 Task: Search one way flight ticket for 1 adult, 5 children, 2 infants in seat and 1 infant on lap in first from Grand Rapids: Gerald R. Ford International Airport to Springfield: Abraham Lincoln Capital Airport on 5-2-2023. Choice of flights is Alaska. Number of bags: 7 checked bags. Price is upto 97000. Outbound departure time preference is 4:30.
Action: Mouse moved to (337, 173)
Screenshot: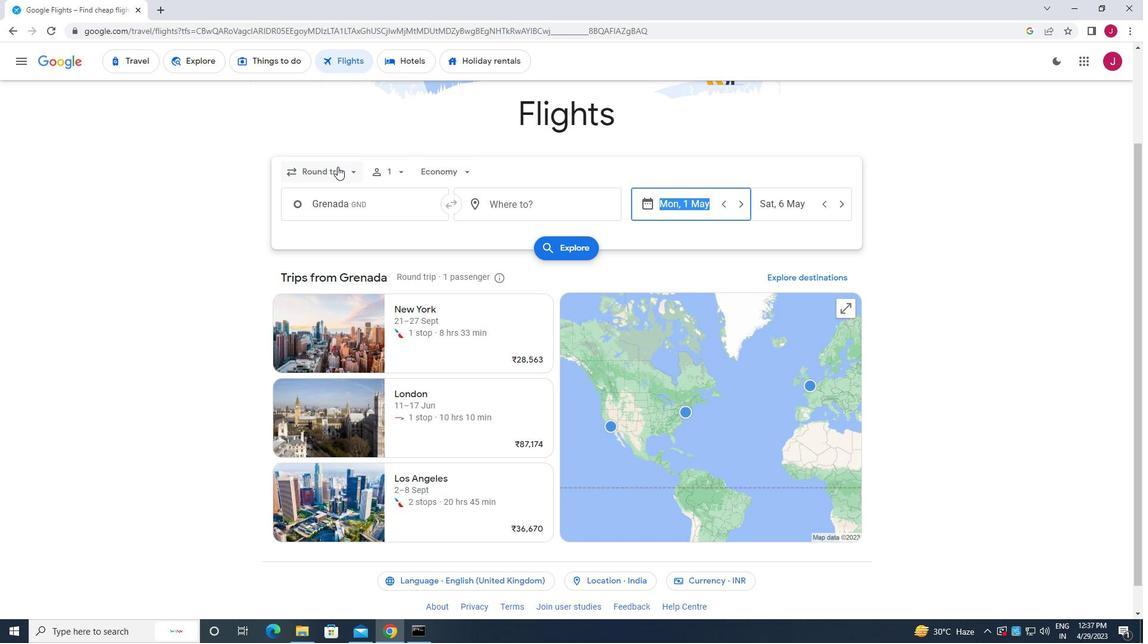 
Action: Mouse pressed left at (337, 173)
Screenshot: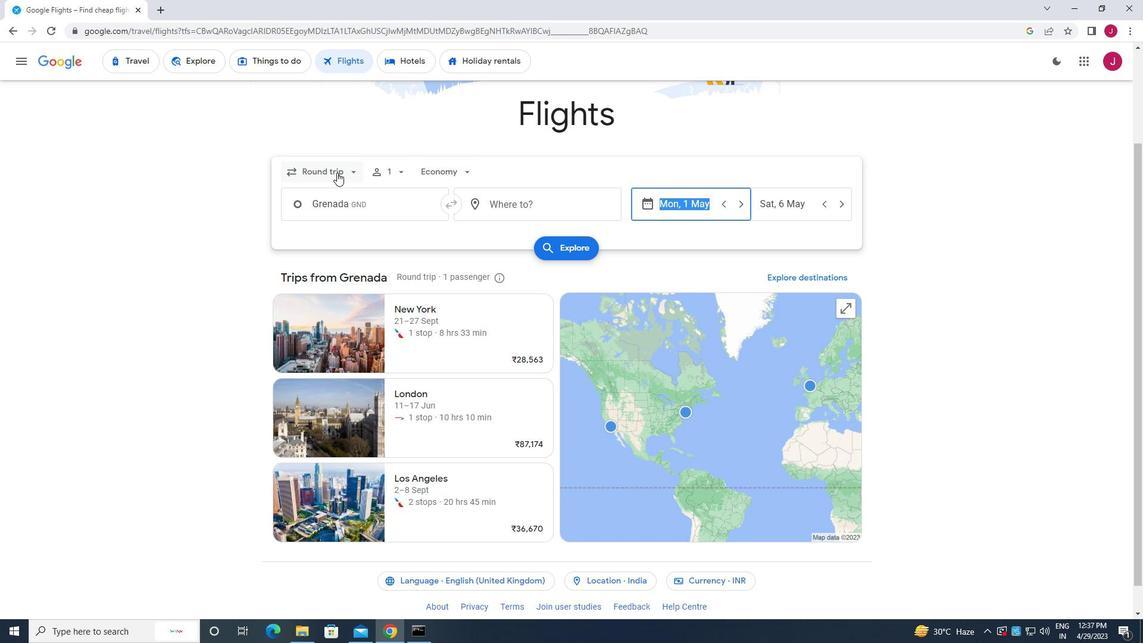 
Action: Mouse moved to (334, 226)
Screenshot: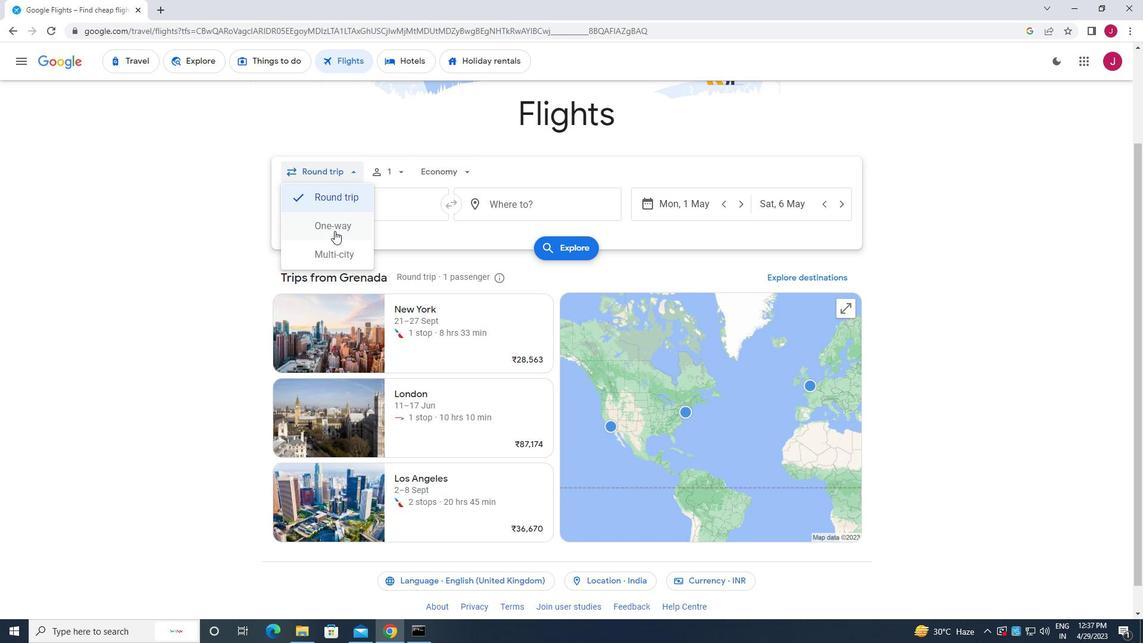
Action: Mouse pressed left at (334, 226)
Screenshot: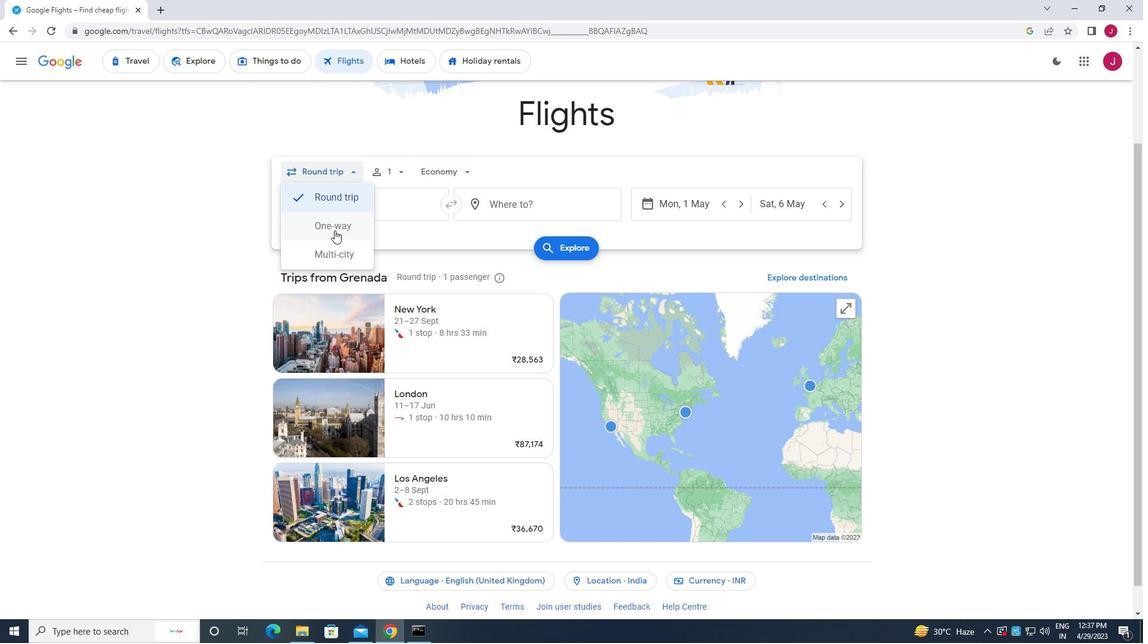 
Action: Mouse moved to (387, 173)
Screenshot: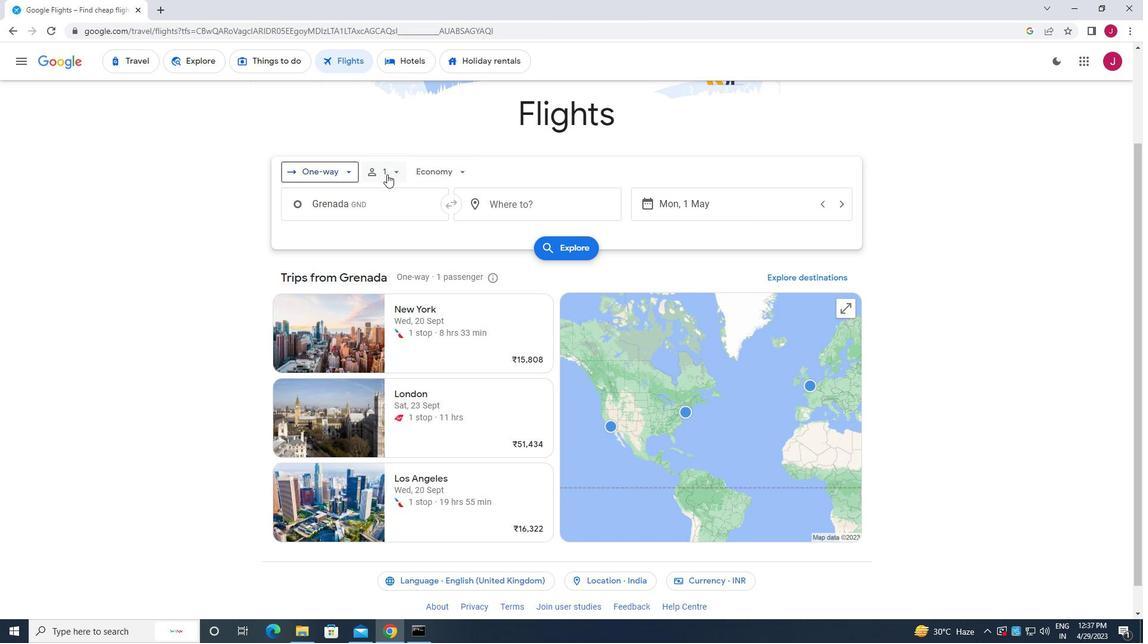 
Action: Mouse pressed left at (387, 173)
Screenshot: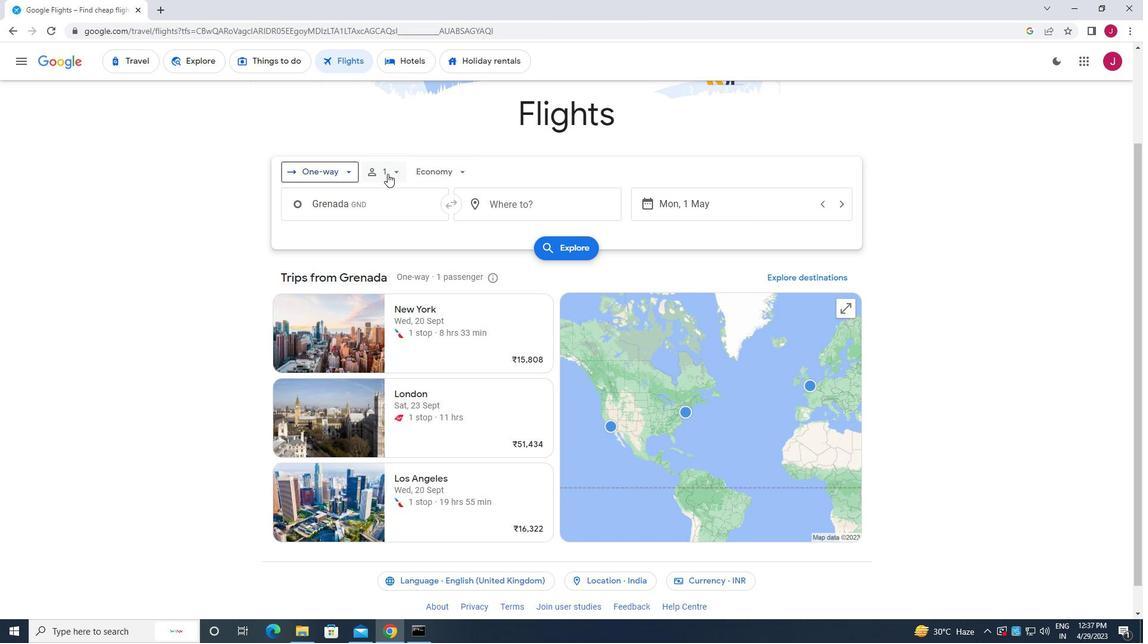
Action: Mouse moved to (491, 201)
Screenshot: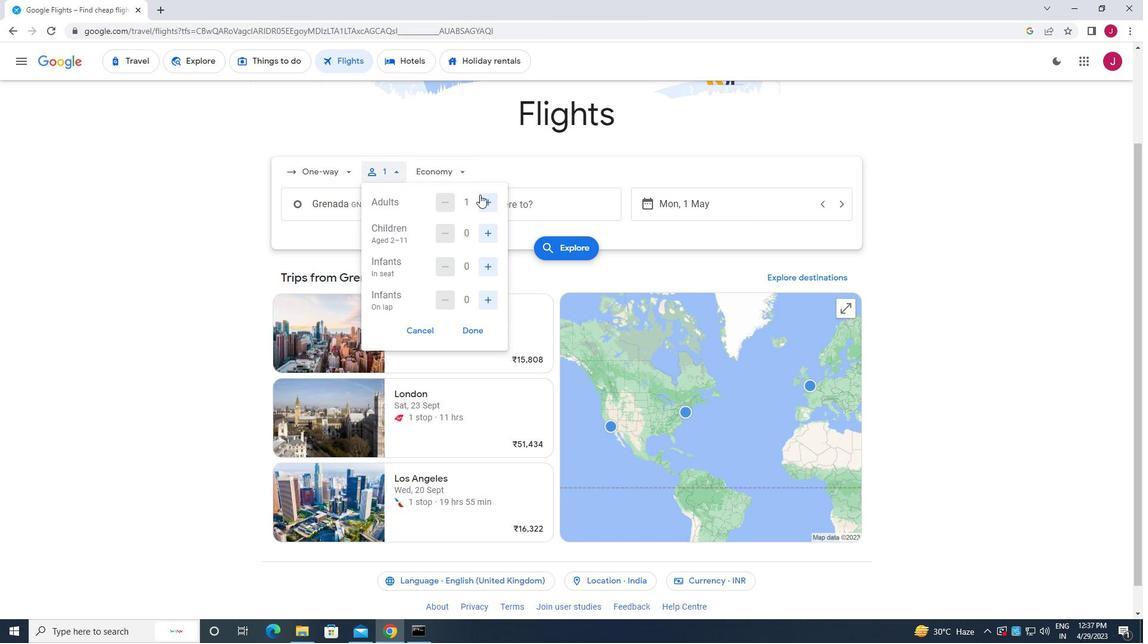 
Action: Mouse pressed left at (491, 201)
Screenshot: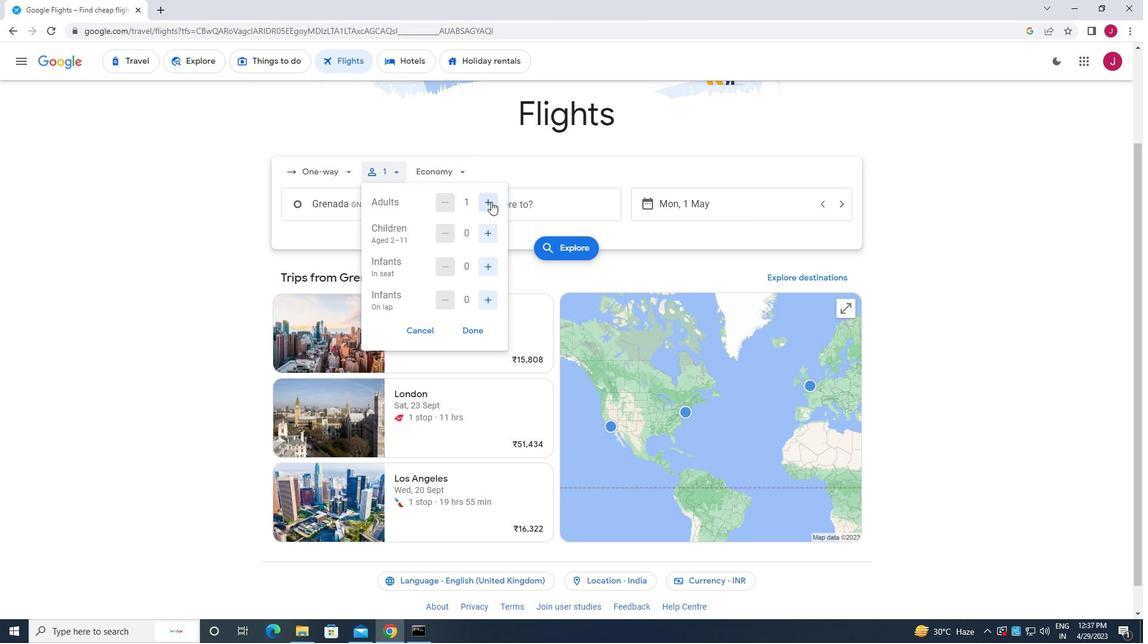 
Action: Mouse moved to (440, 202)
Screenshot: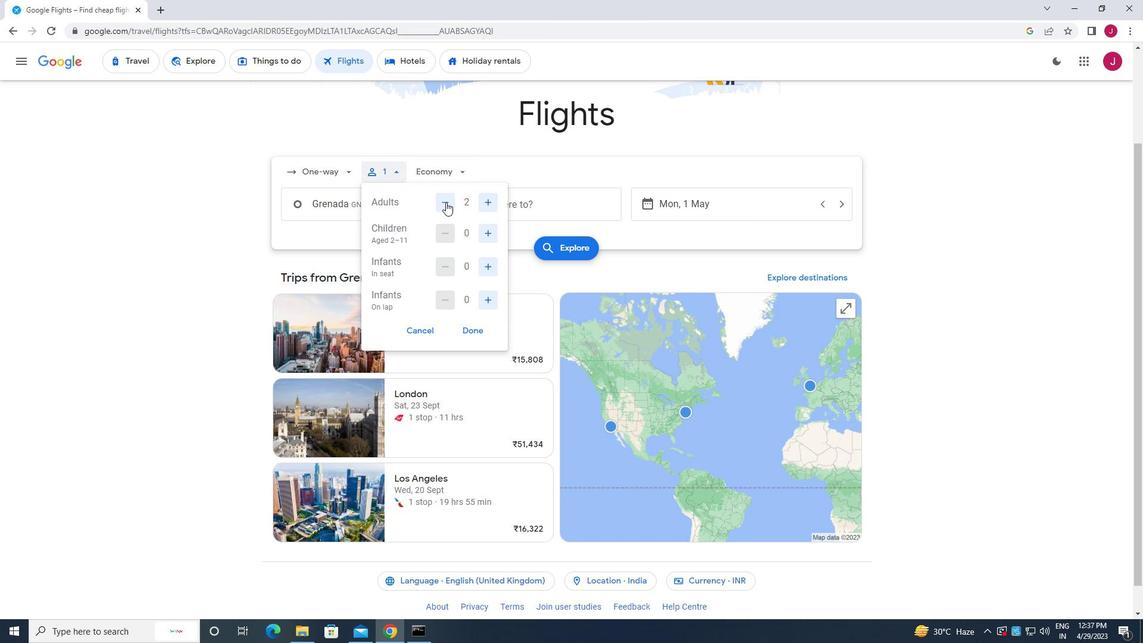 
Action: Mouse pressed left at (440, 202)
Screenshot: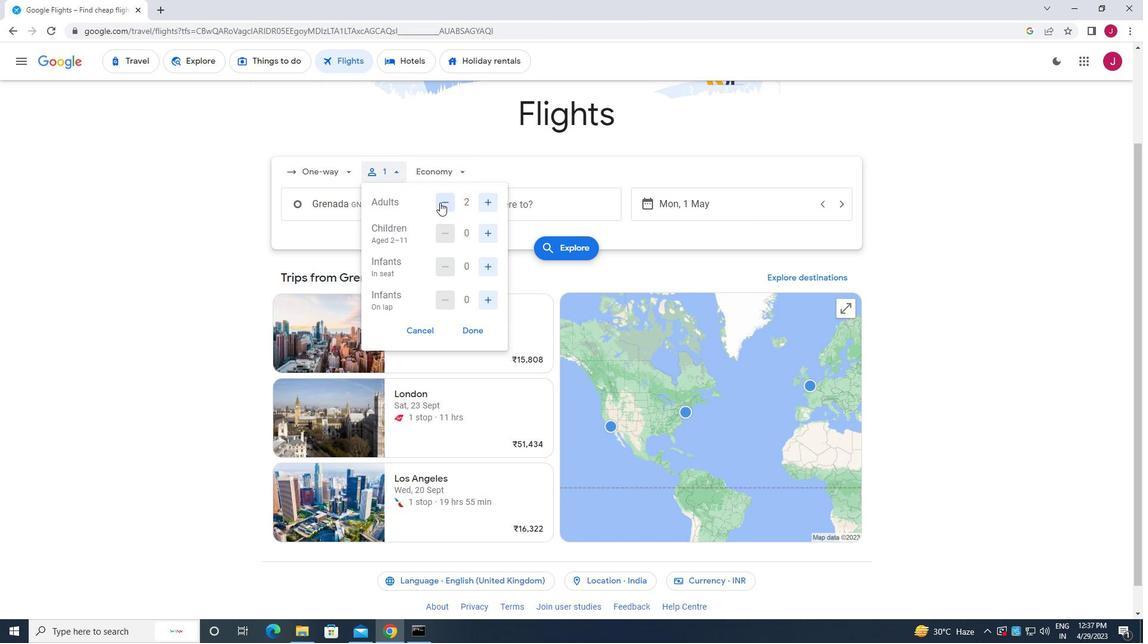 
Action: Mouse moved to (483, 234)
Screenshot: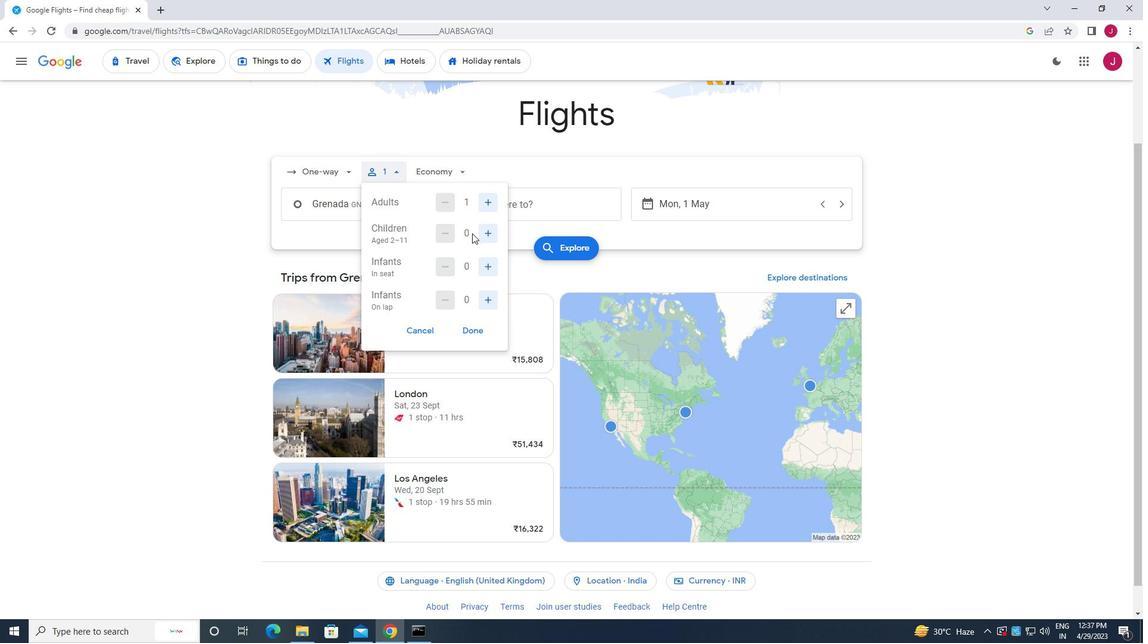 
Action: Mouse pressed left at (483, 234)
Screenshot: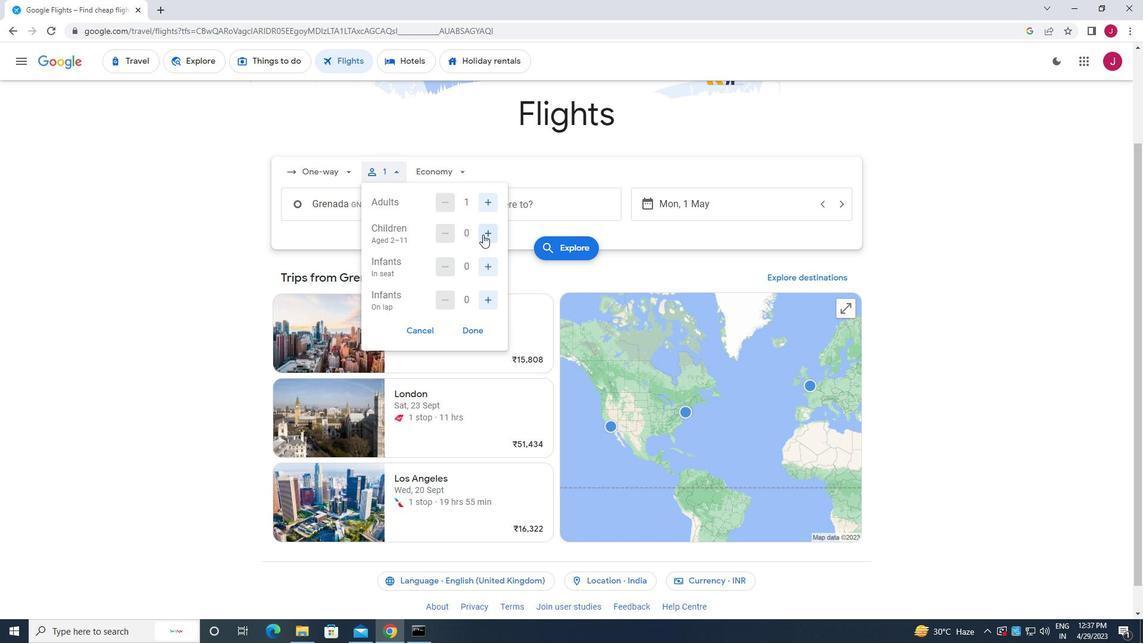 
Action: Mouse pressed left at (483, 234)
Screenshot: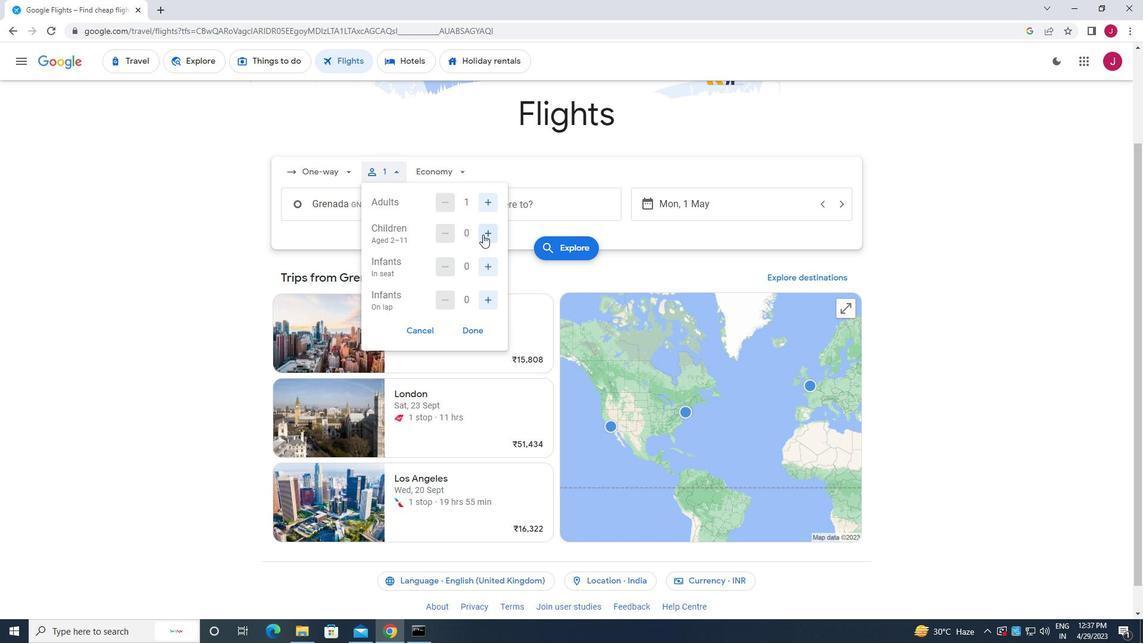 
Action: Mouse pressed left at (483, 234)
Screenshot: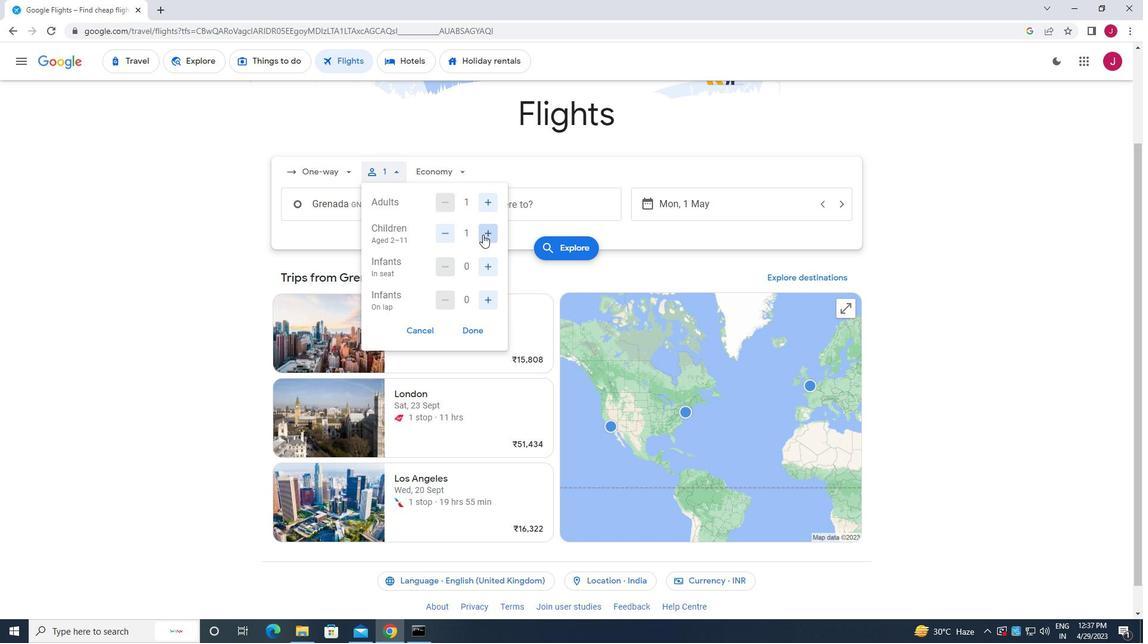
Action: Mouse pressed left at (483, 234)
Screenshot: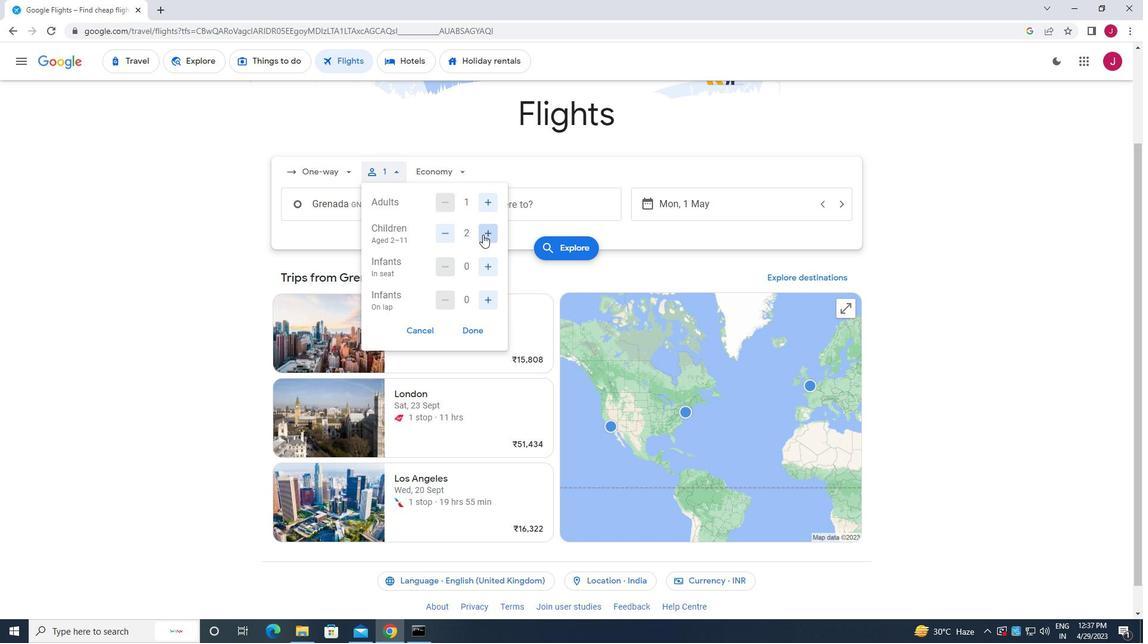 
Action: Mouse pressed left at (483, 234)
Screenshot: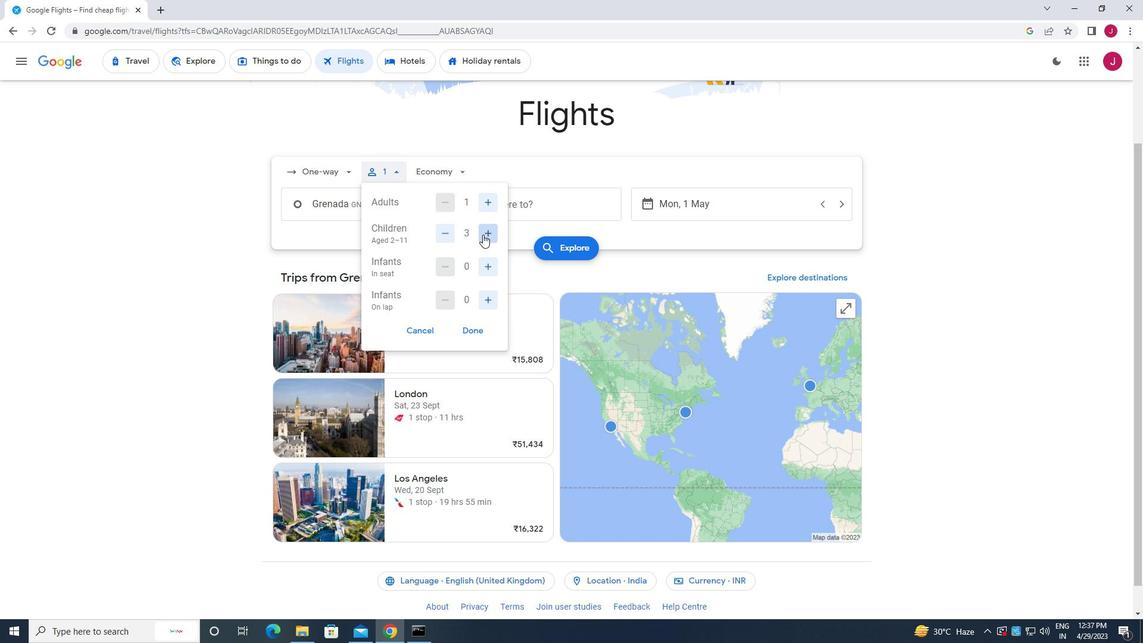 
Action: Mouse moved to (487, 265)
Screenshot: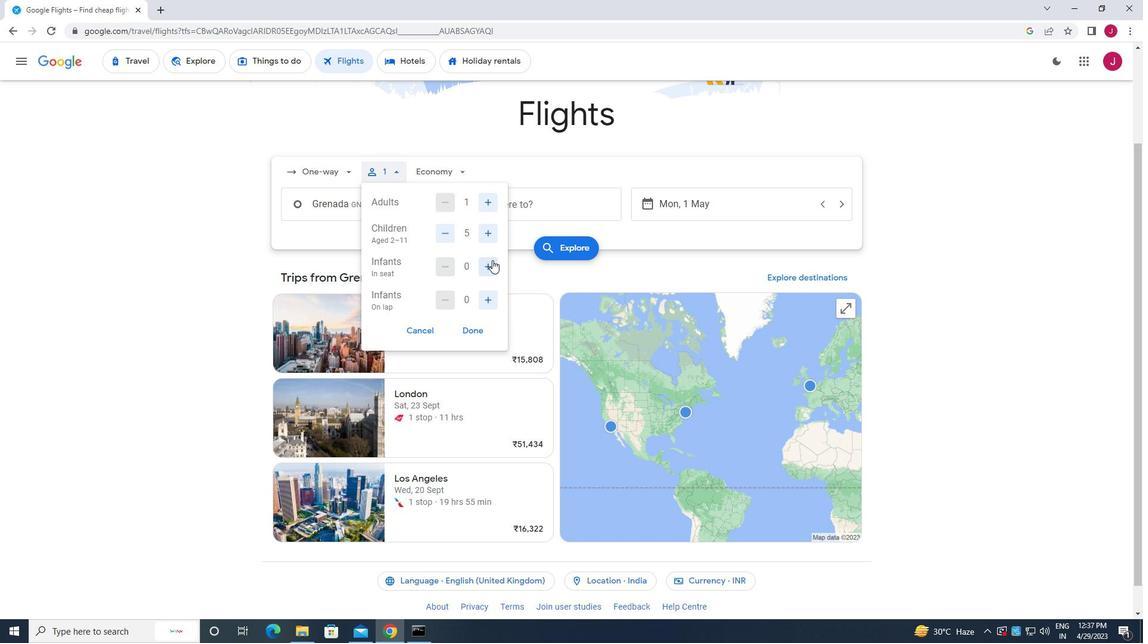 
Action: Mouse pressed left at (487, 265)
Screenshot: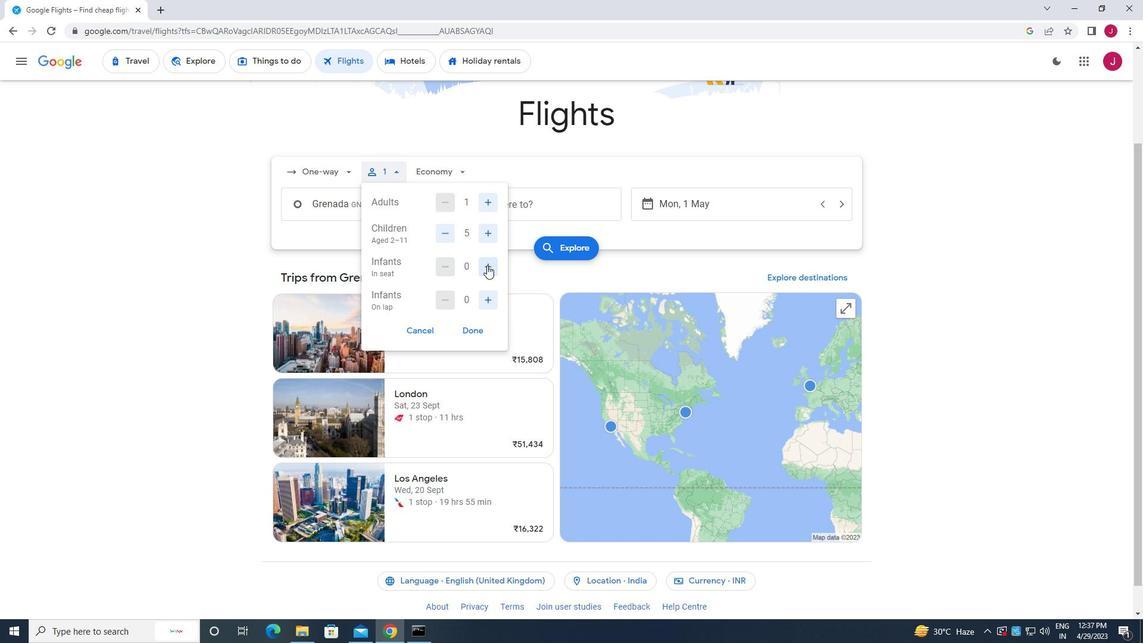 
Action: Mouse pressed left at (487, 265)
Screenshot: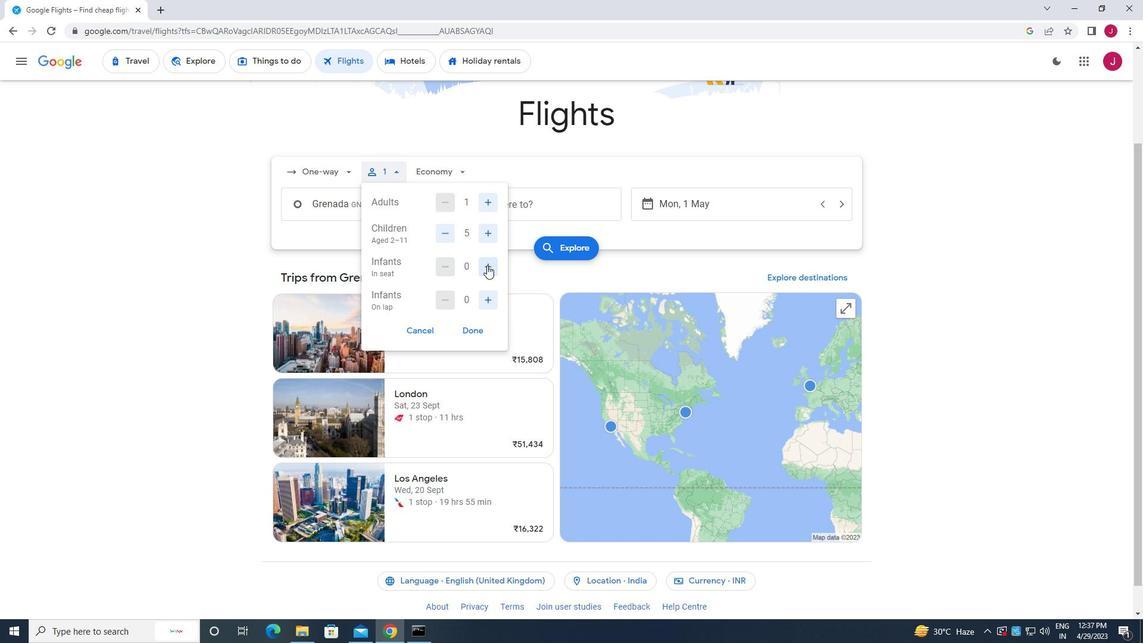 
Action: Mouse moved to (485, 303)
Screenshot: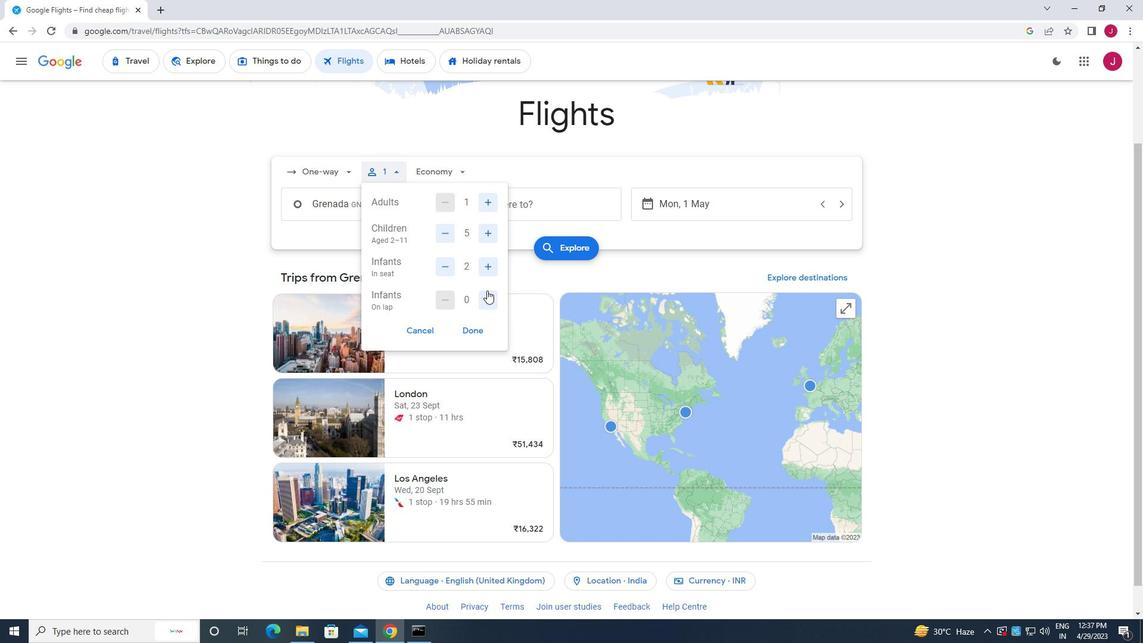
Action: Mouse pressed left at (485, 303)
Screenshot: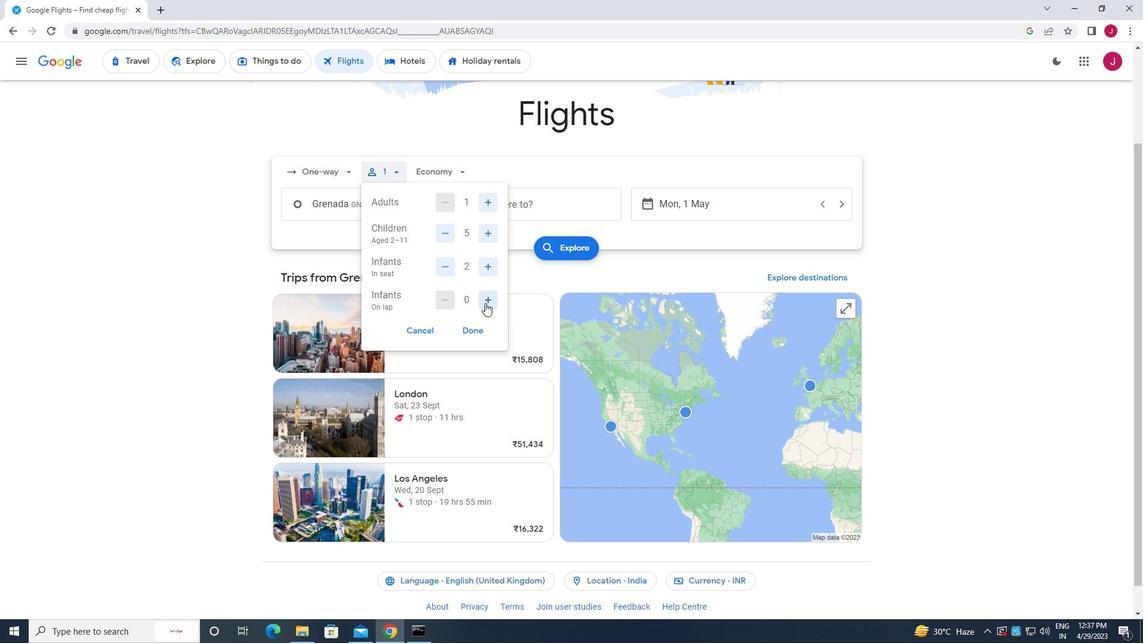 
Action: Mouse moved to (448, 263)
Screenshot: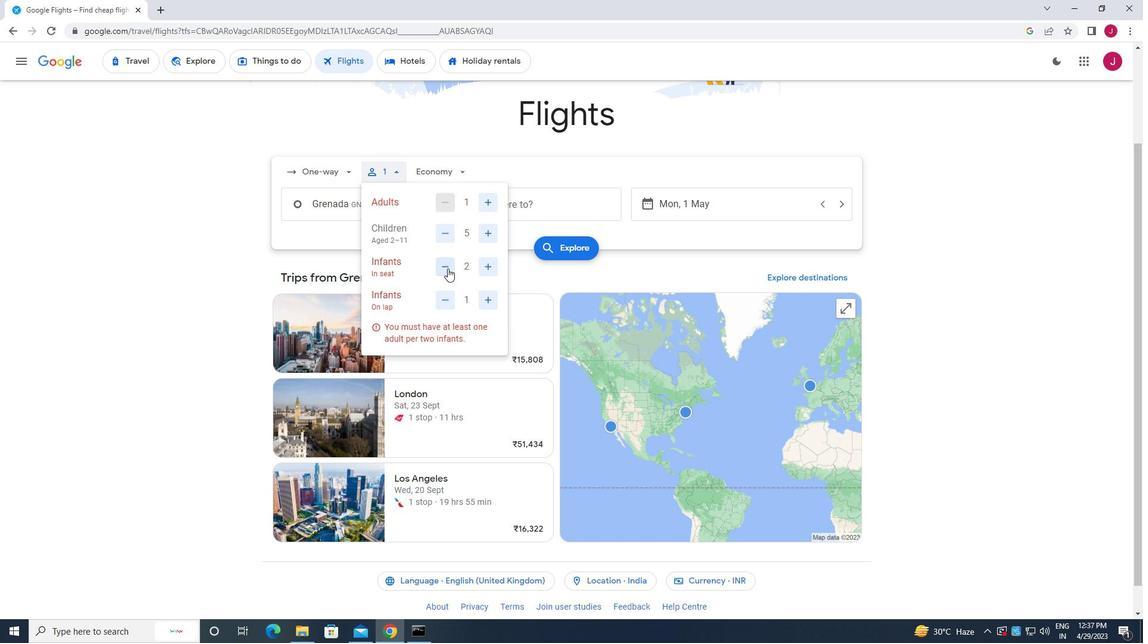 
Action: Mouse pressed left at (448, 263)
Screenshot: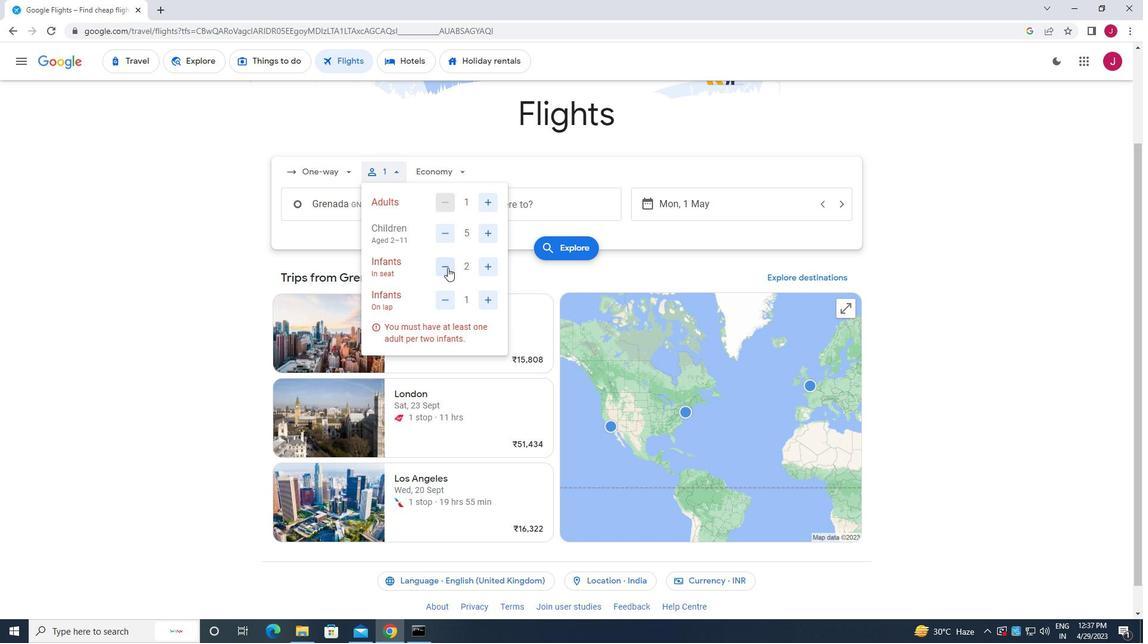 
Action: Mouse moved to (471, 327)
Screenshot: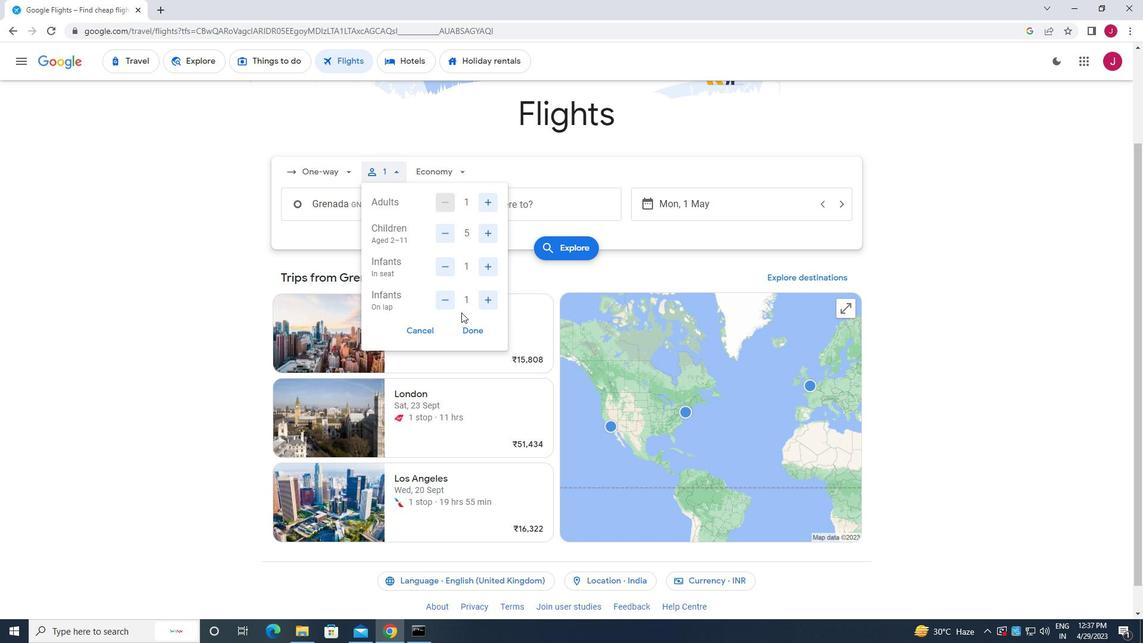 
Action: Mouse pressed left at (471, 327)
Screenshot: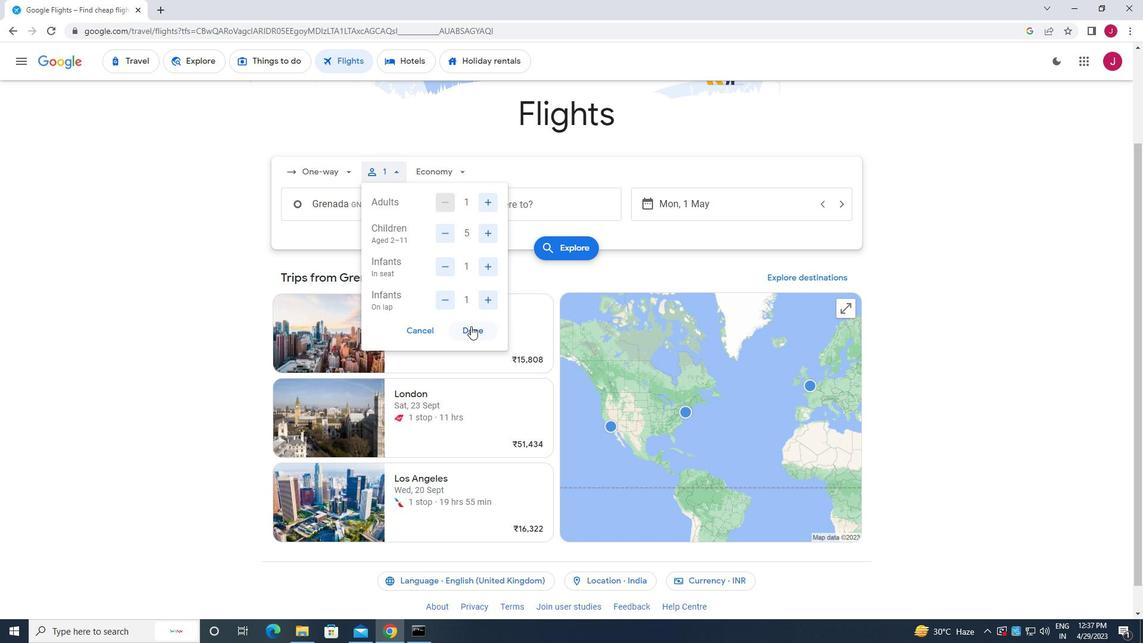 
Action: Mouse moved to (456, 175)
Screenshot: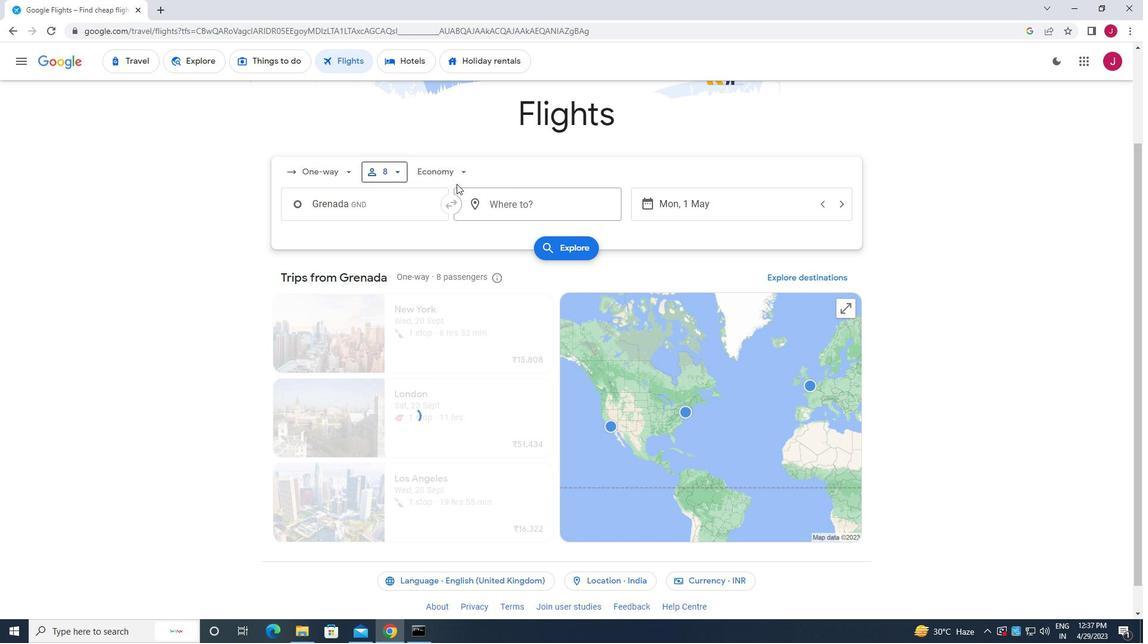 
Action: Mouse pressed left at (456, 175)
Screenshot: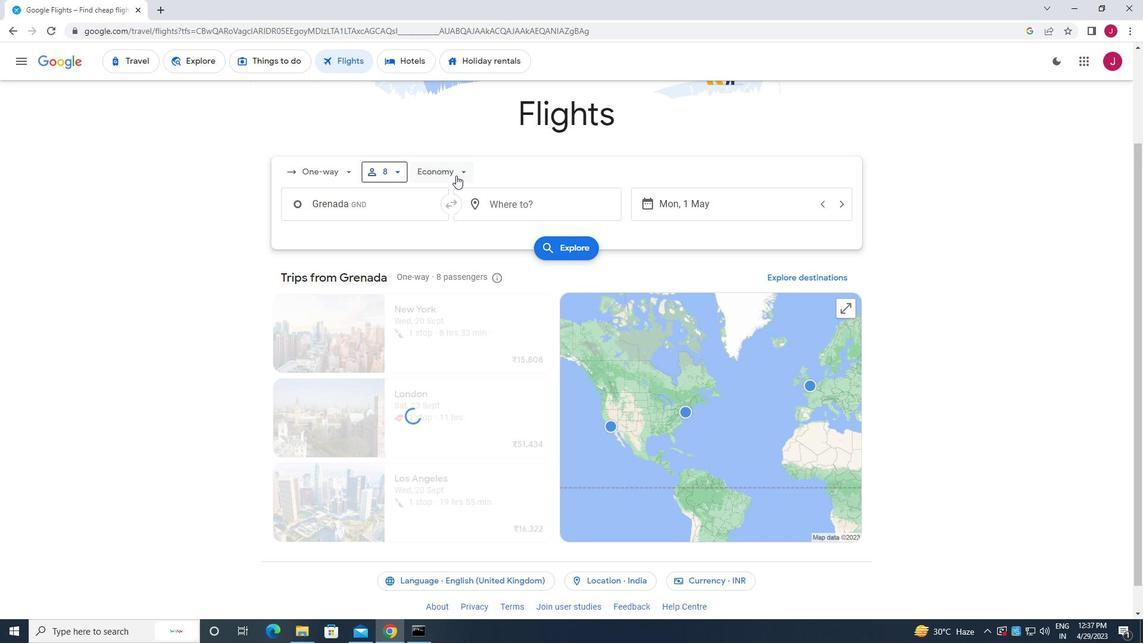 
Action: Mouse moved to (470, 280)
Screenshot: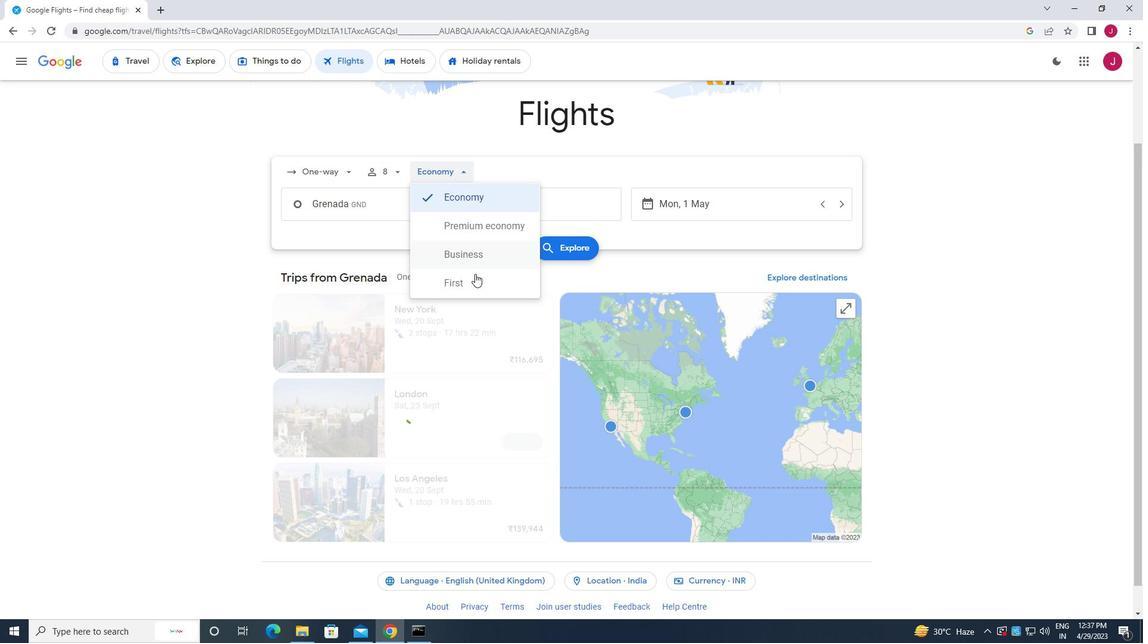 
Action: Mouse pressed left at (470, 280)
Screenshot: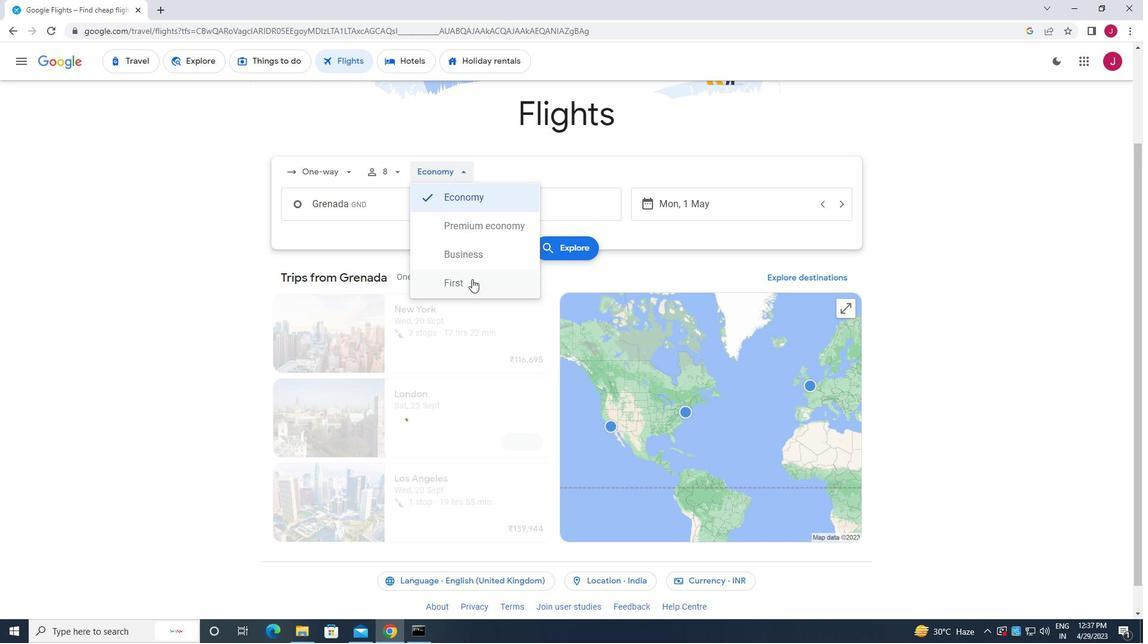 
Action: Mouse moved to (392, 204)
Screenshot: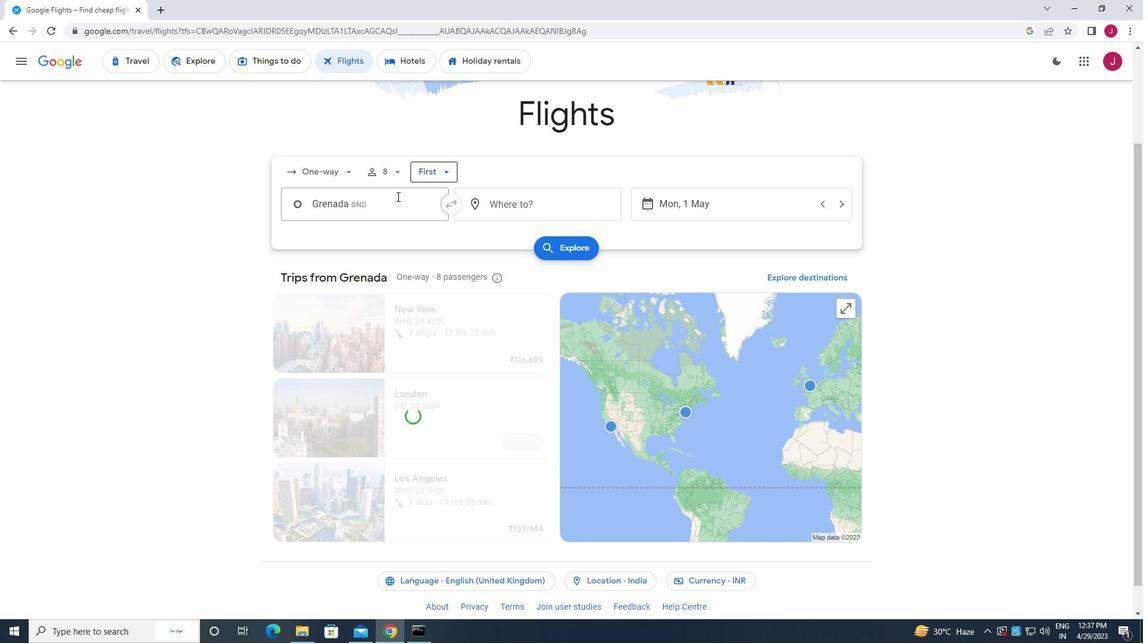 
Action: Mouse pressed left at (392, 204)
Screenshot: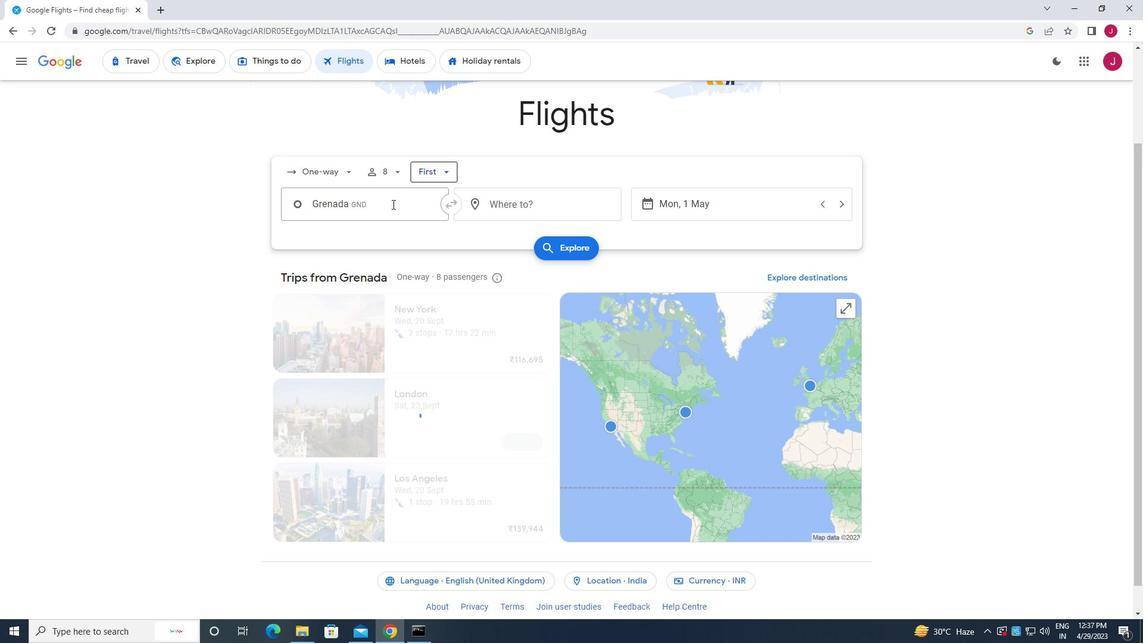 
Action: Key pressed grand<Key.space>r
Screenshot: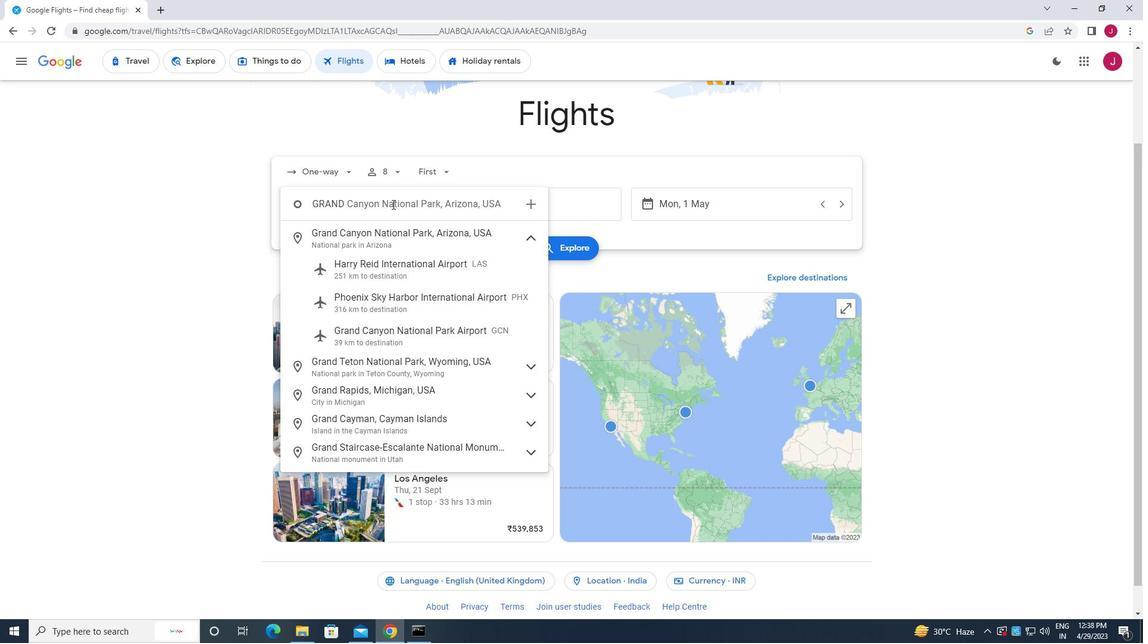 
Action: Mouse moved to (406, 203)
Screenshot: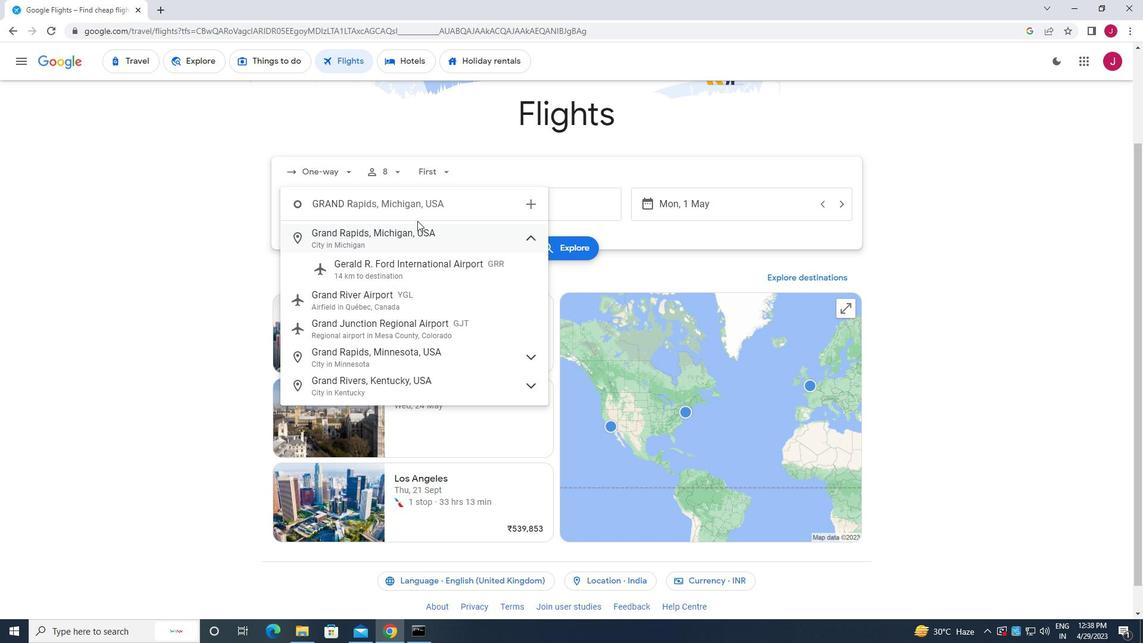 
Action: Key pressed apids
Screenshot: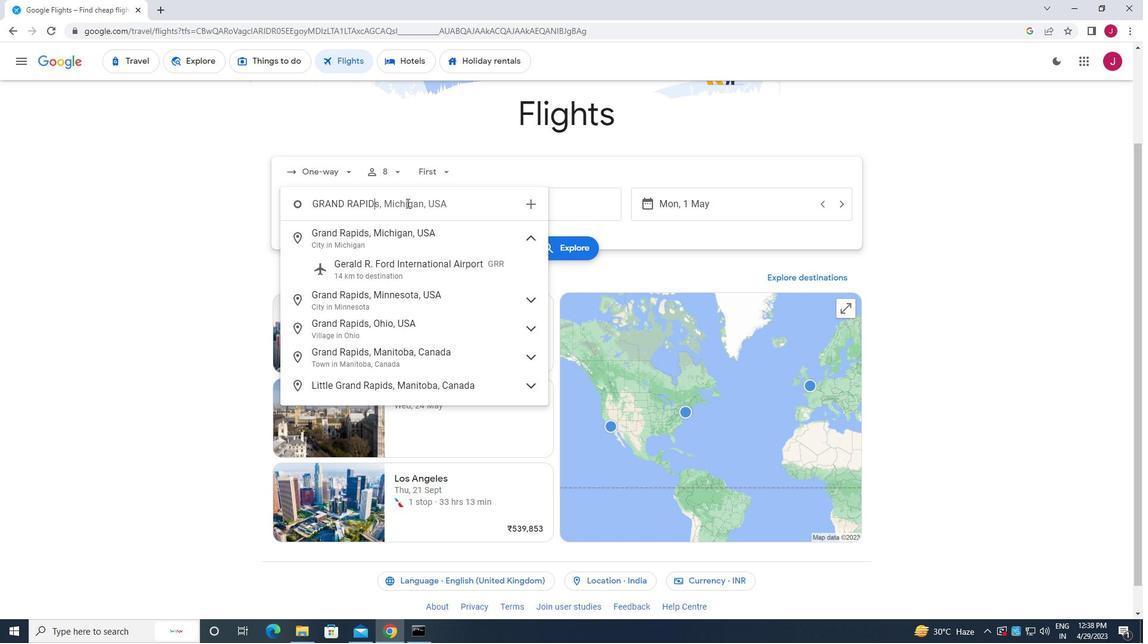 
Action: Mouse moved to (448, 264)
Screenshot: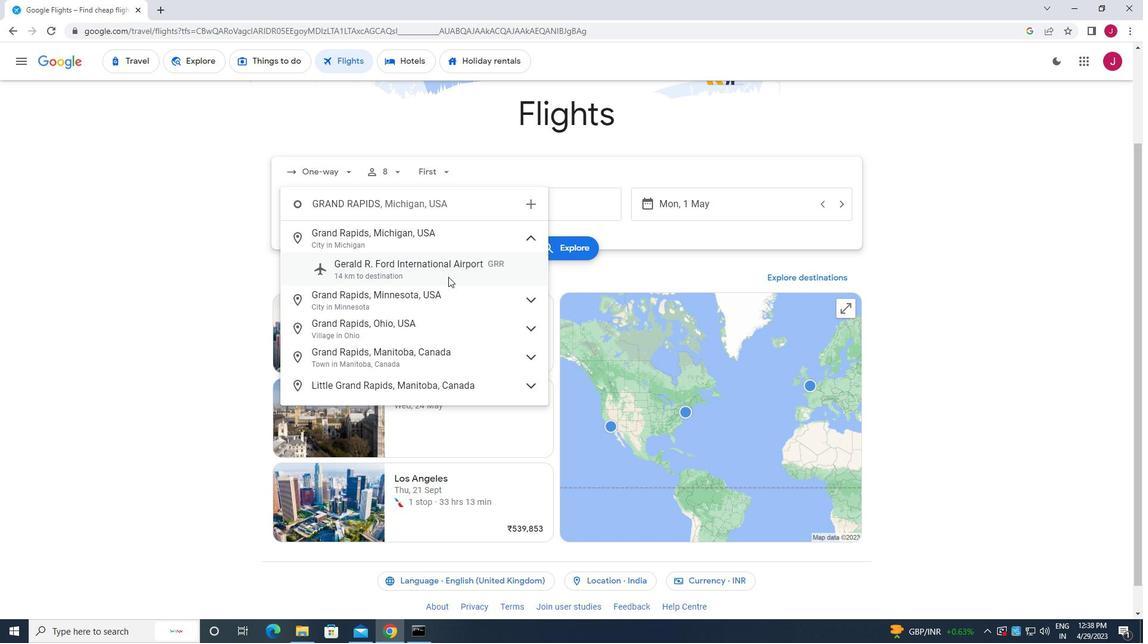 
Action: Mouse pressed left at (448, 264)
Screenshot: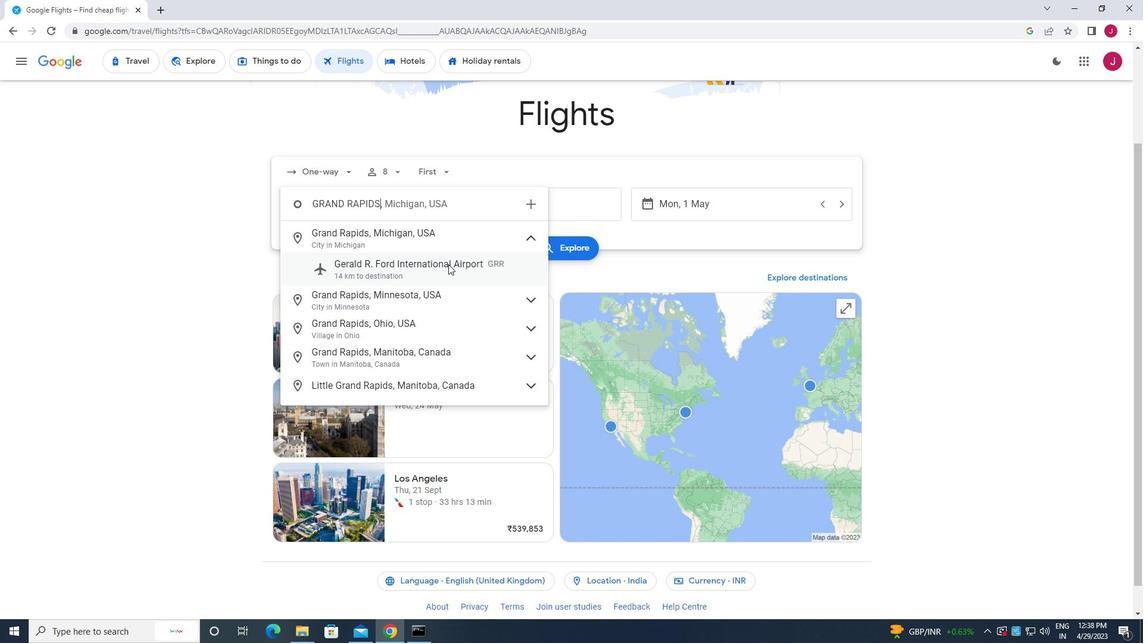 
Action: Mouse moved to (530, 209)
Screenshot: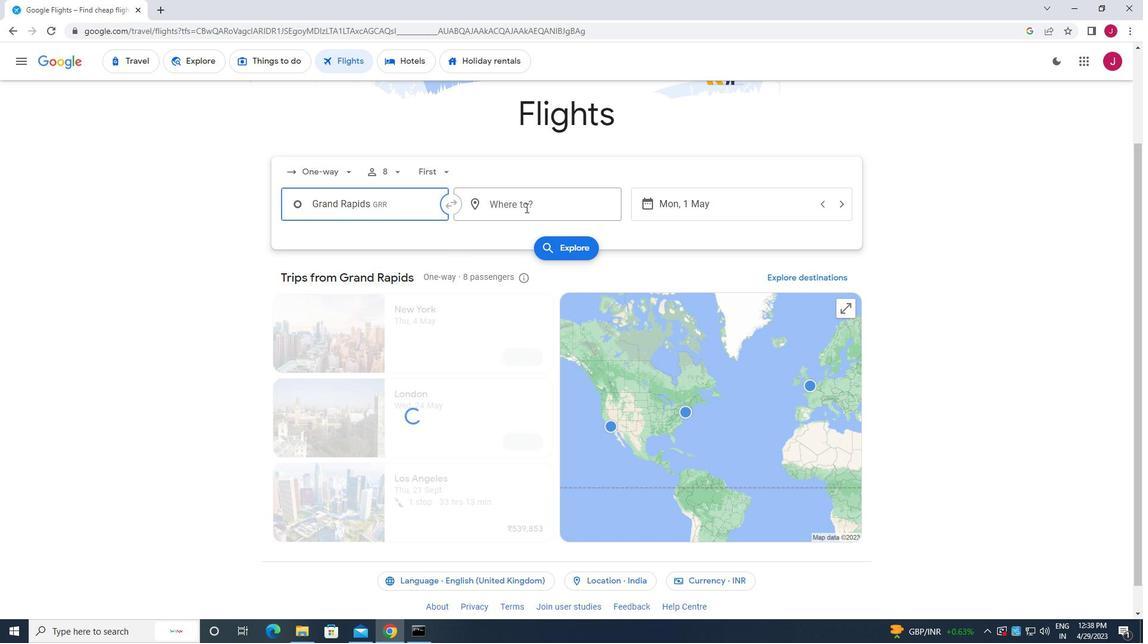 
Action: Mouse pressed left at (530, 209)
Screenshot: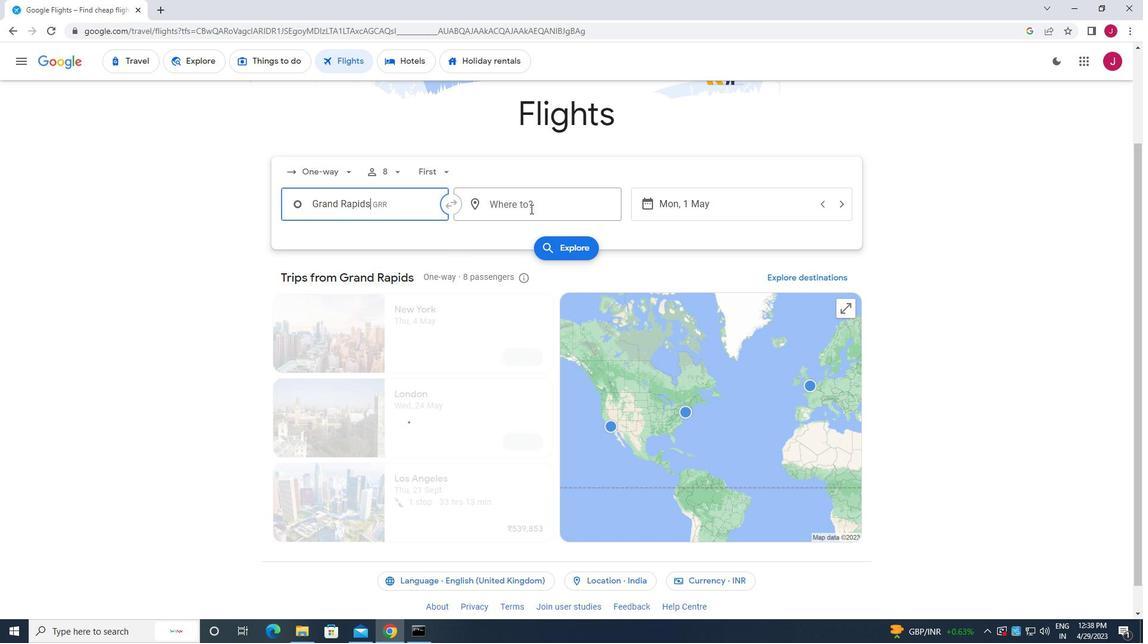 
Action: Mouse moved to (529, 207)
Screenshot: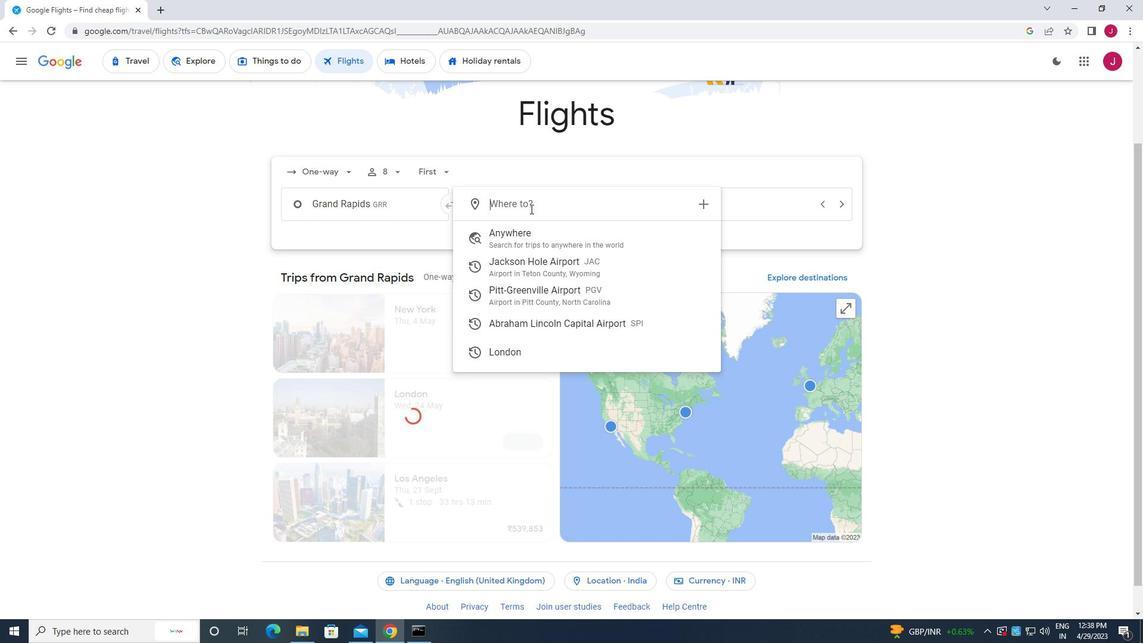 
Action: Key pressed springfield
Screenshot: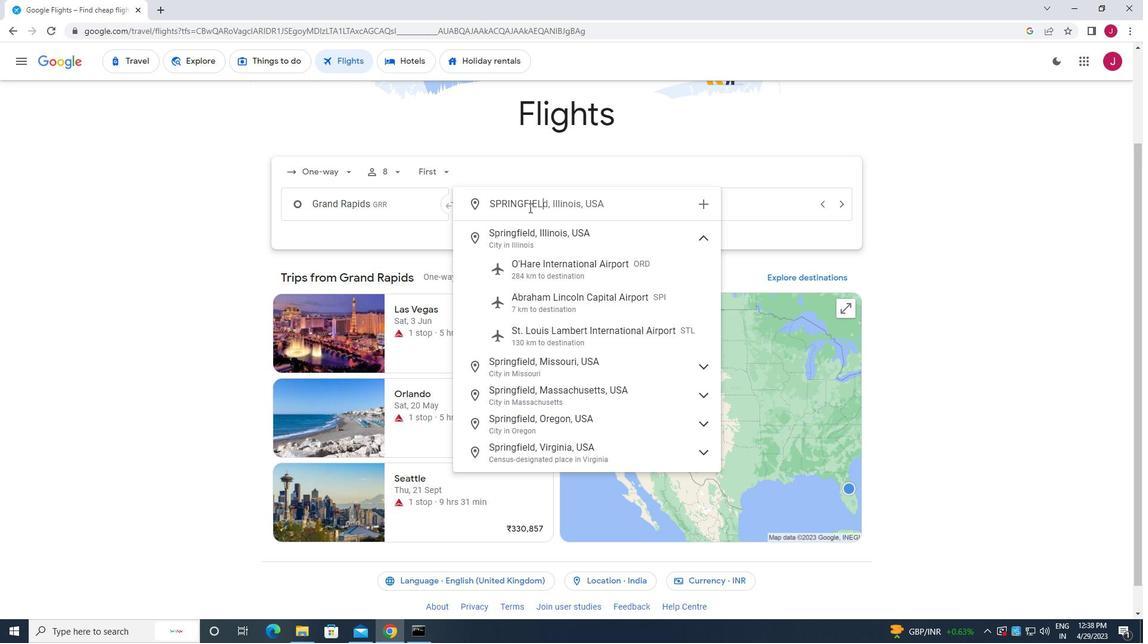 
Action: Mouse moved to (545, 297)
Screenshot: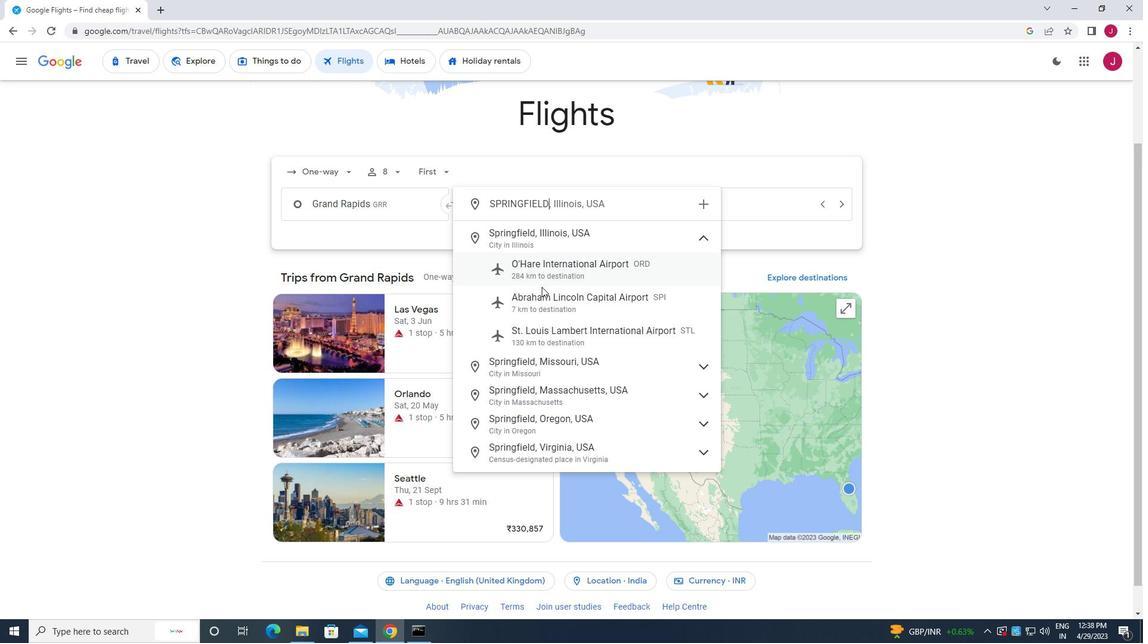 
Action: Mouse pressed left at (545, 297)
Screenshot: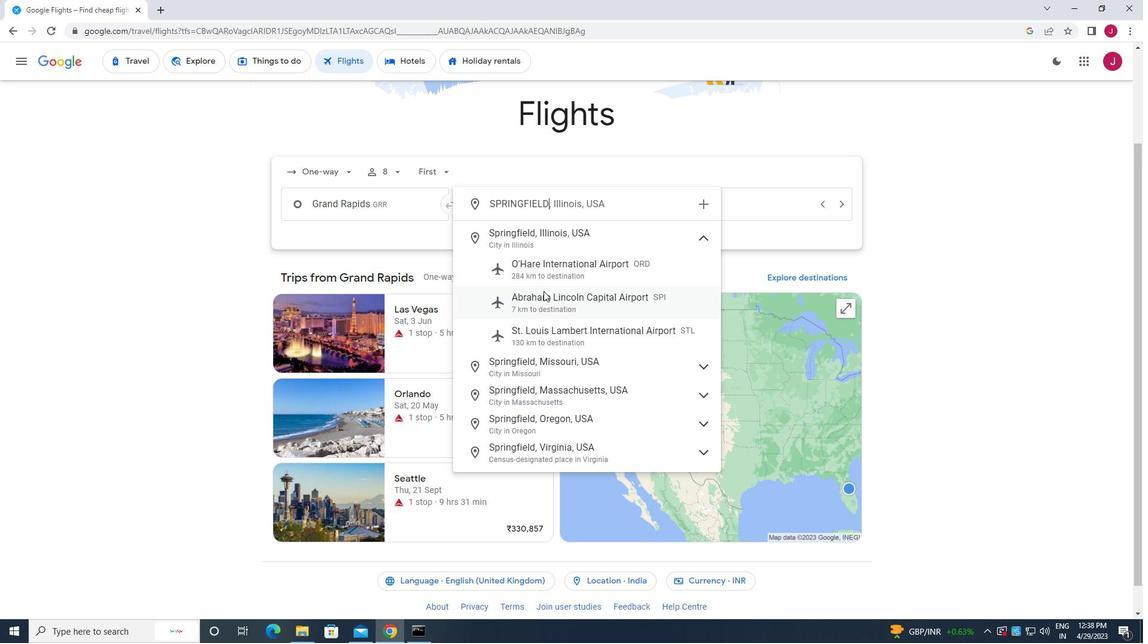 
Action: Mouse moved to (713, 210)
Screenshot: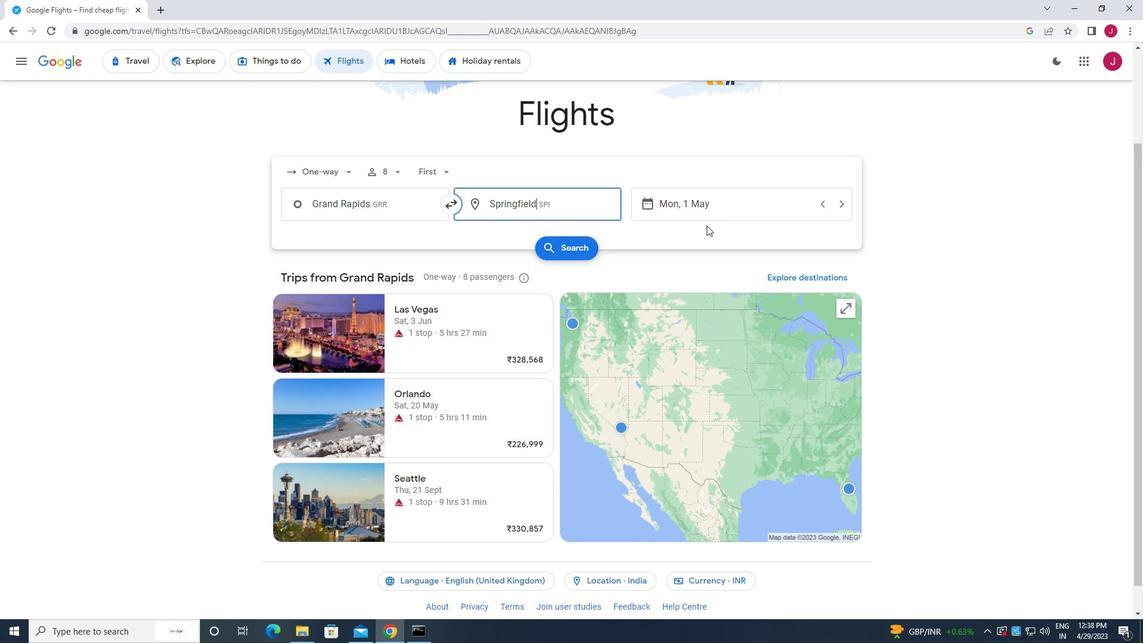 
Action: Mouse pressed left at (713, 210)
Screenshot: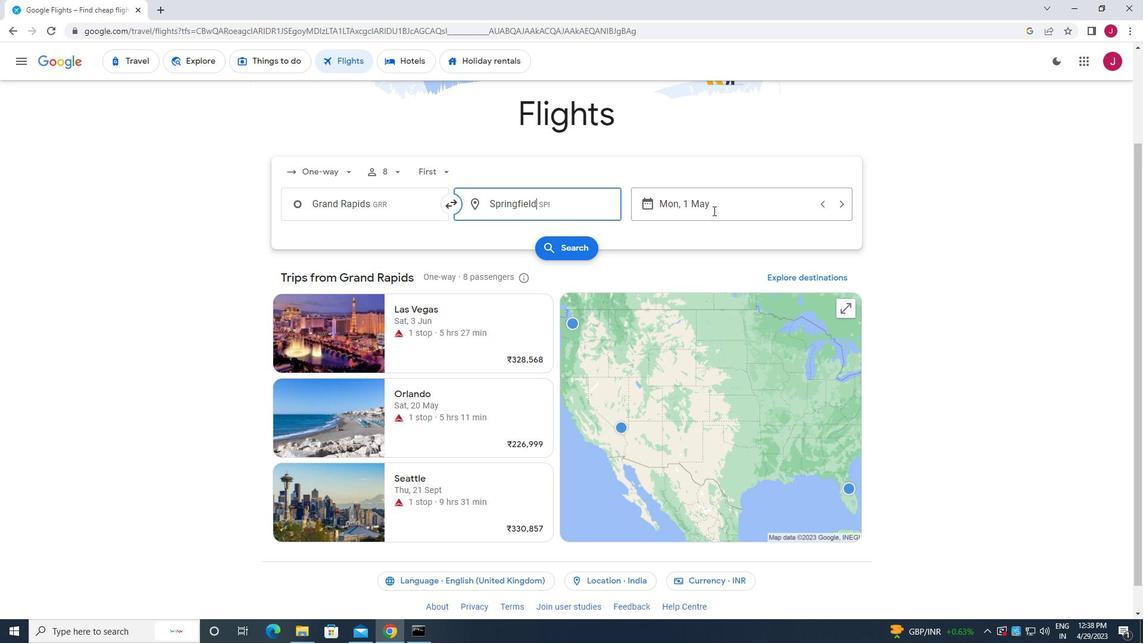 
Action: Mouse moved to (714, 205)
Screenshot: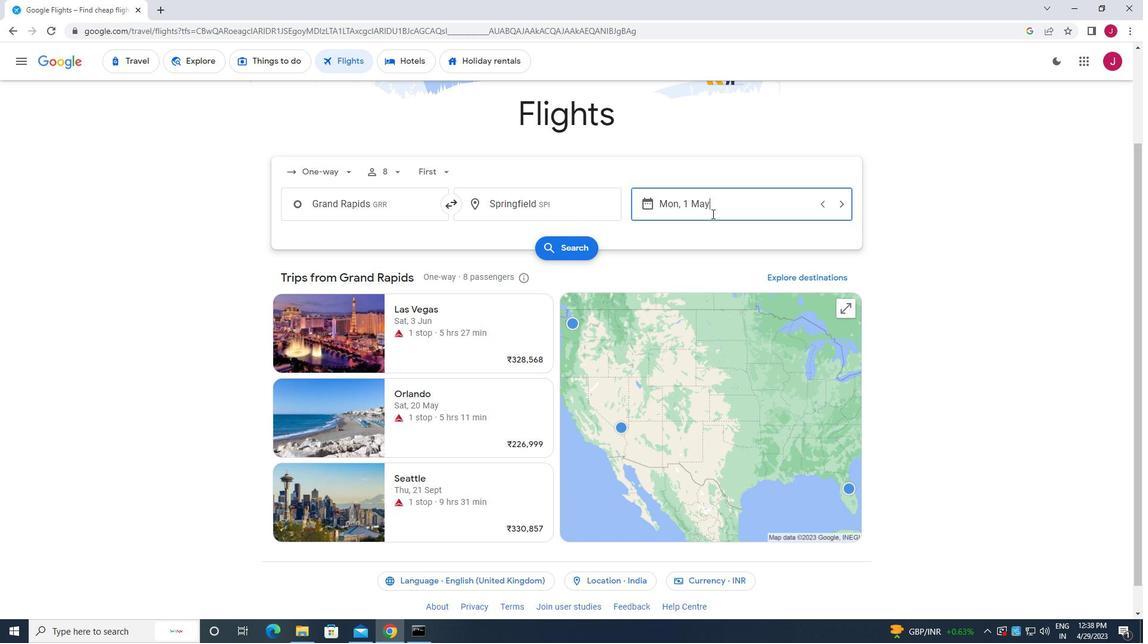 
Action: Mouse pressed left at (714, 205)
Screenshot: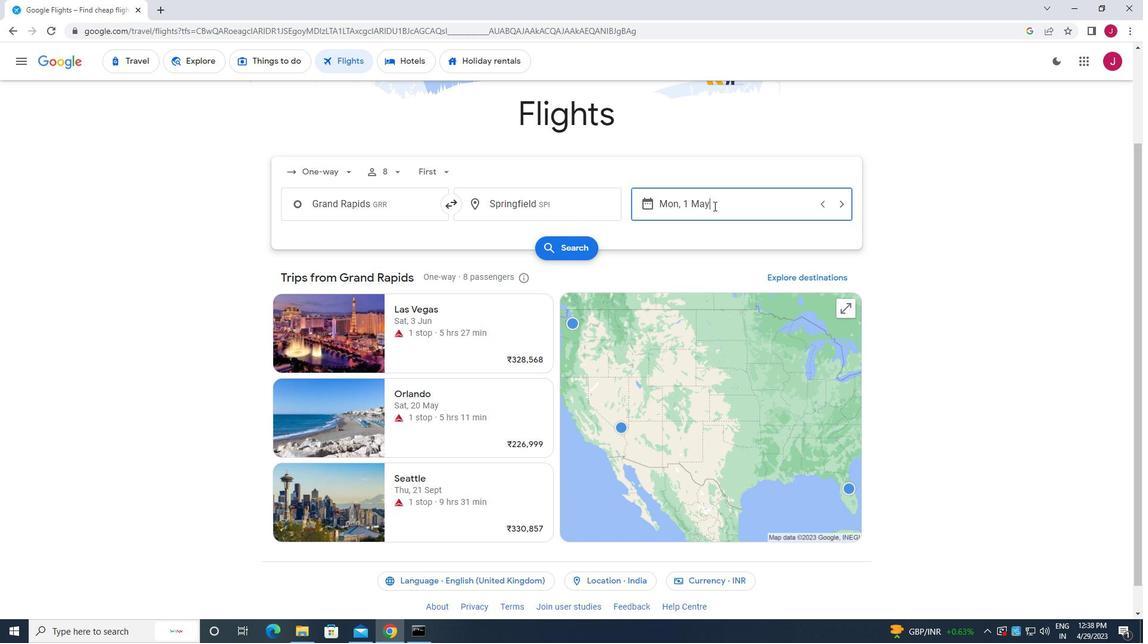 
Action: Mouse moved to (720, 300)
Screenshot: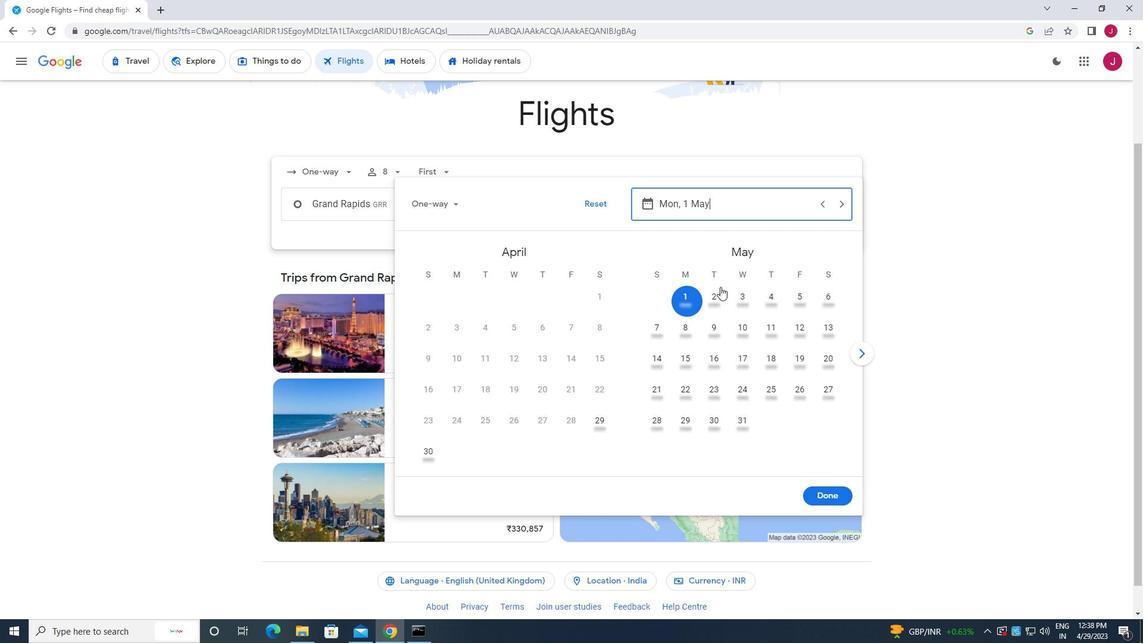 
Action: Mouse pressed left at (720, 300)
Screenshot: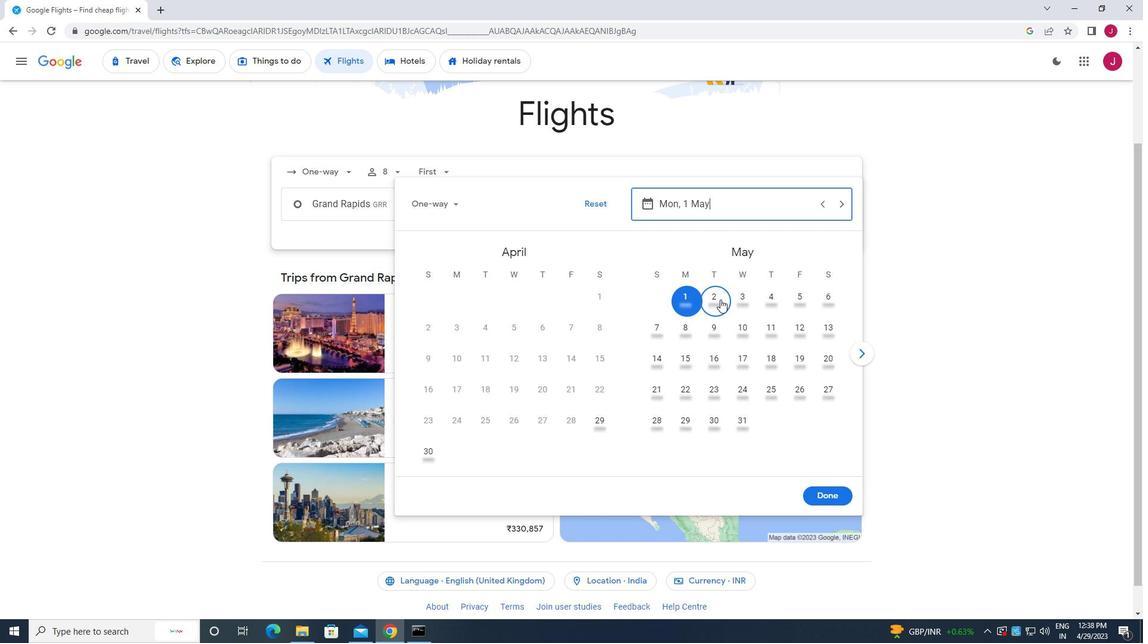
Action: Mouse moved to (822, 494)
Screenshot: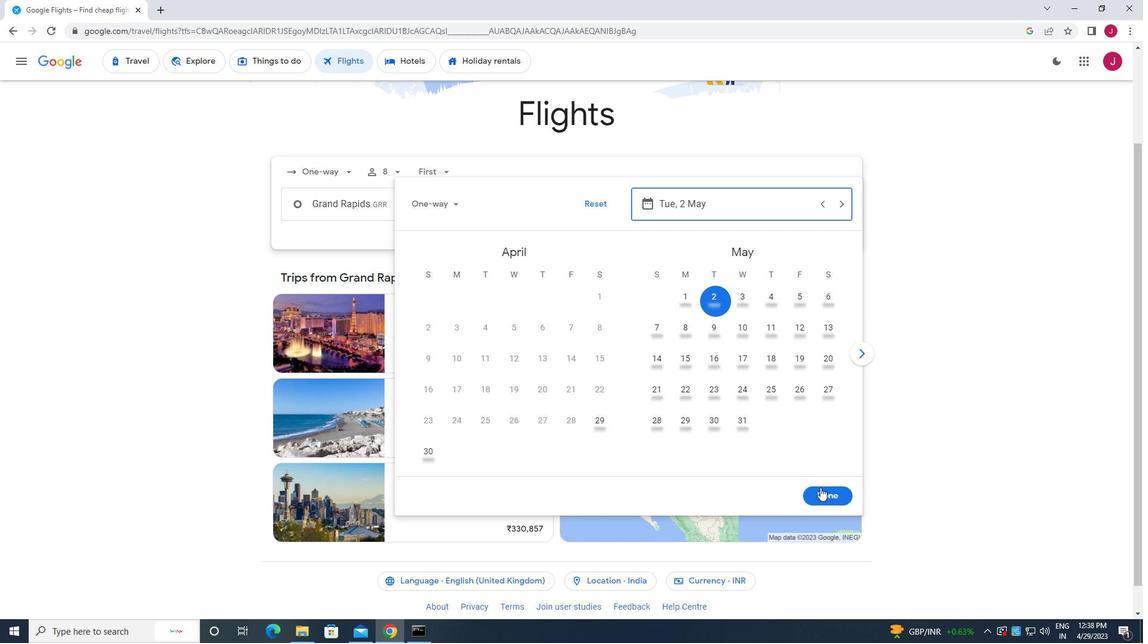 
Action: Mouse pressed left at (822, 494)
Screenshot: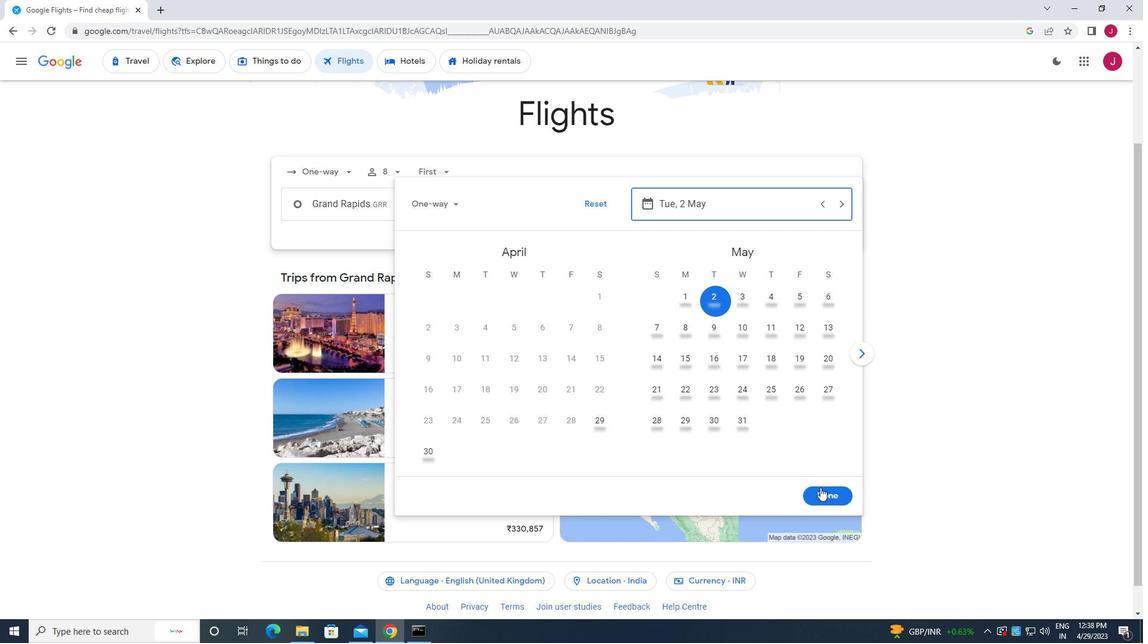 
Action: Mouse moved to (567, 247)
Screenshot: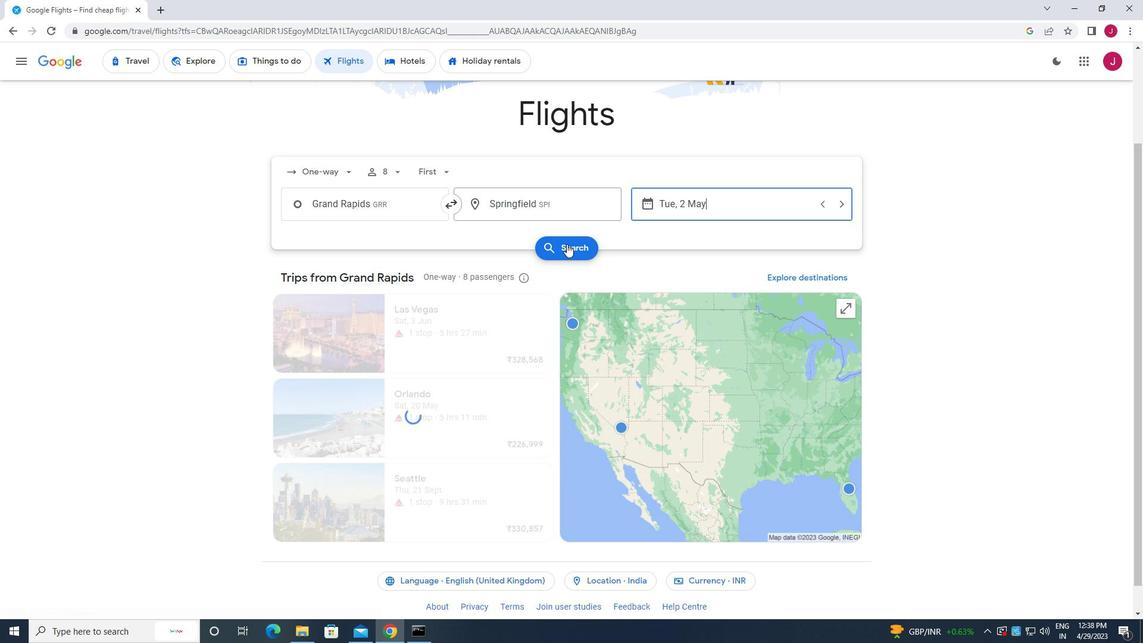 
Action: Mouse pressed left at (567, 247)
Screenshot: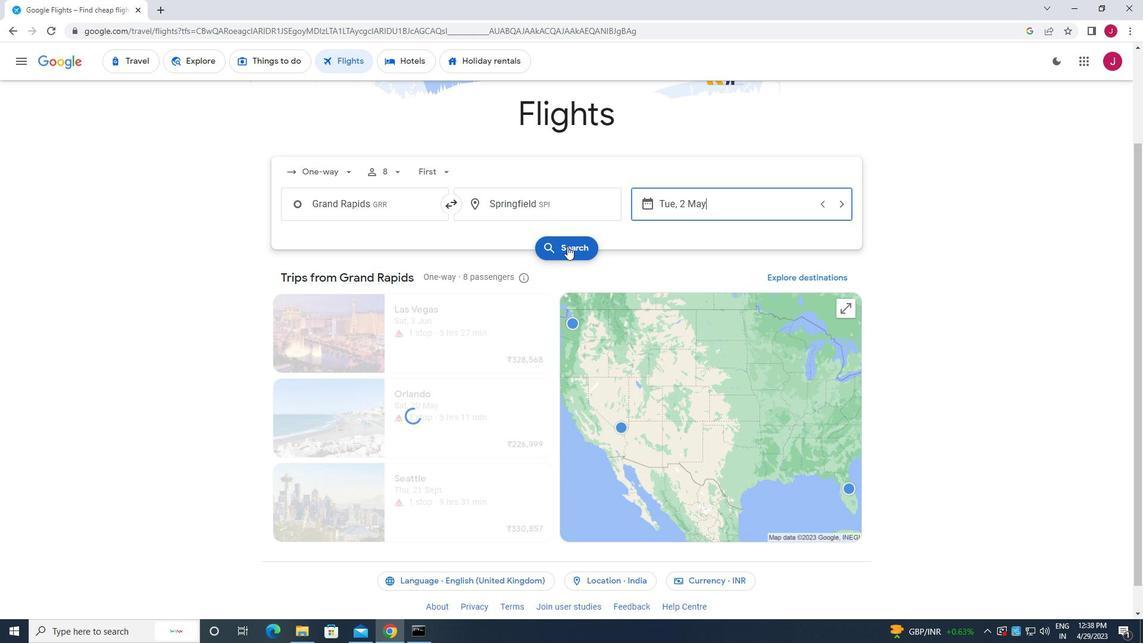 
Action: Mouse moved to (305, 172)
Screenshot: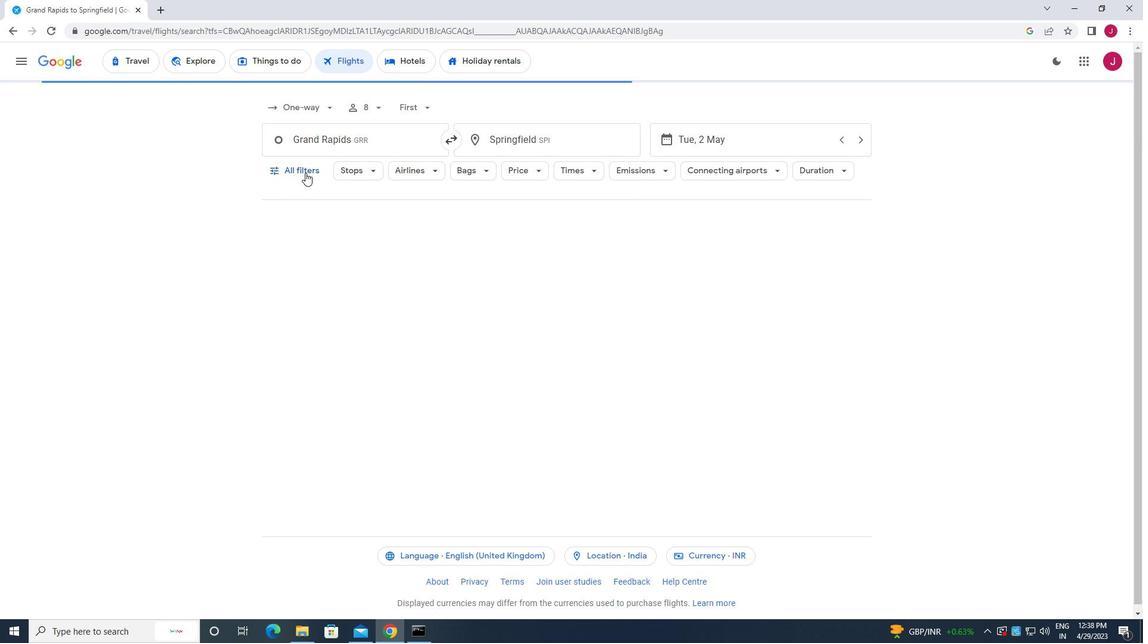
Action: Mouse pressed left at (305, 172)
Screenshot: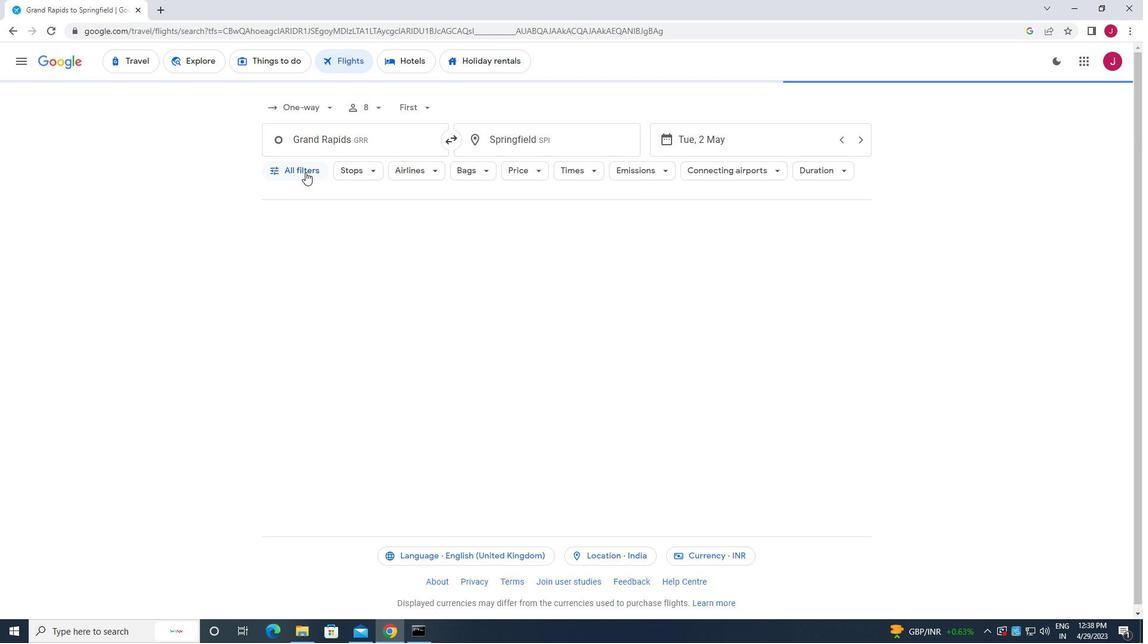 
Action: Mouse moved to (343, 266)
Screenshot: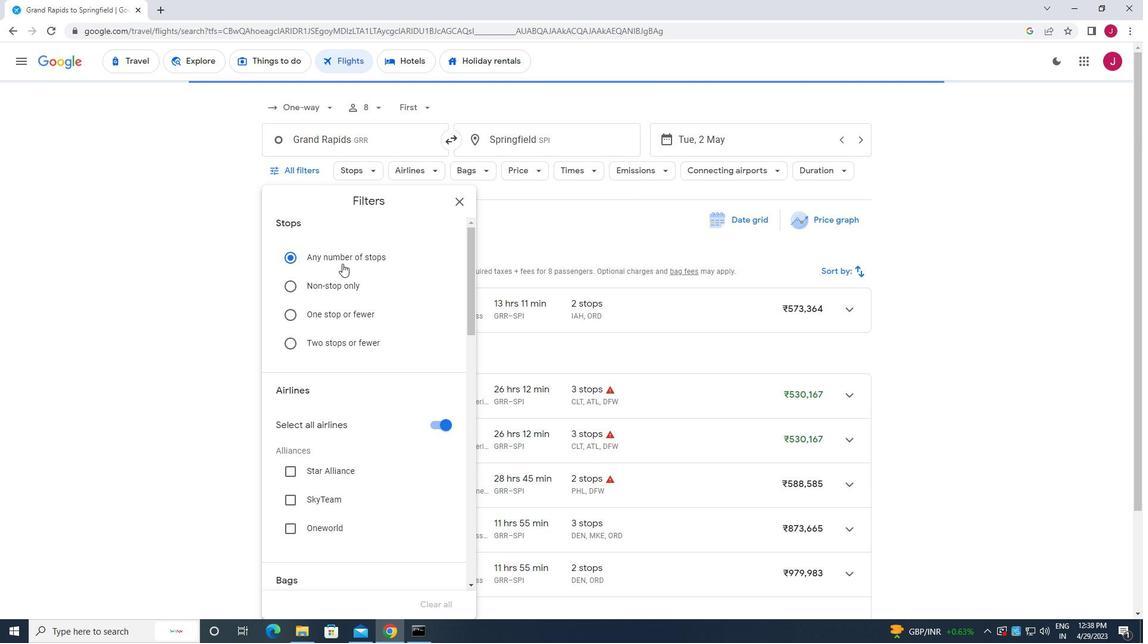 
Action: Mouse scrolled (343, 265) with delta (0, 0)
Screenshot: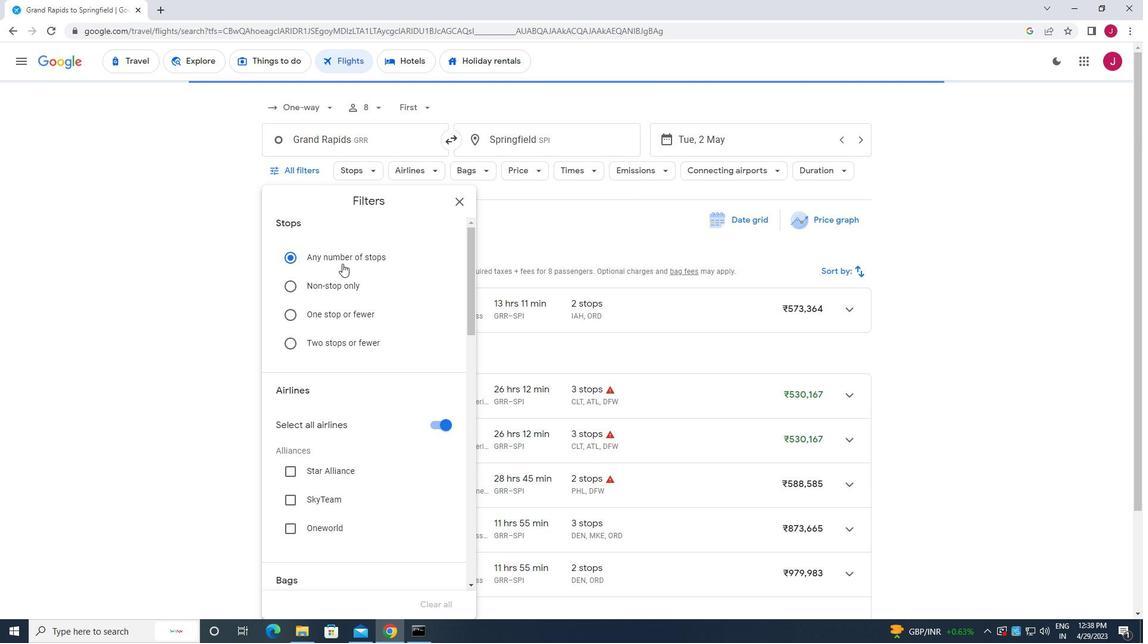 
Action: Mouse scrolled (343, 265) with delta (0, 0)
Screenshot: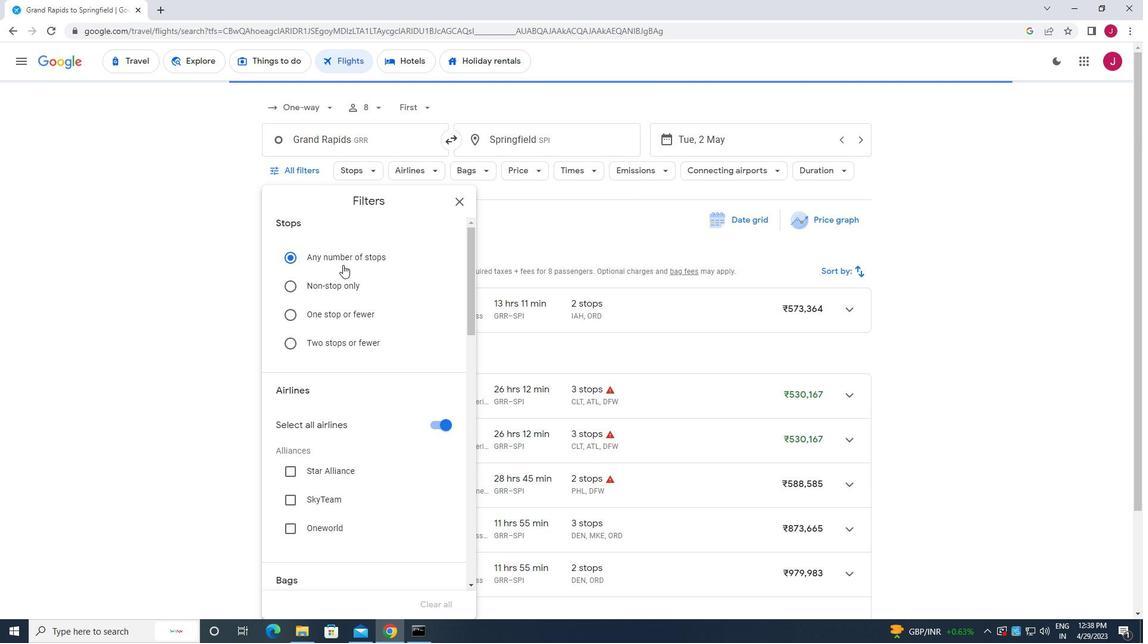 
Action: Mouse moved to (343, 266)
Screenshot: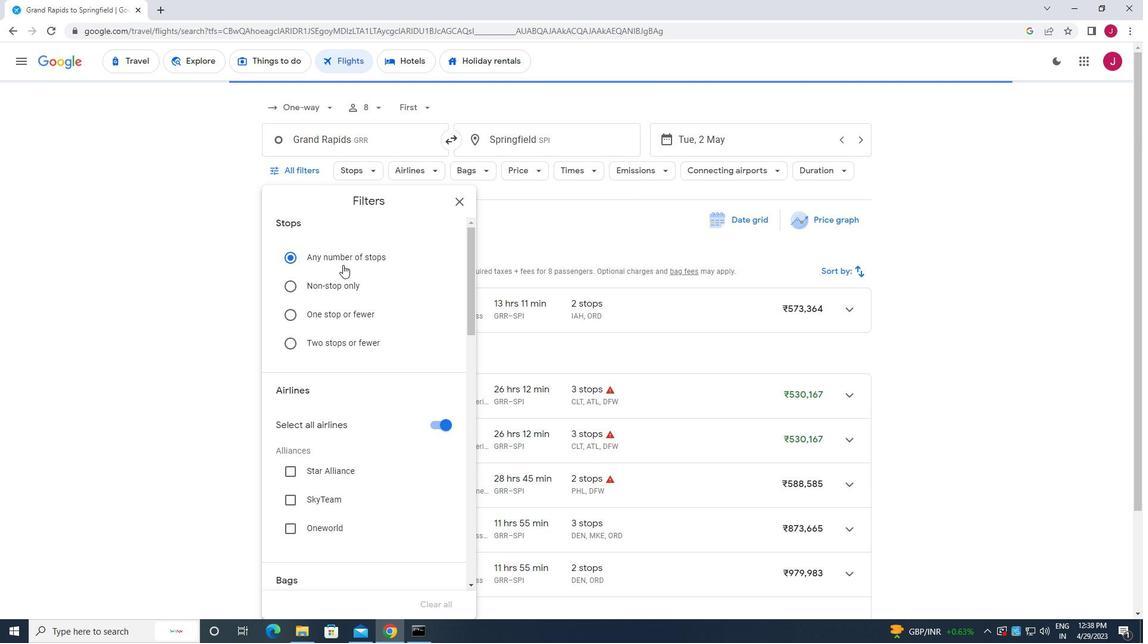 
Action: Mouse scrolled (343, 266) with delta (0, 0)
Screenshot: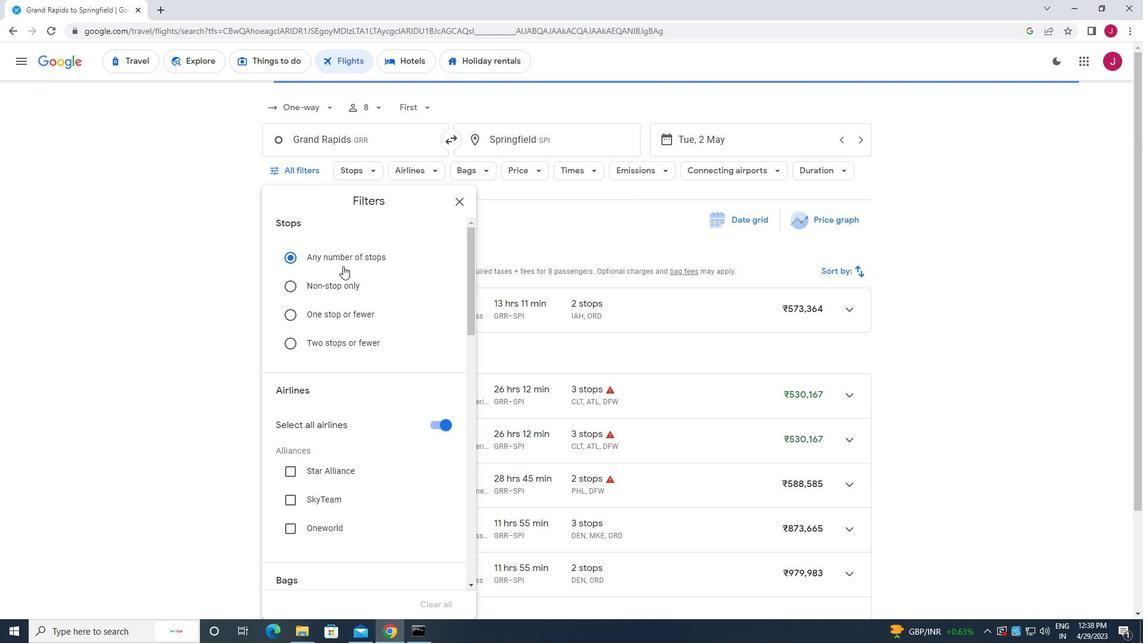 
Action: Mouse moved to (442, 248)
Screenshot: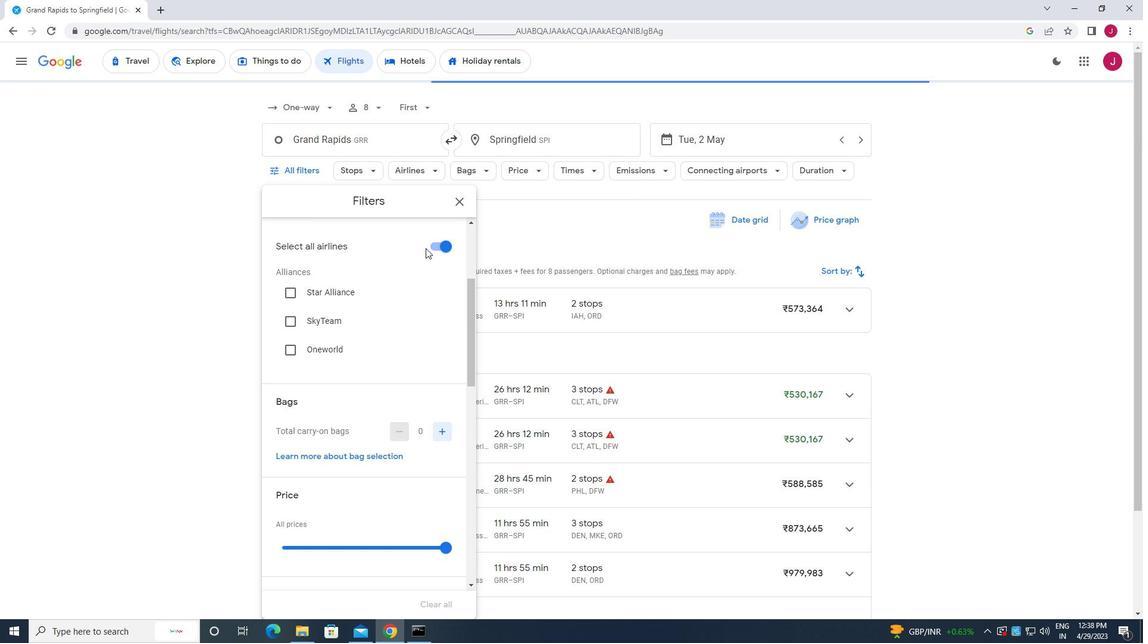 
Action: Mouse pressed left at (442, 248)
Screenshot: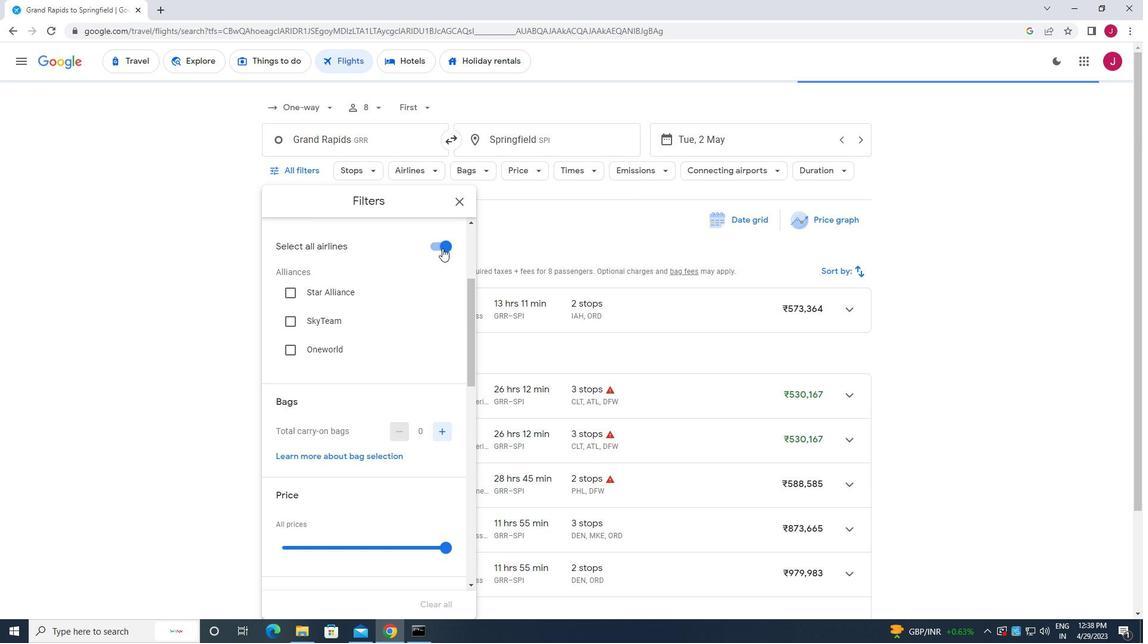 
Action: Mouse moved to (378, 278)
Screenshot: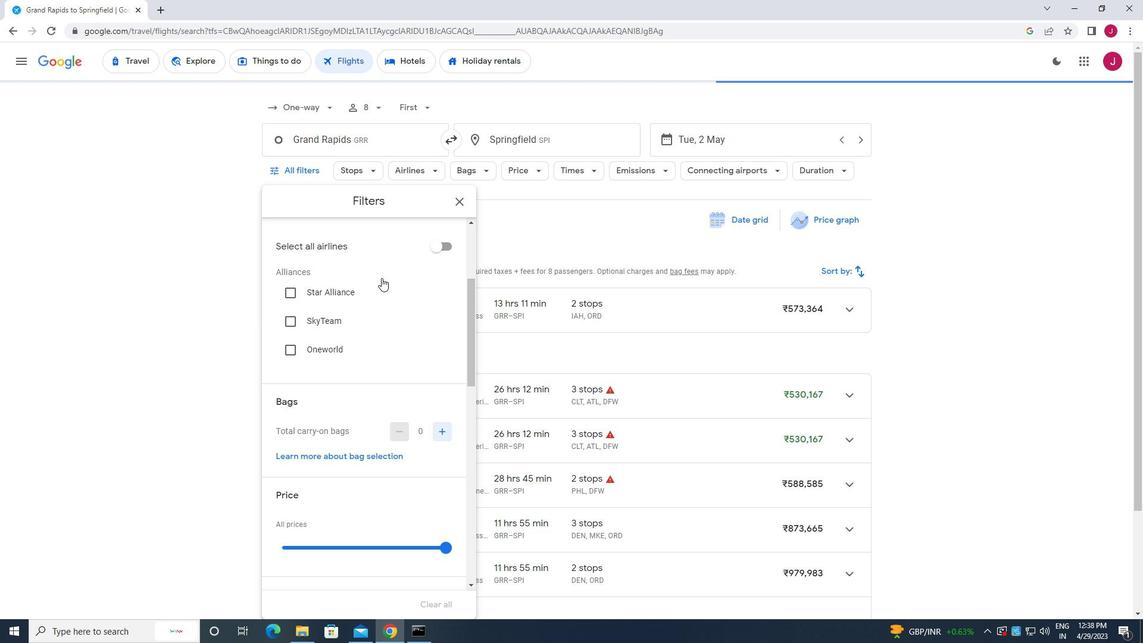 
Action: Mouse scrolled (378, 278) with delta (0, 0)
Screenshot: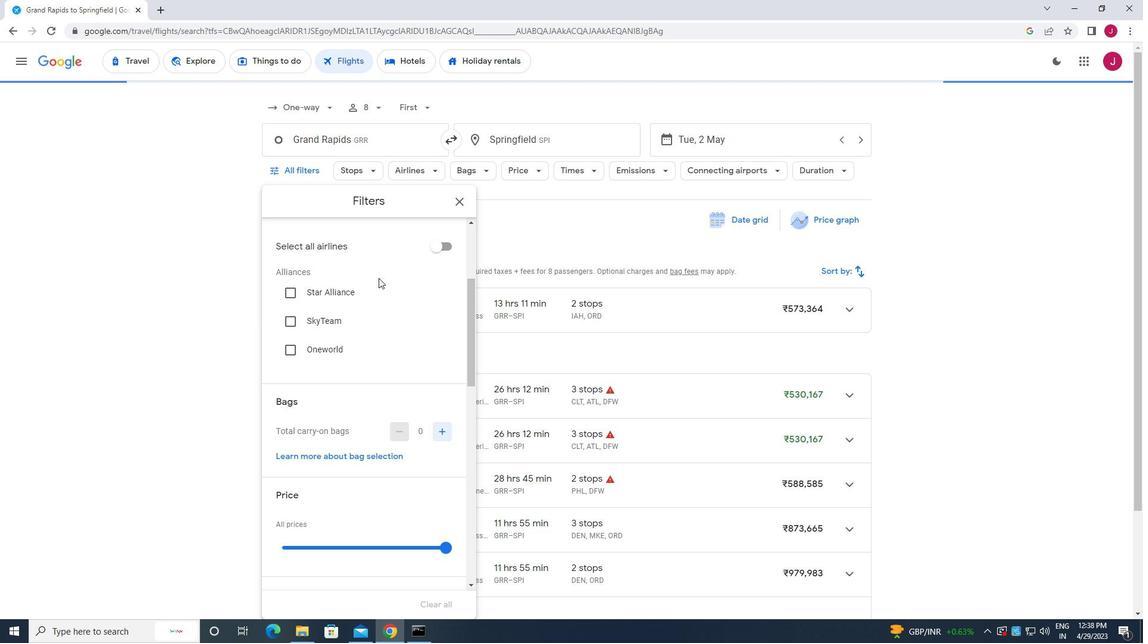 
Action: Mouse scrolled (378, 277) with delta (0, 0)
Screenshot: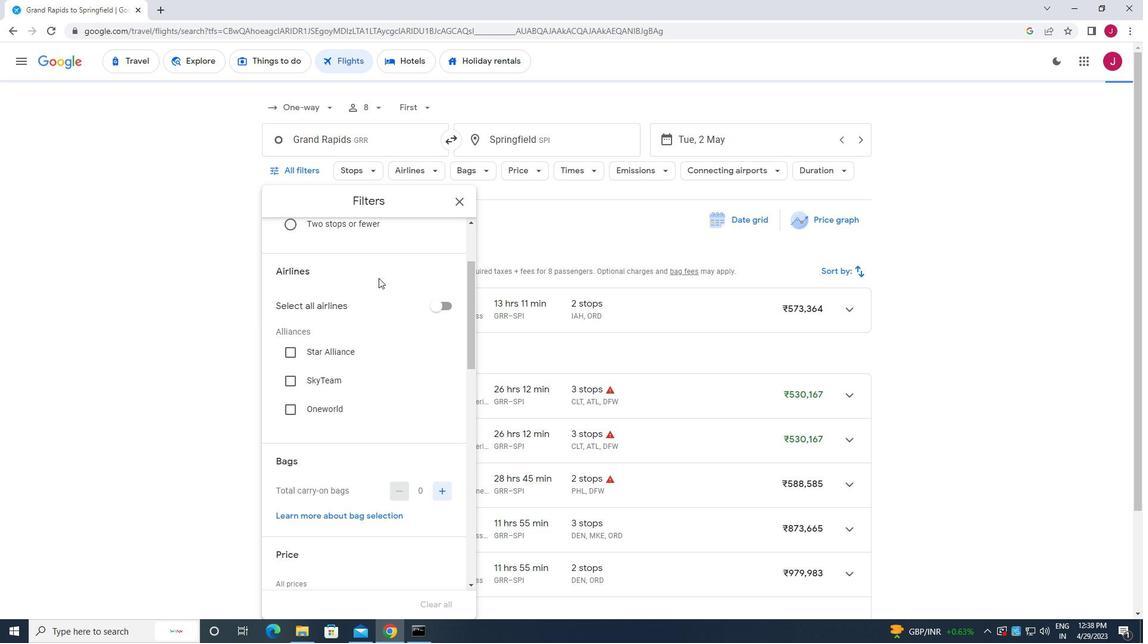 
Action: Mouse moved to (327, 341)
Screenshot: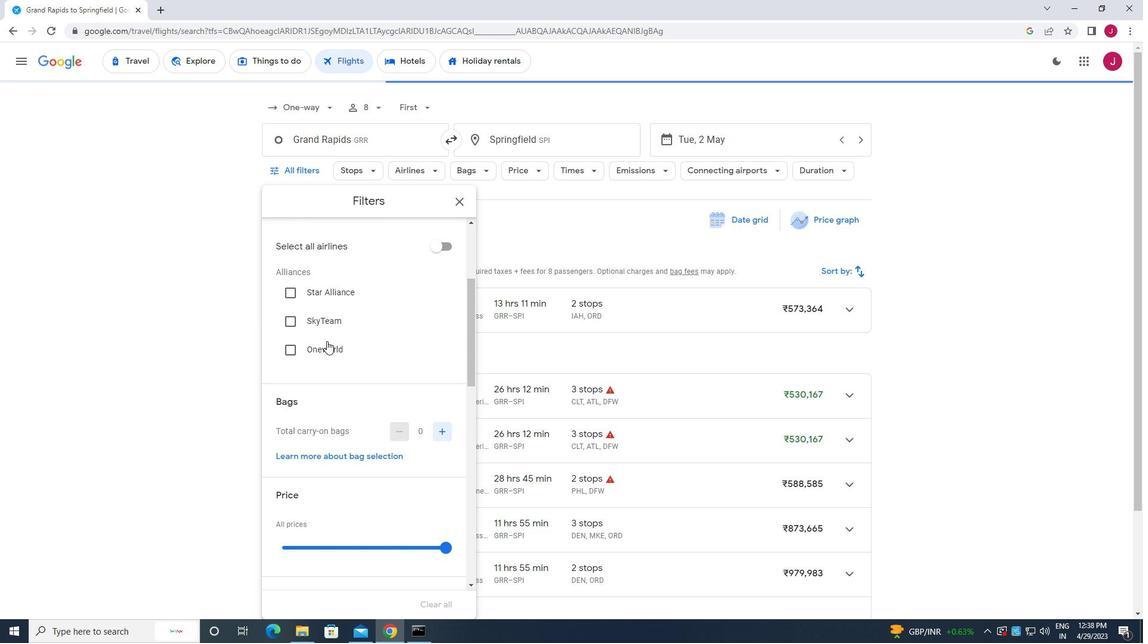 
Action: Mouse scrolled (327, 341) with delta (0, 0)
Screenshot: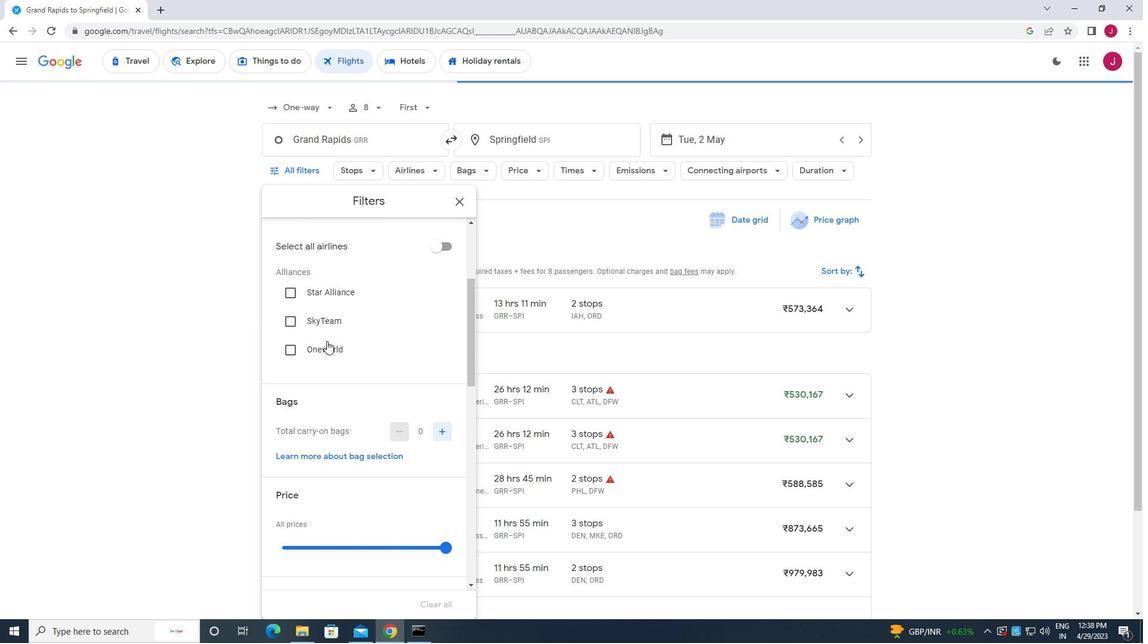 
Action: Mouse moved to (366, 324)
Screenshot: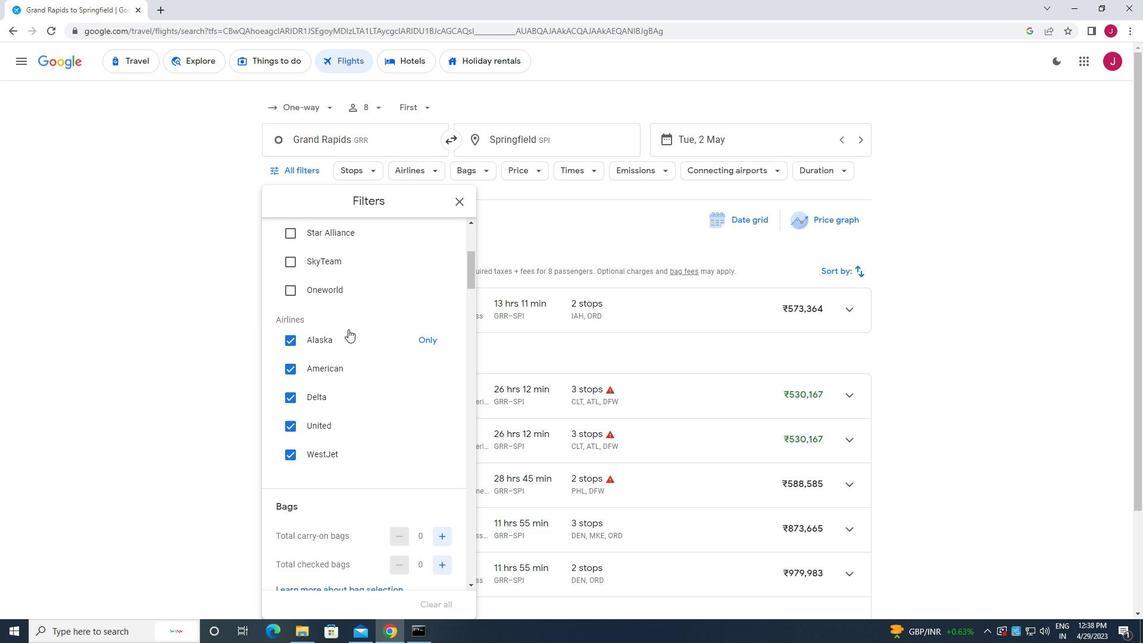 
Action: Mouse scrolled (366, 325) with delta (0, 0)
Screenshot: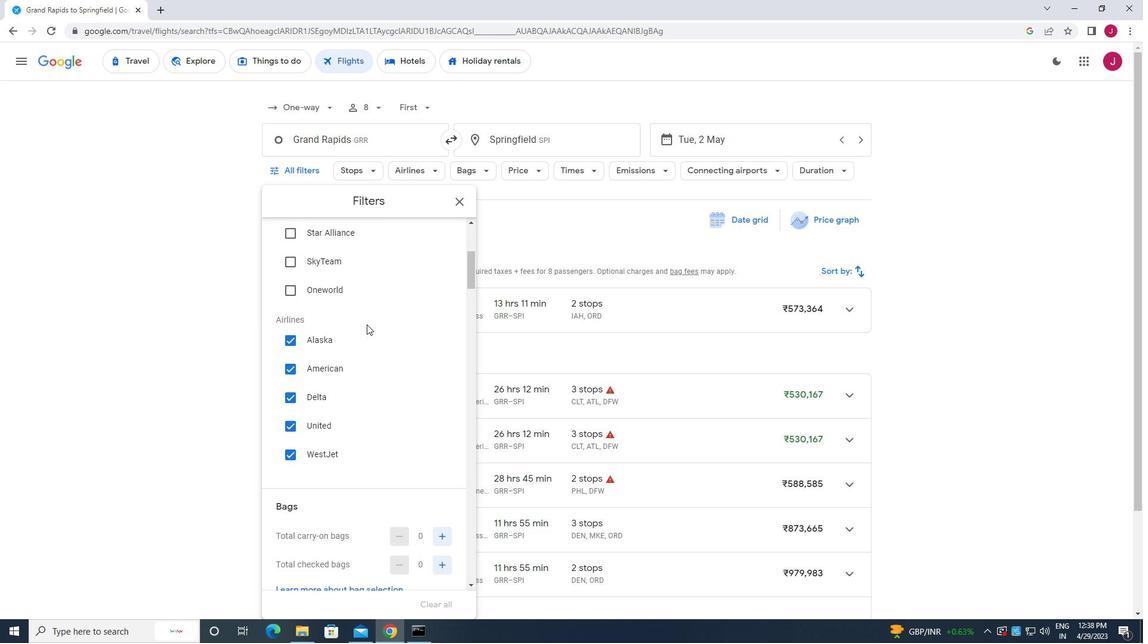 
Action: Mouse scrolled (366, 325) with delta (0, 0)
Screenshot: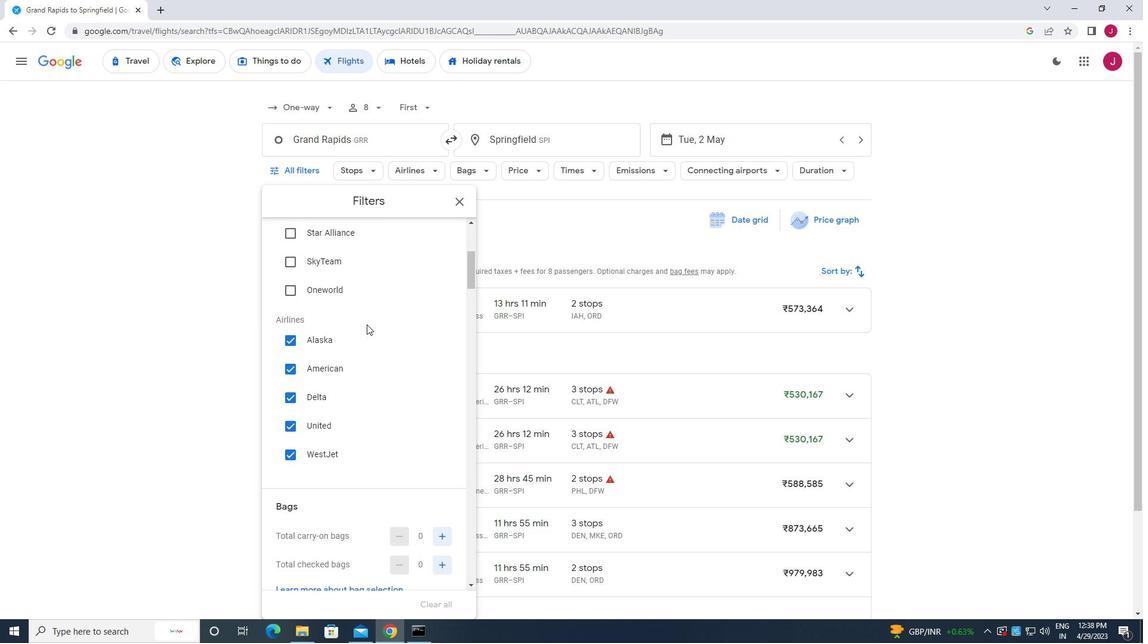 
Action: Mouse moved to (436, 310)
Screenshot: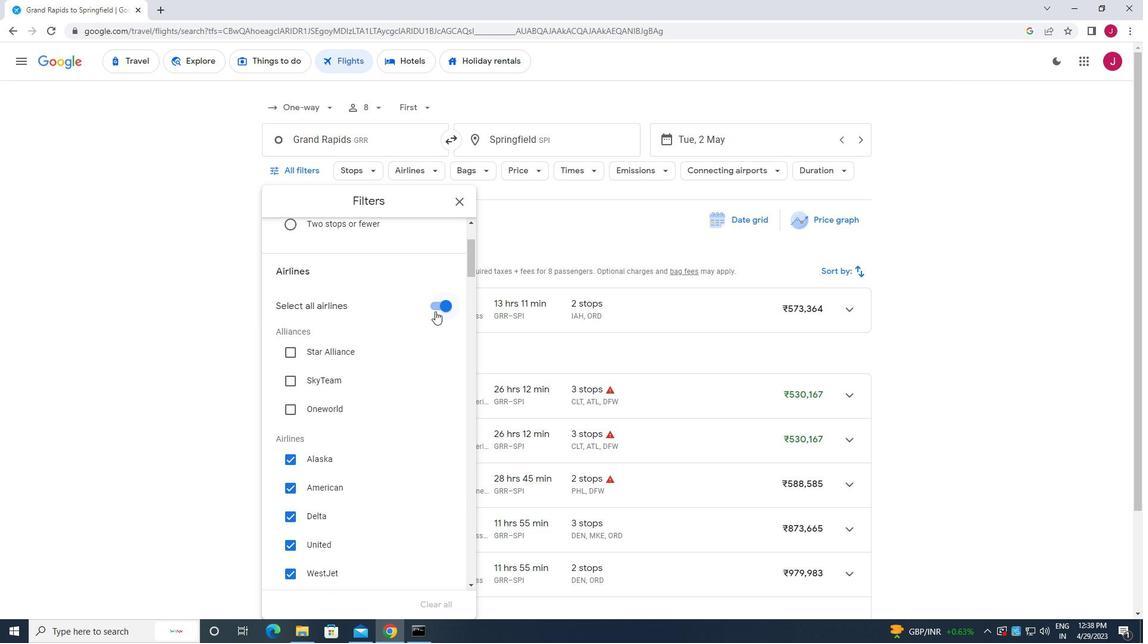
Action: Mouse pressed left at (436, 310)
Screenshot: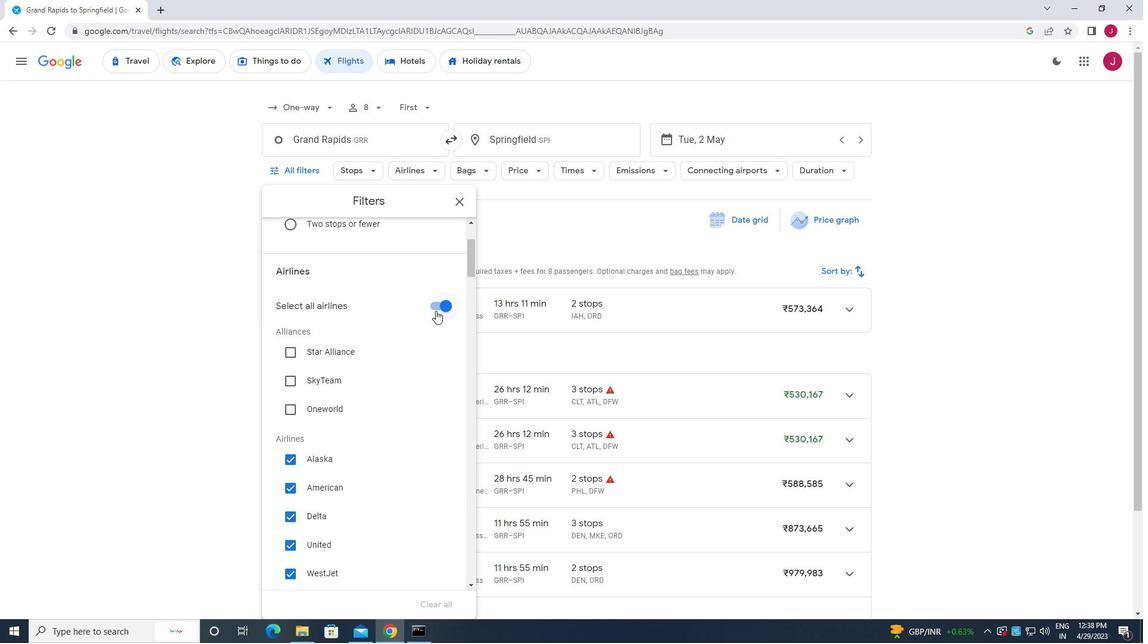 
Action: Mouse moved to (337, 366)
Screenshot: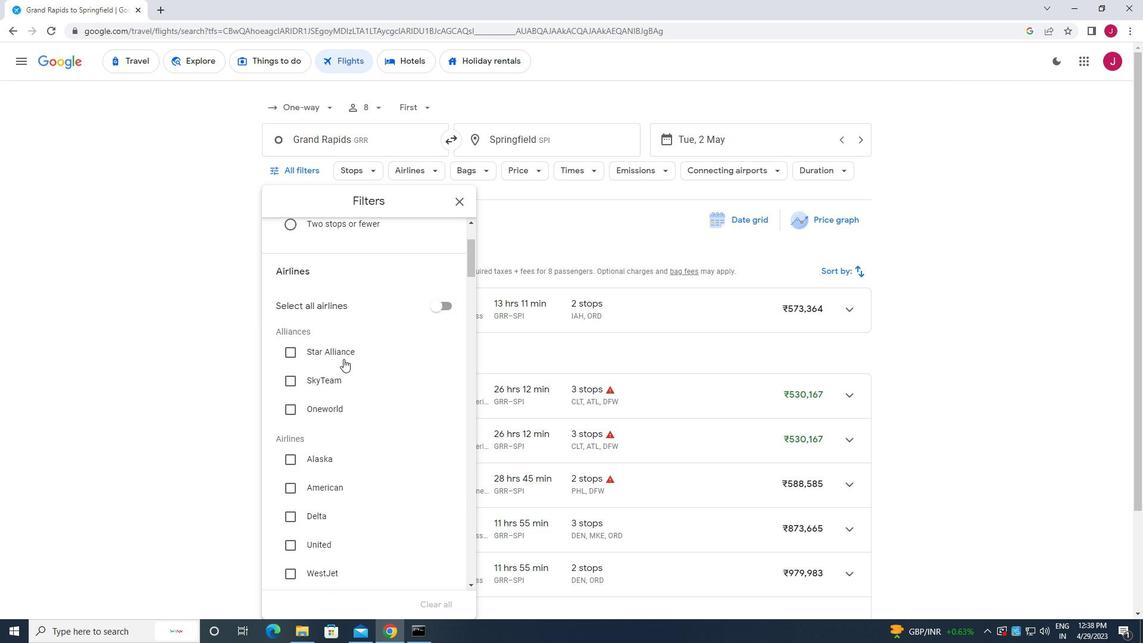 
Action: Mouse scrolled (337, 365) with delta (0, 0)
Screenshot: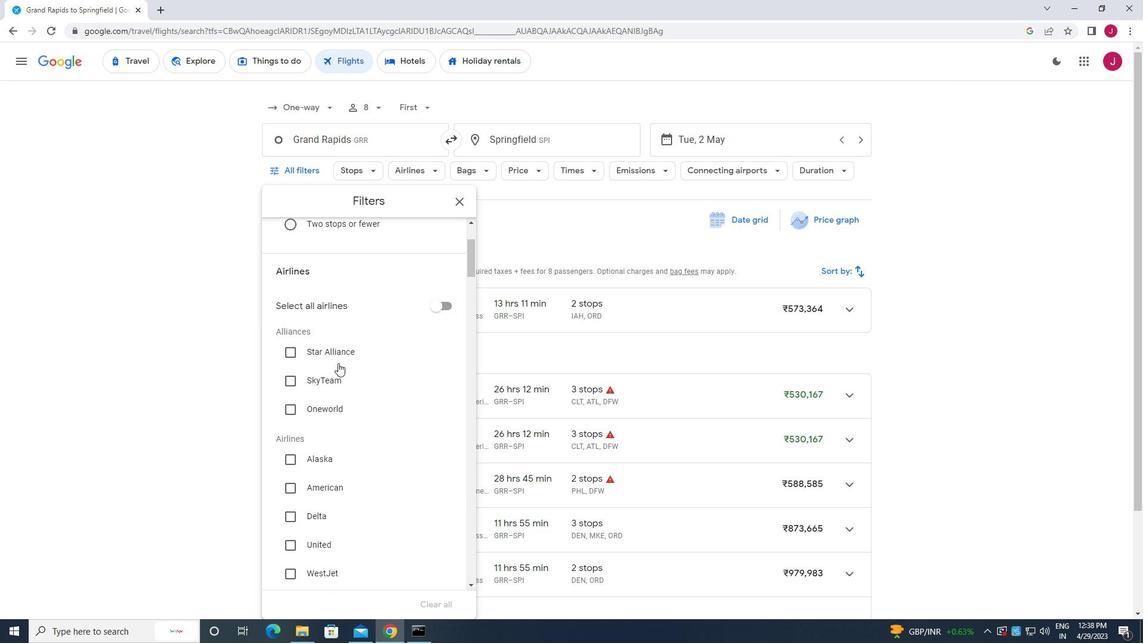 
Action: Mouse scrolled (337, 365) with delta (0, 0)
Screenshot: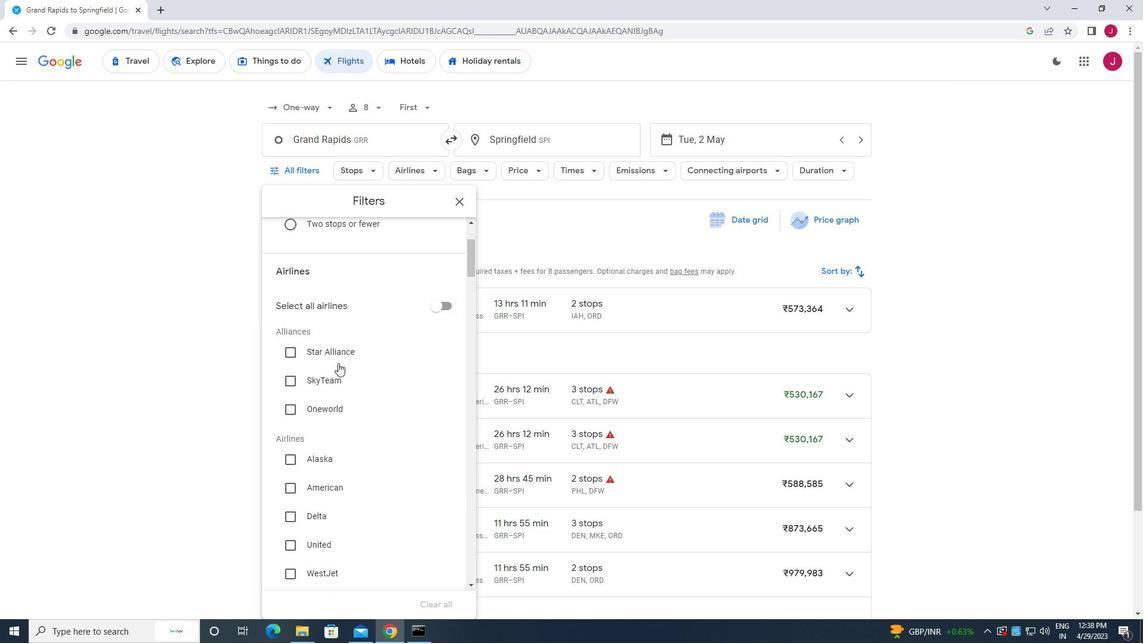 
Action: Mouse moved to (294, 340)
Screenshot: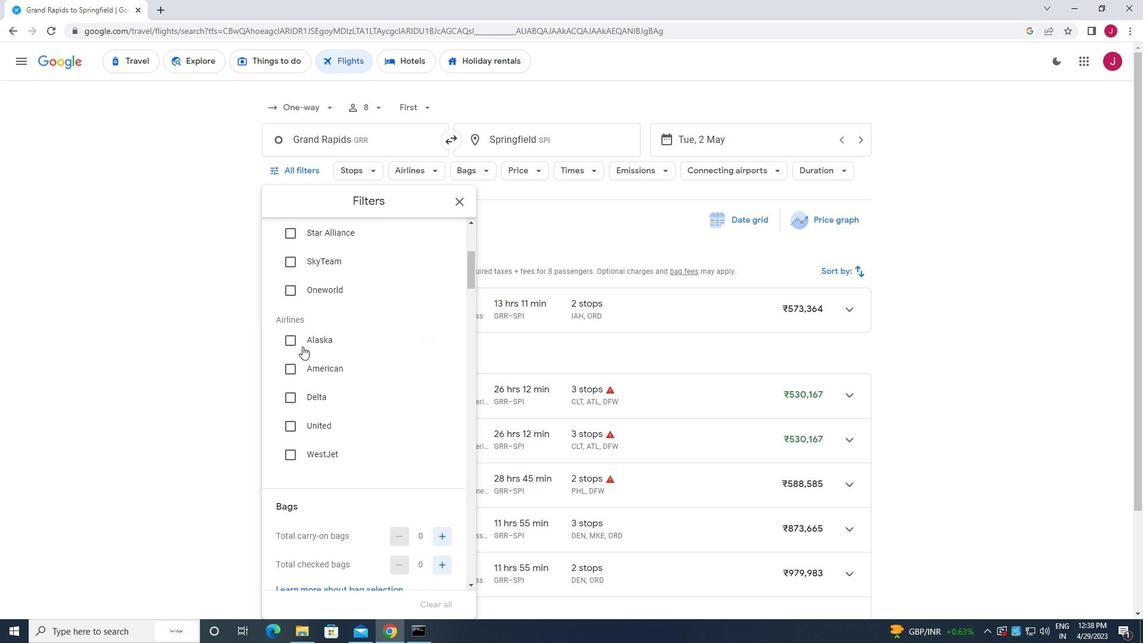 
Action: Mouse pressed left at (294, 340)
Screenshot: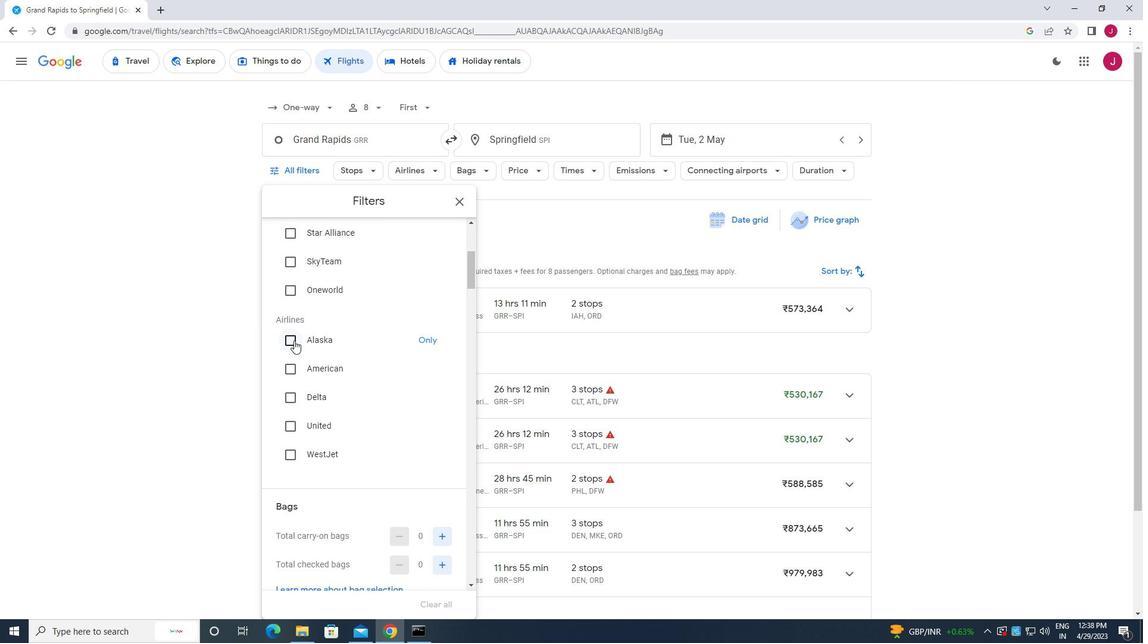 
Action: Mouse moved to (389, 351)
Screenshot: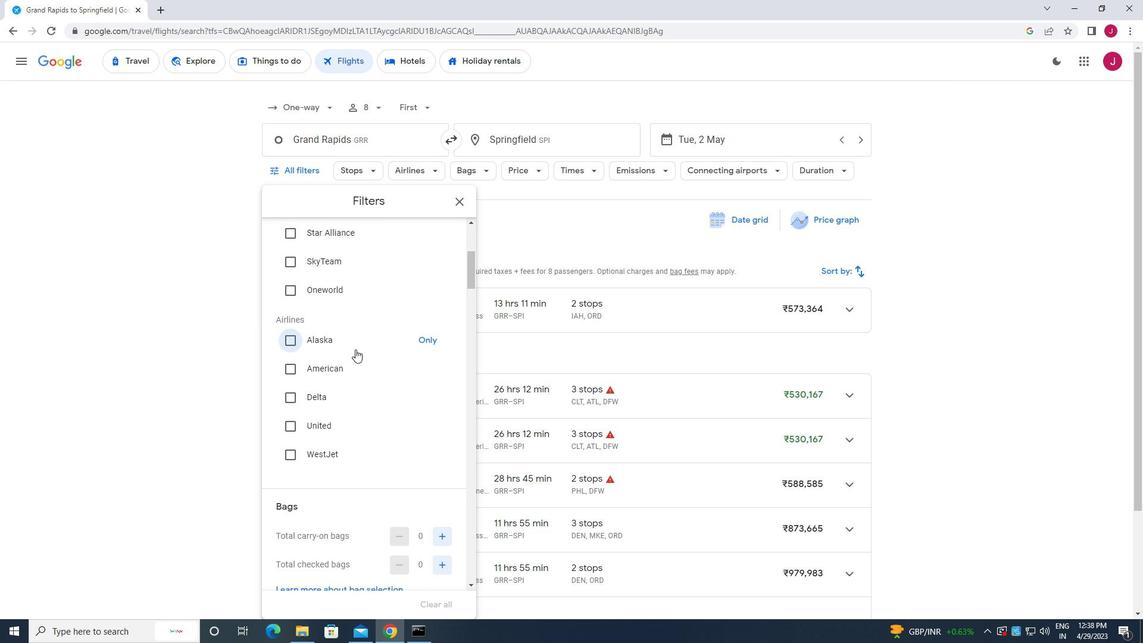 
Action: Mouse scrolled (389, 350) with delta (0, 0)
Screenshot: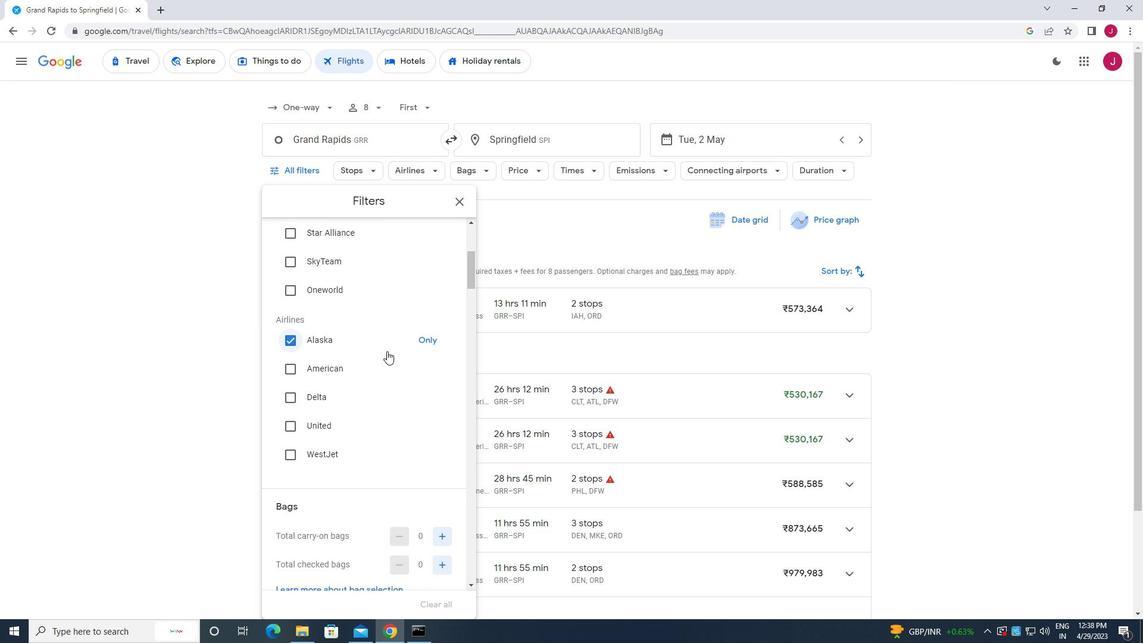 
Action: Mouse scrolled (389, 350) with delta (0, 0)
Screenshot: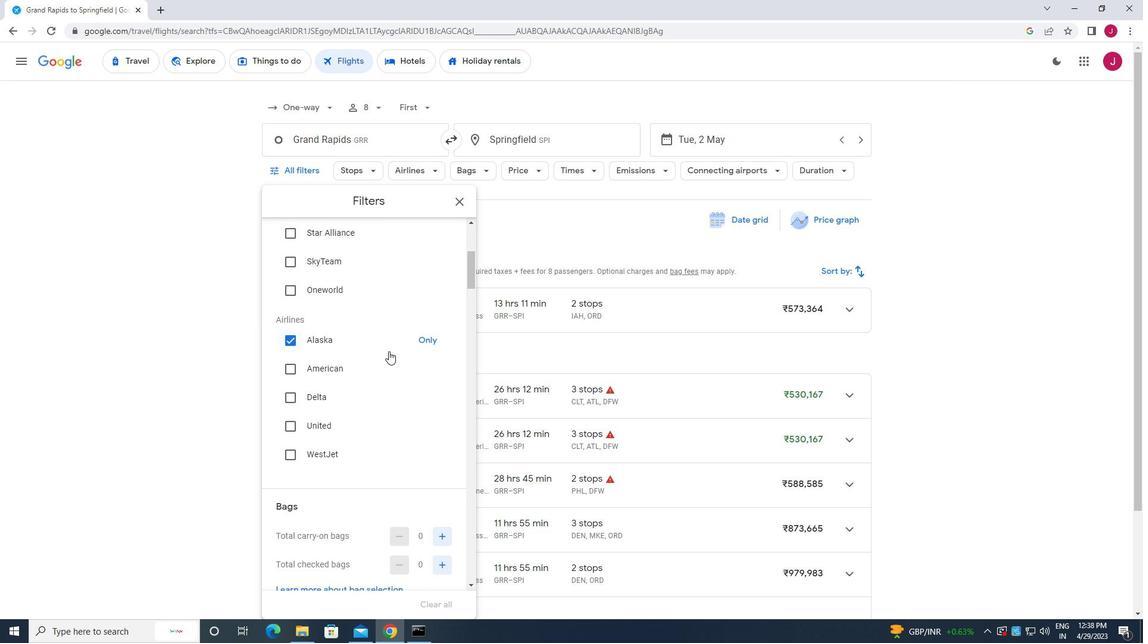 
Action: Mouse scrolled (389, 350) with delta (0, 0)
Screenshot: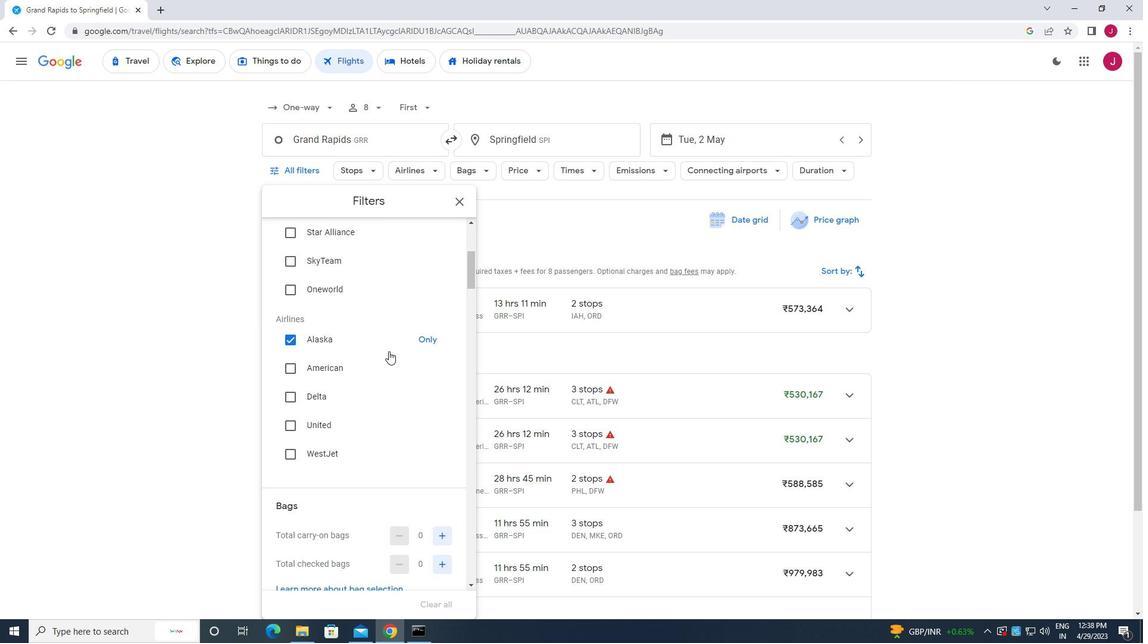 
Action: Mouse scrolled (389, 350) with delta (0, 0)
Screenshot: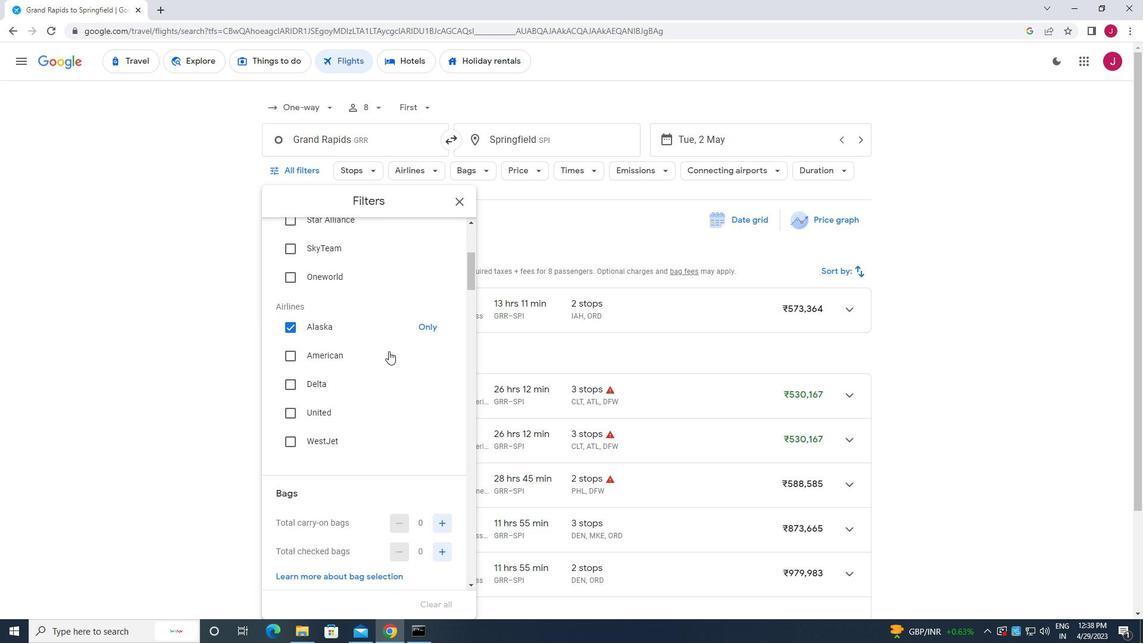 
Action: Mouse scrolled (389, 350) with delta (0, 0)
Screenshot: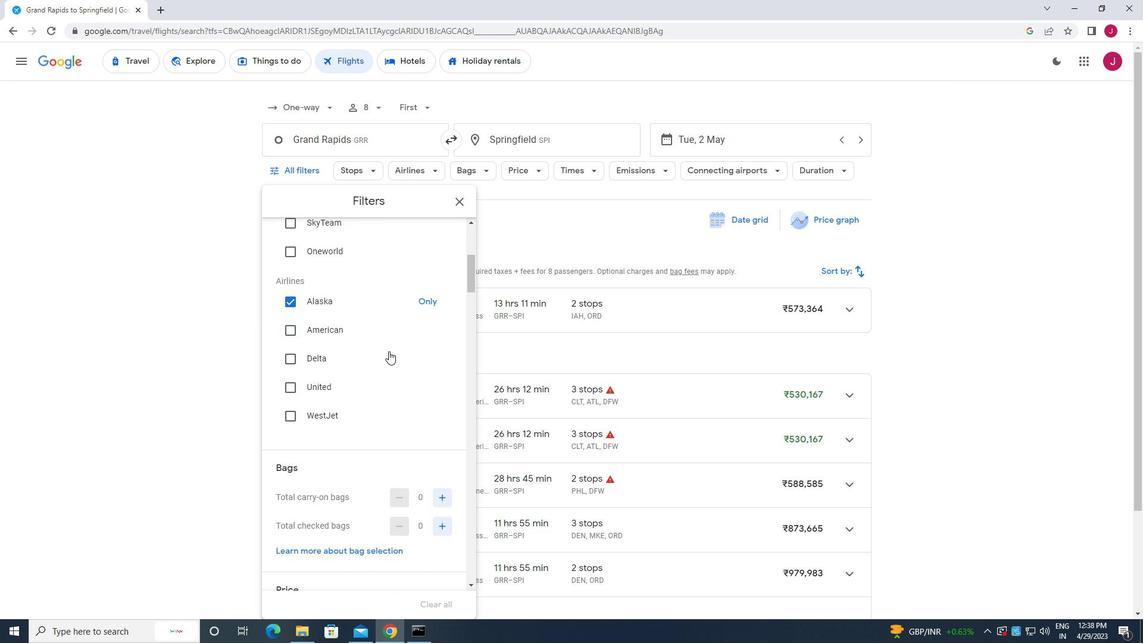 
Action: Mouse moved to (389, 350)
Screenshot: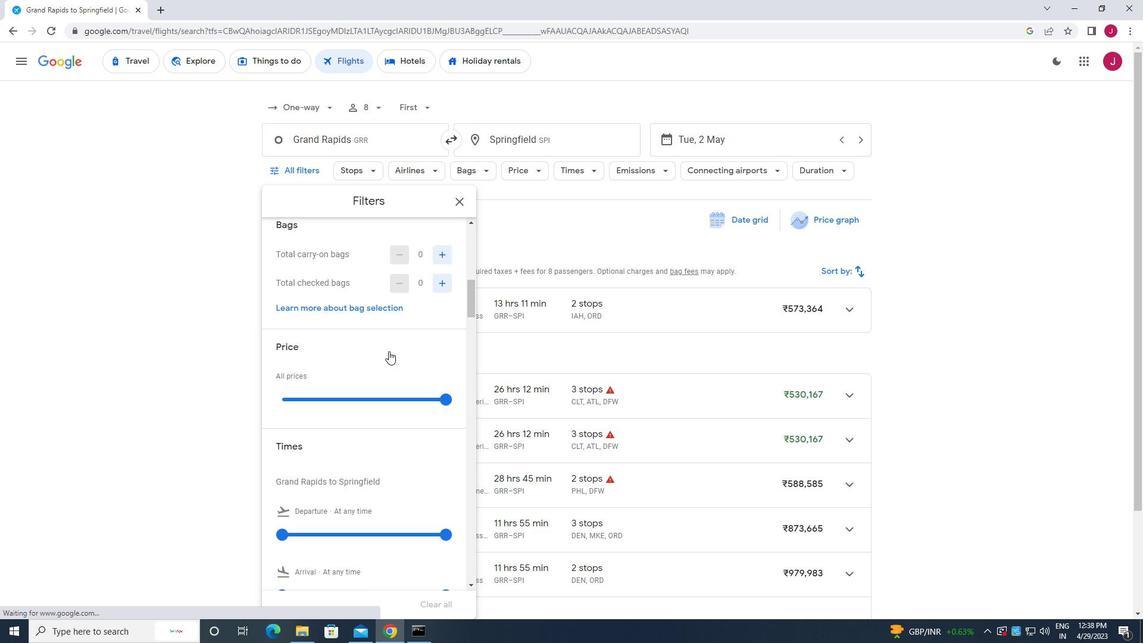 
Action: Mouse scrolled (389, 350) with delta (0, 0)
Screenshot: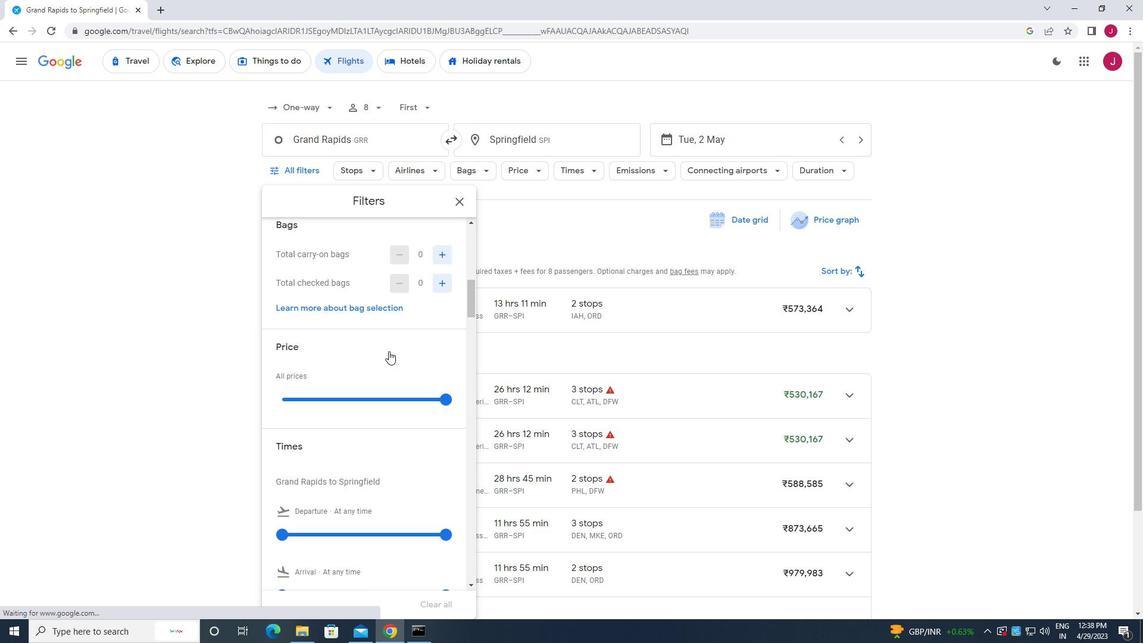 
Action: Mouse scrolled (389, 350) with delta (0, 0)
Screenshot: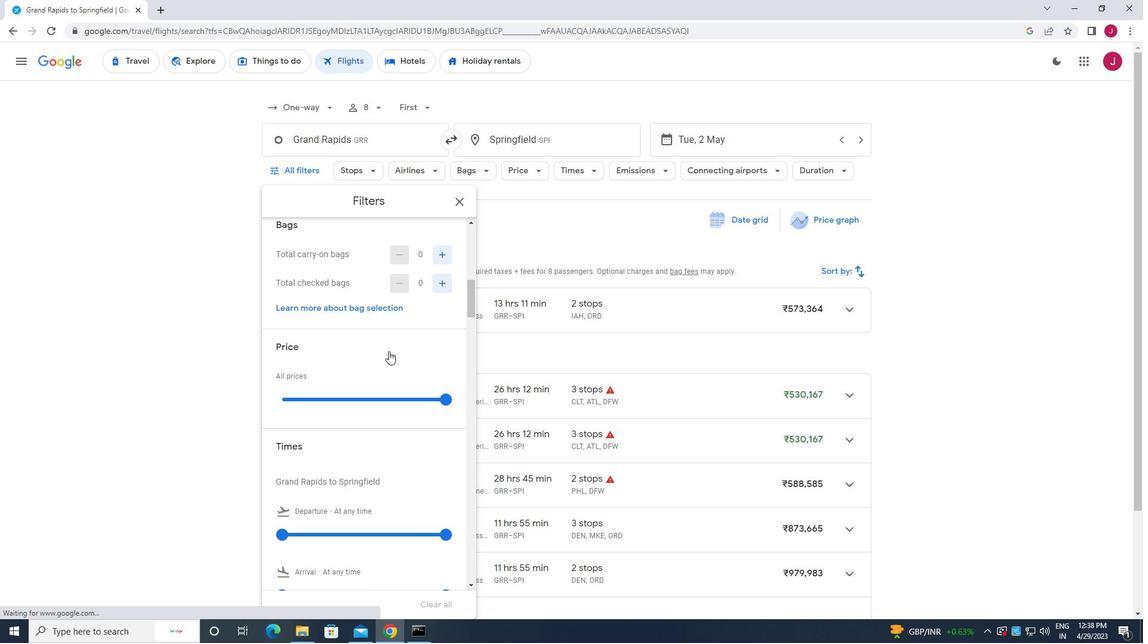 
Action: Mouse moved to (443, 384)
Screenshot: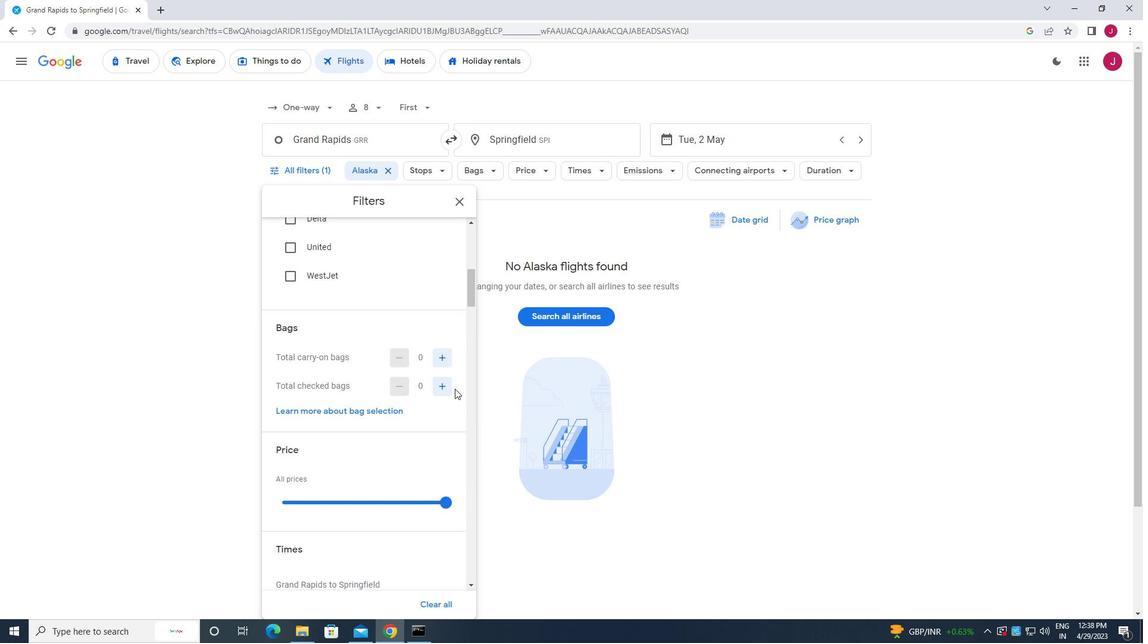 
Action: Mouse pressed left at (443, 384)
Screenshot: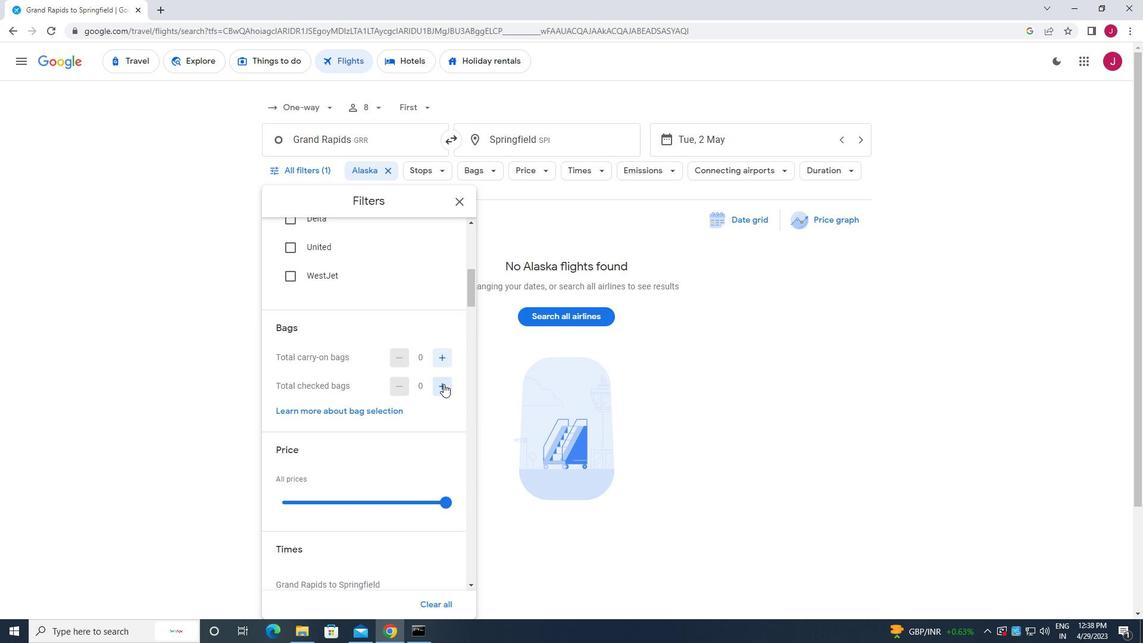 
Action: Mouse pressed left at (443, 384)
Screenshot: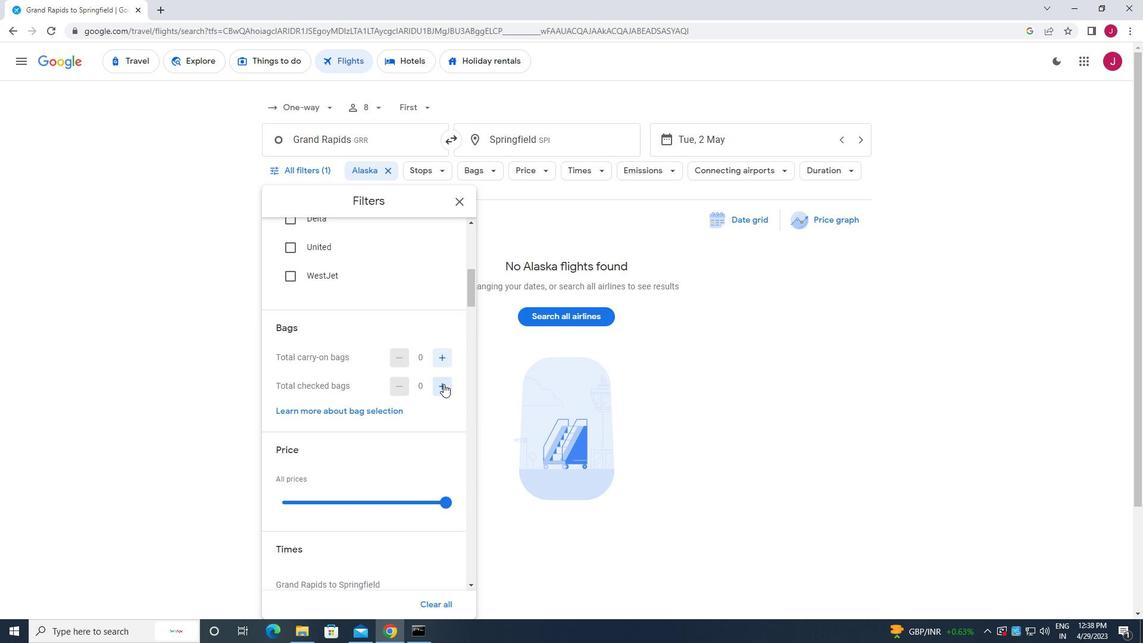 
Action: Mouse pressed left at (443, 384)
Screenshot: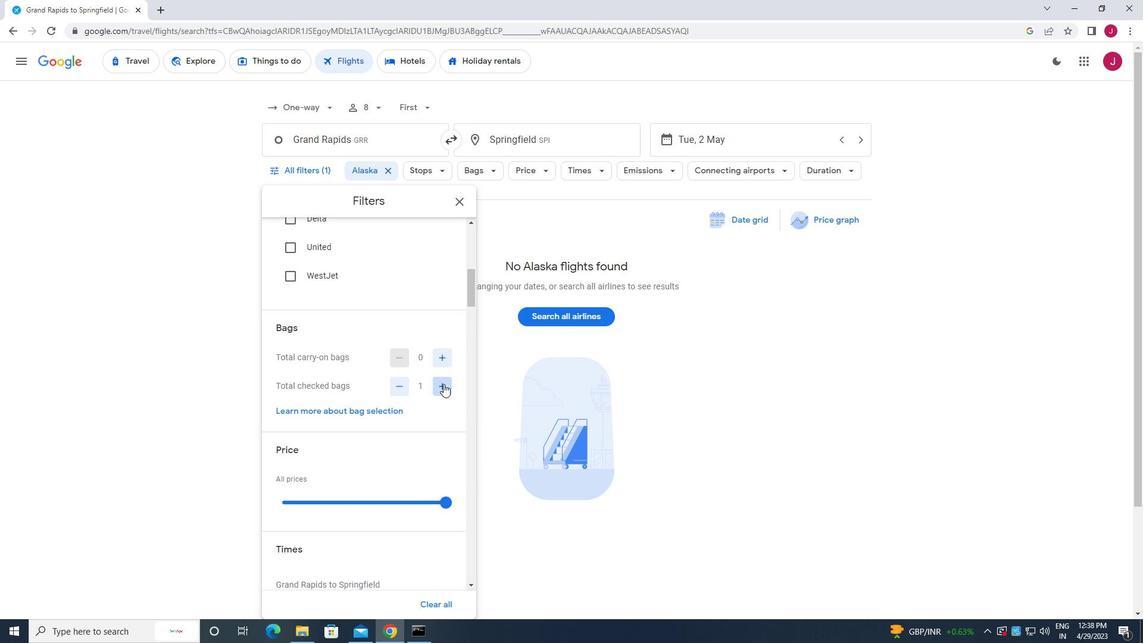 
Action: Mouse pressed left at (443, 384)
Screenshot: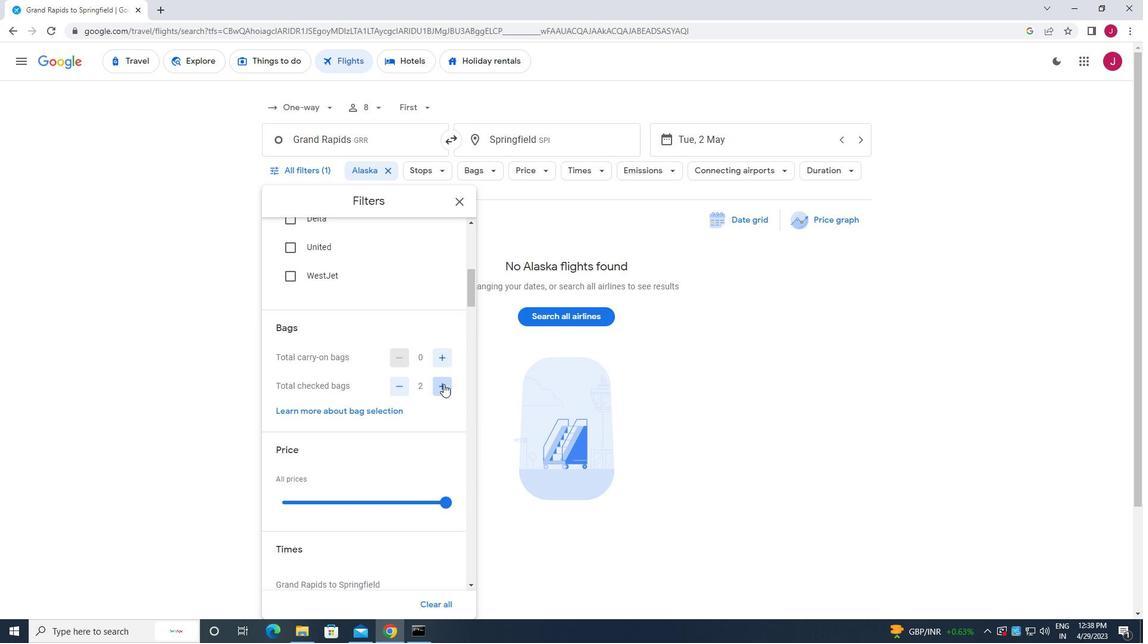 
Action: Mouse pressed left at (443, 384)
Screenshot: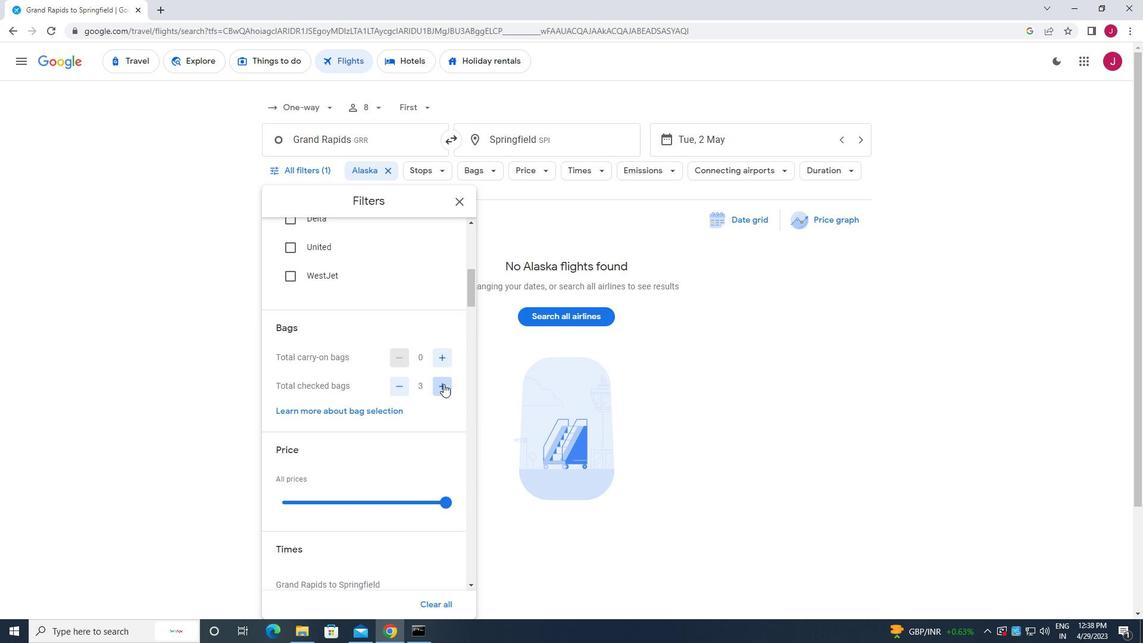 
Action: Mouse pressed left at (443, 384)
Screenshot: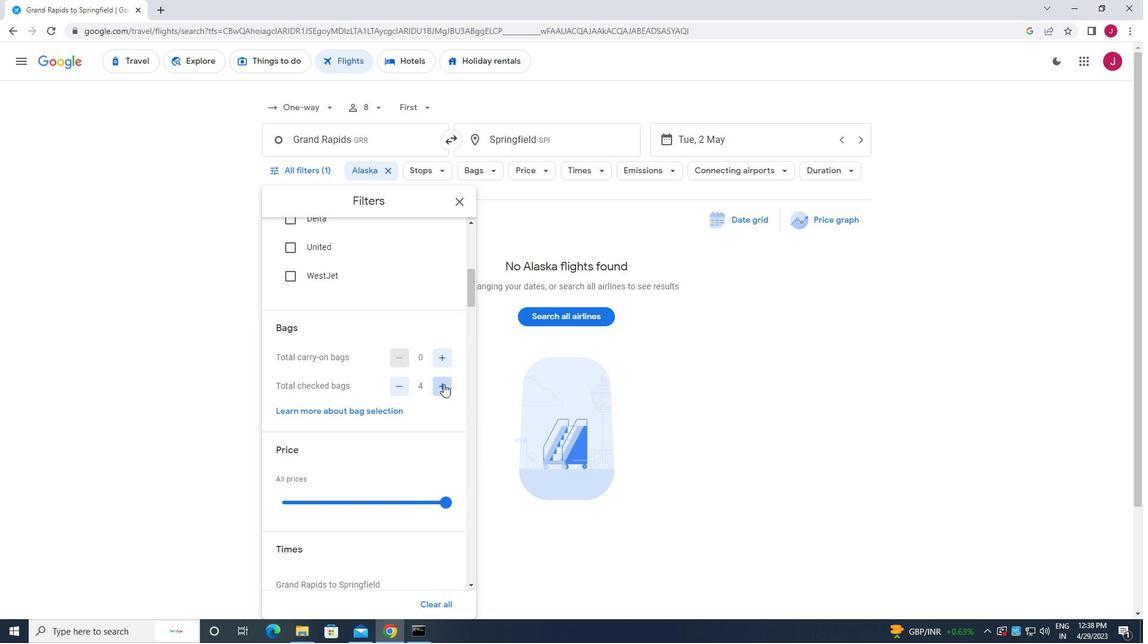 
Action: Mouse pressed left at (443, 384)
Screenshot: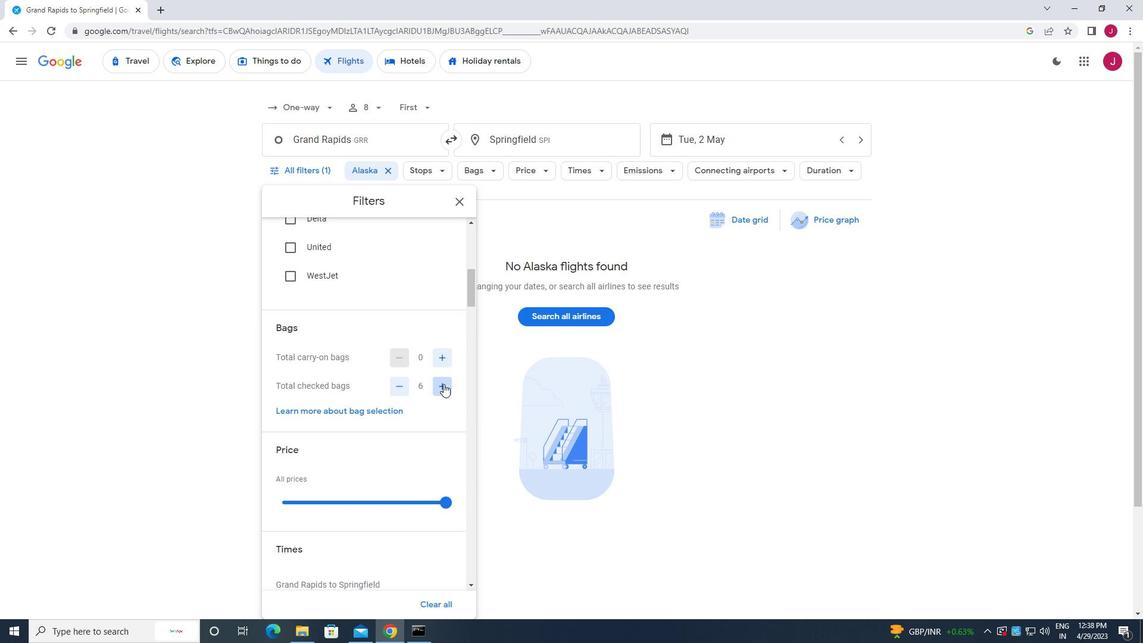 
Action: Mouse moved to (432, 374)
Screenshot: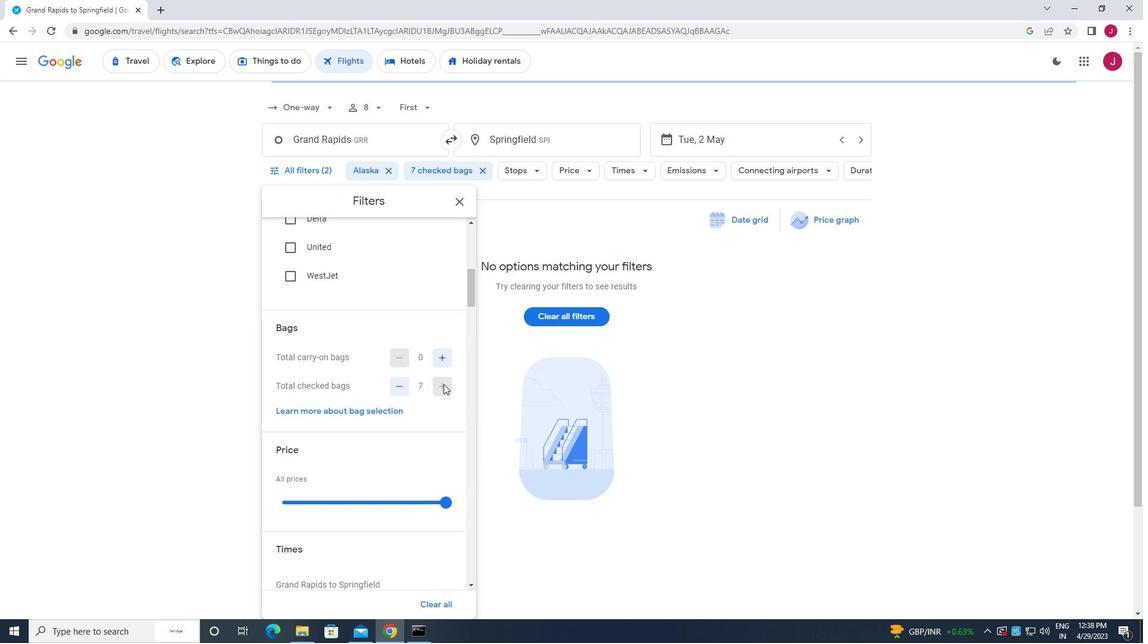
Action: Mouse scrolled (432, 373) with delta (0, 0)
Screenshot: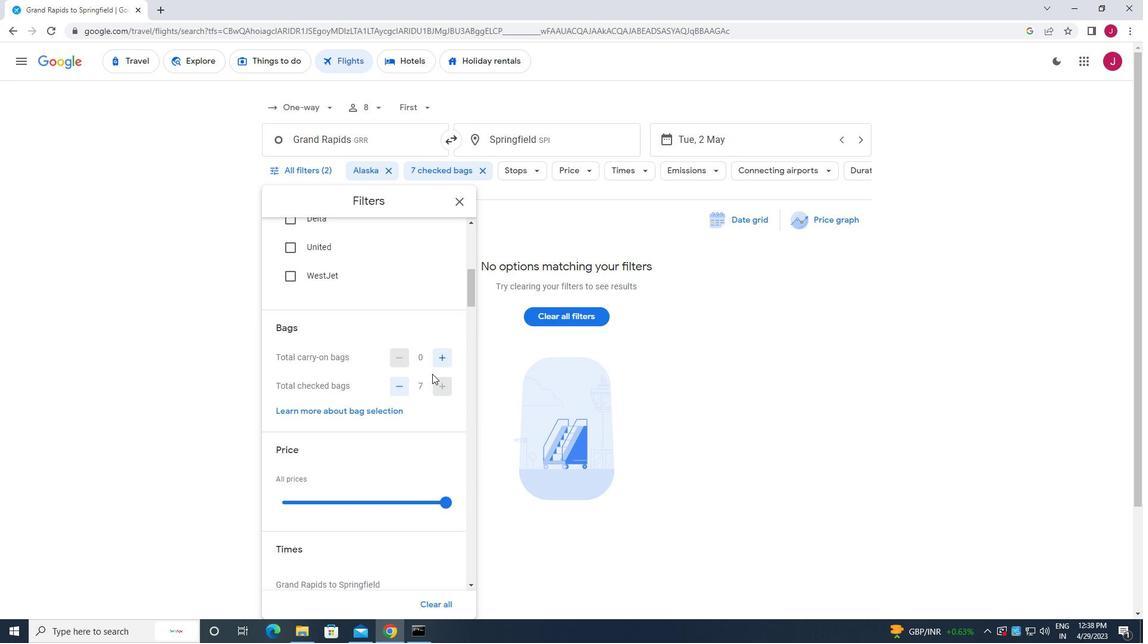 
Action: Mouse scrolled (432, 373) with delta (0, 0)
Screenshot: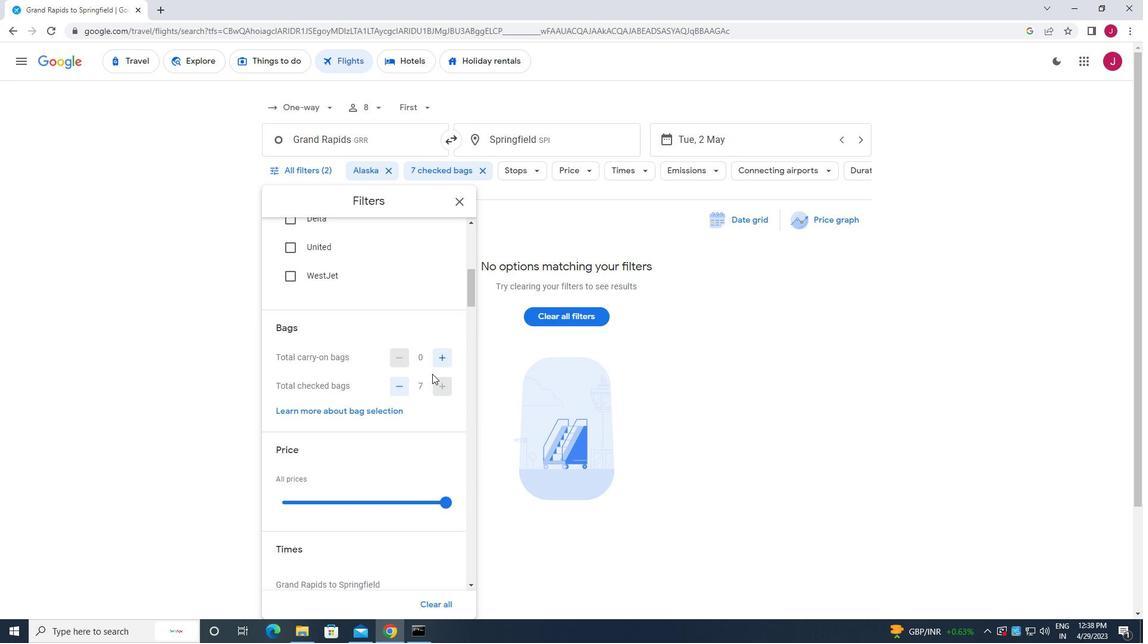 
Action: Mouse moved to (449, 384)
Screenshot: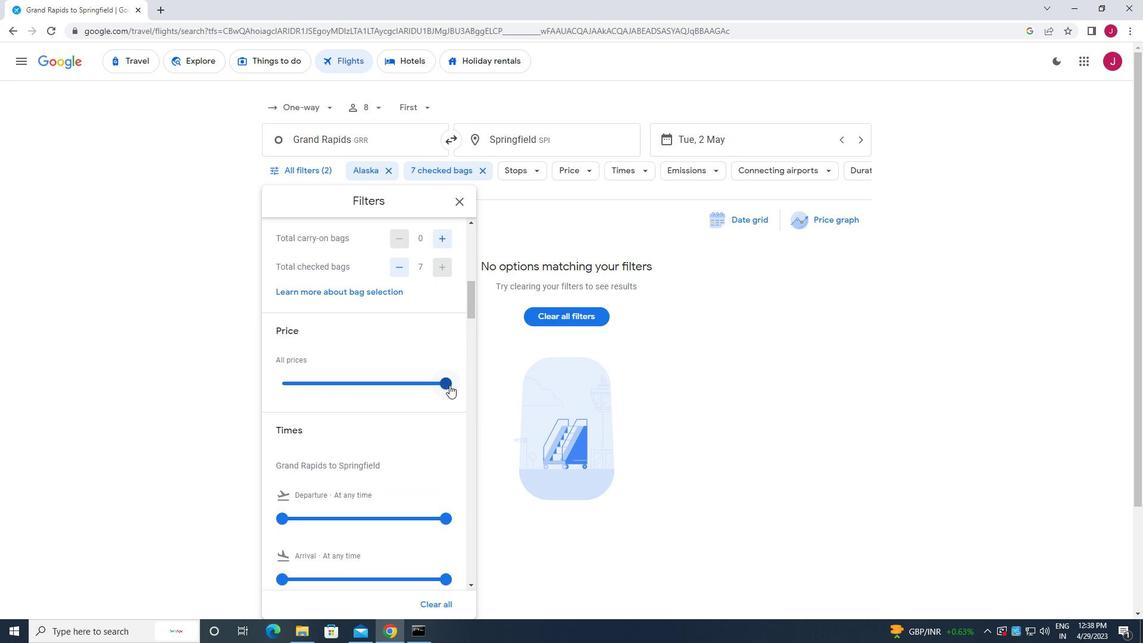 
Action: Mouse pressed left at (449, 384)
Screenshot: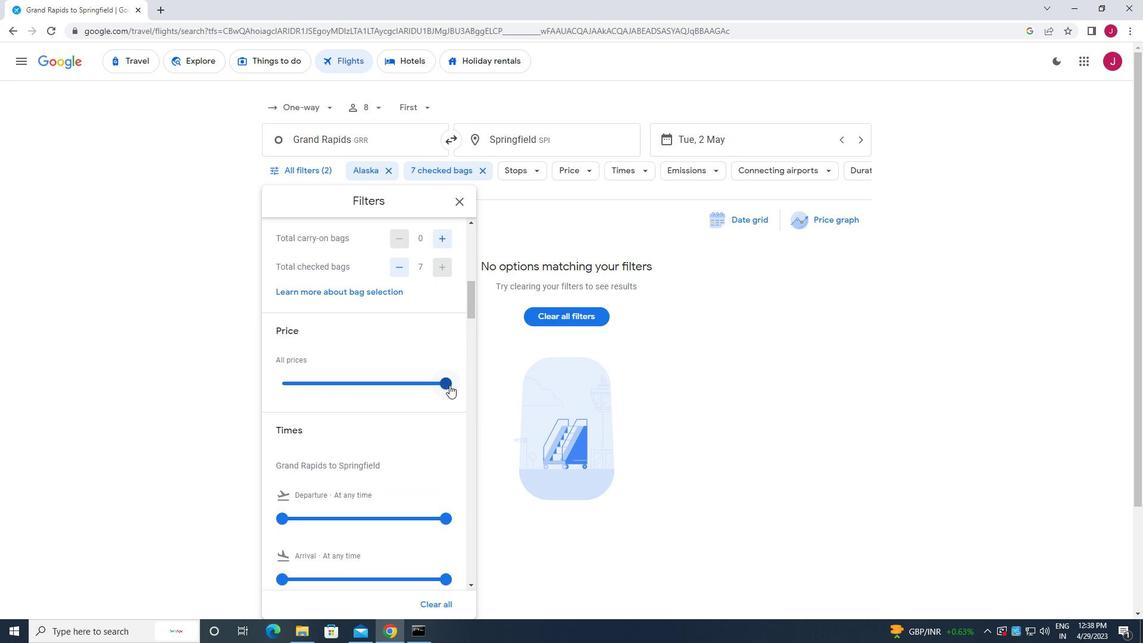 
Action: Mouse moved to (412, 415)
Screenshot: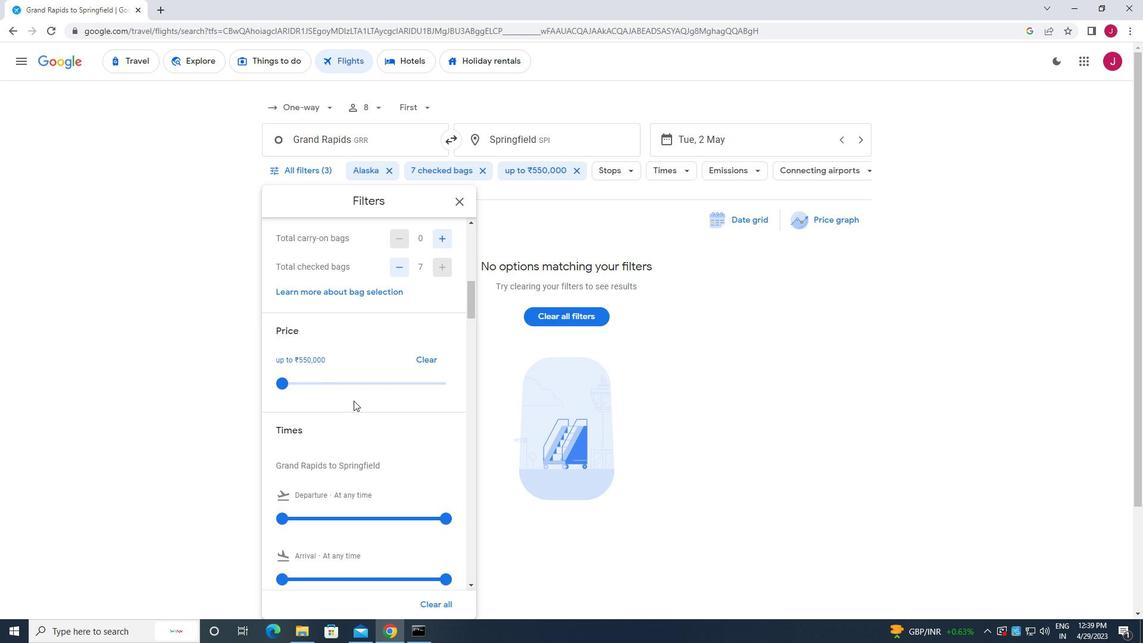 
Action: Mouse scrolled (412, 414) with delta (0, 0)
Screenshot: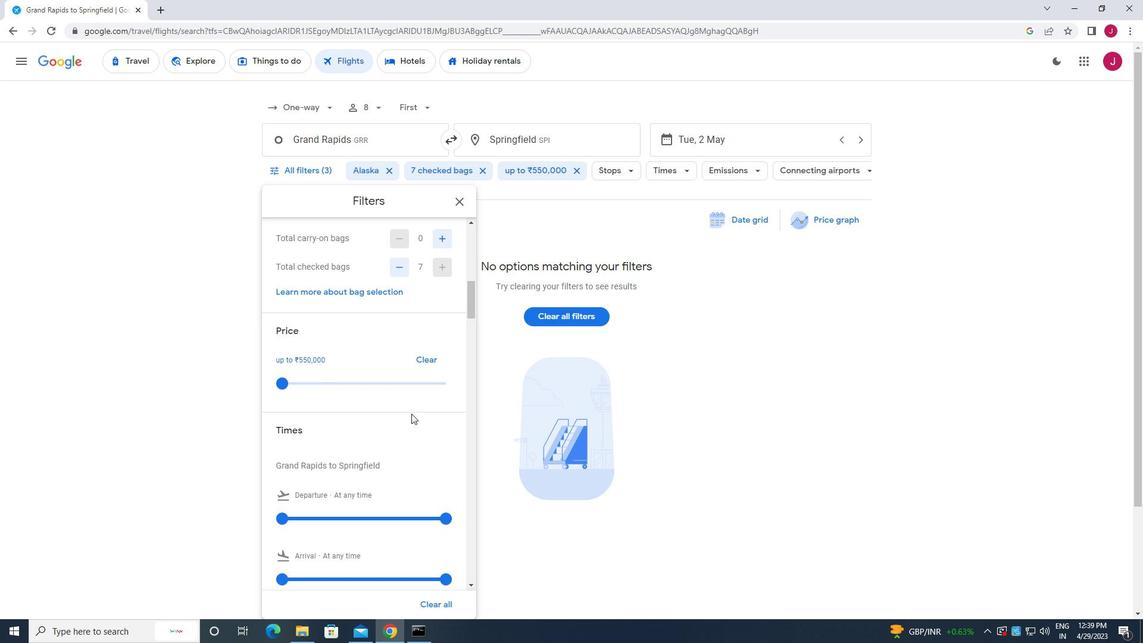 
Action: Mouse scrolled (412, 414) with delta (0, 0)
Screenshot: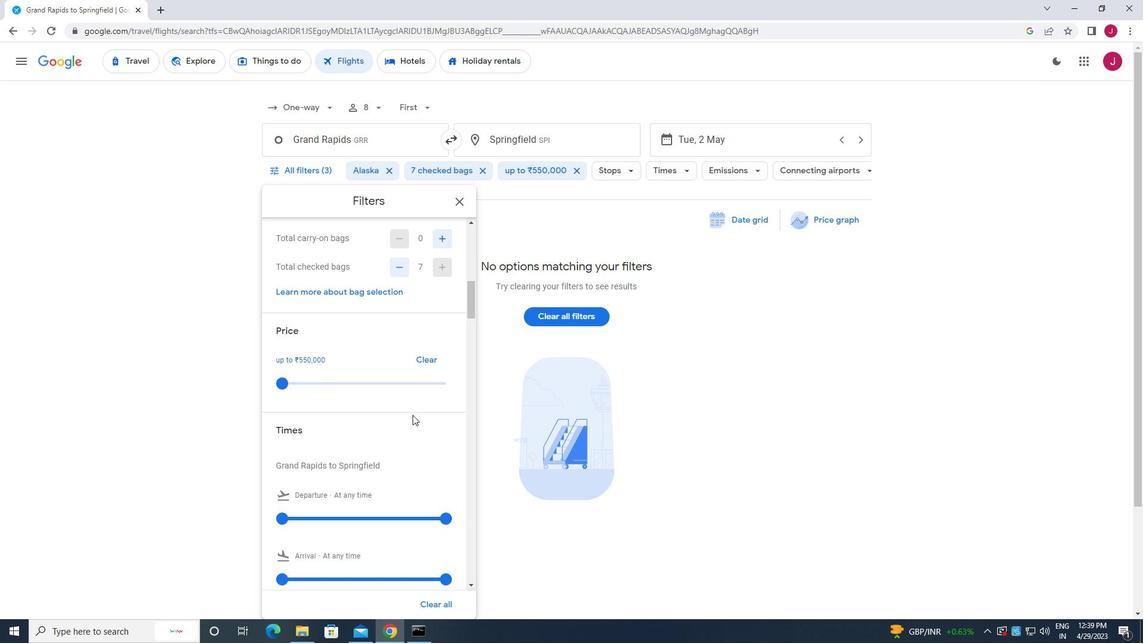 
Action: Mouse moved to (275, 397)
Screenshot: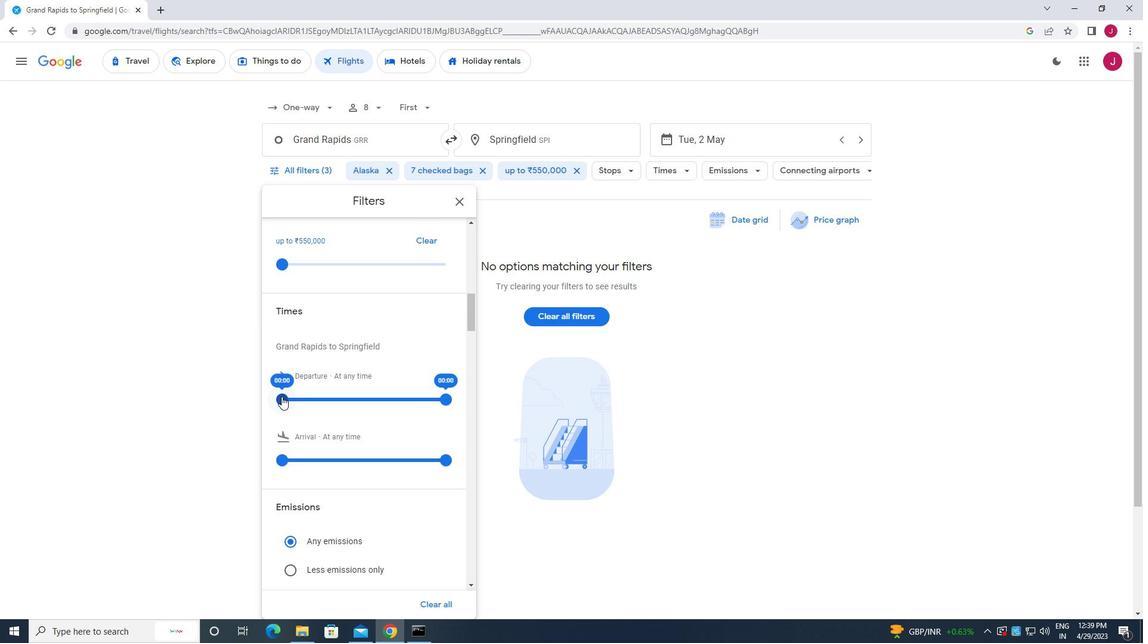 
Action: Mouse pressed left at (275, 397)
Screenshot: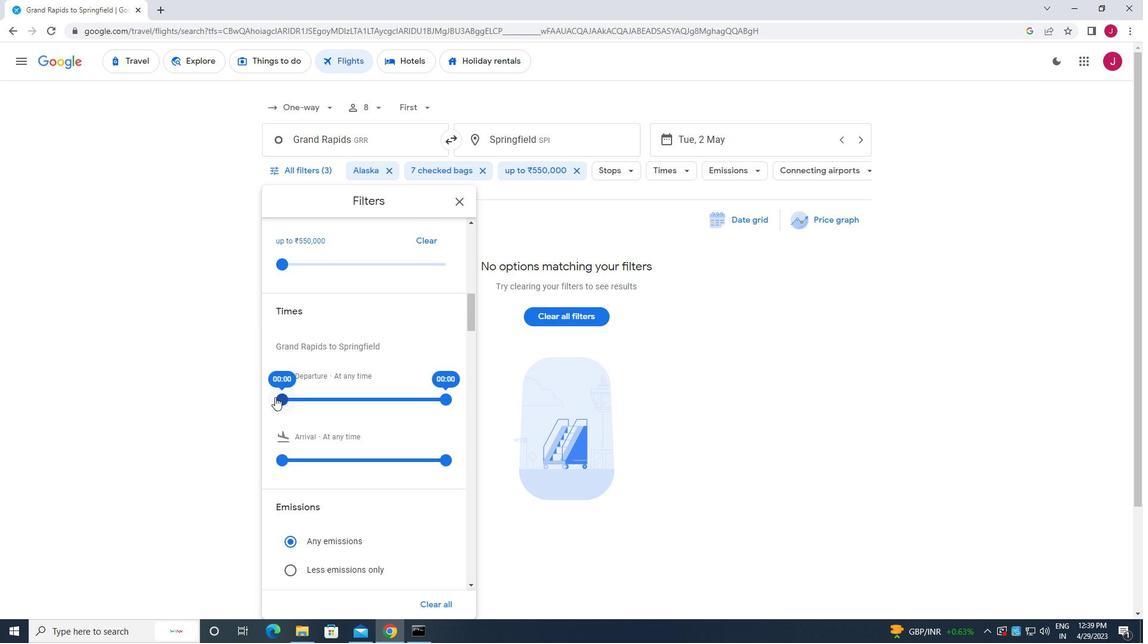 
Action: Mouse moved to (440, 402)
Screenshot: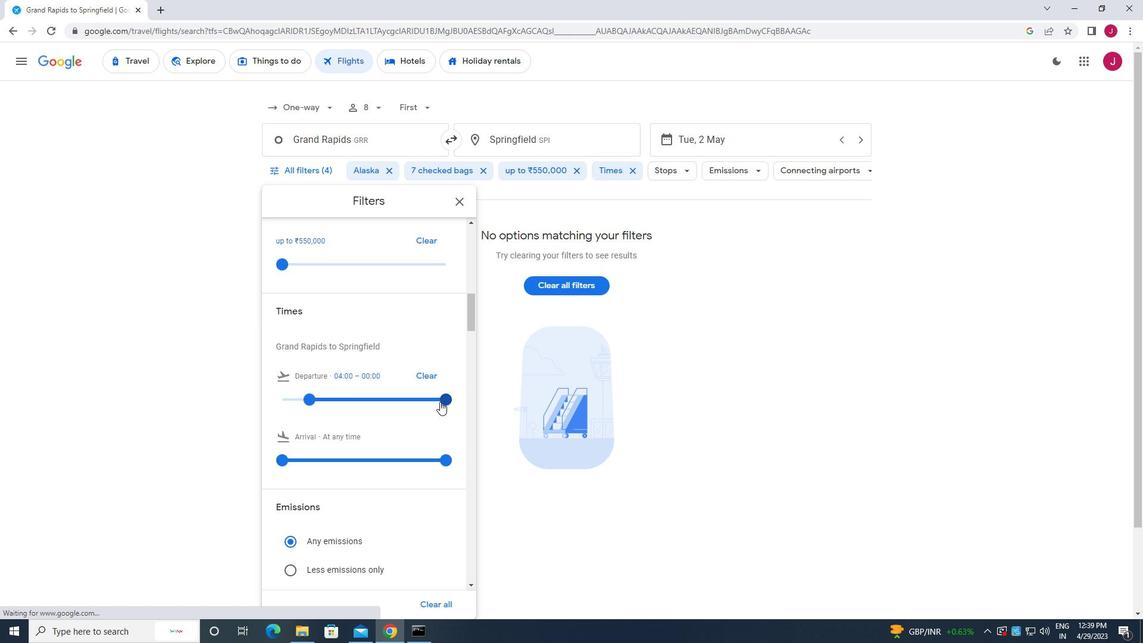 
Action: Mouse pressed left at (440, 402)
Screenshot: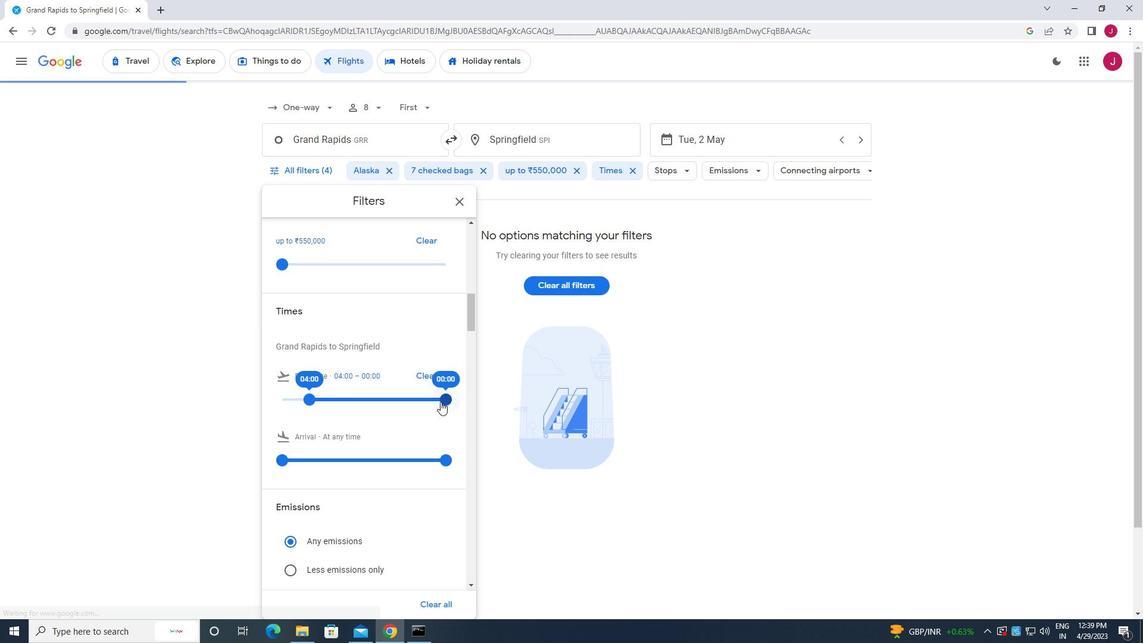 
Action: Mouse moved to (461, 198)
Screenshot: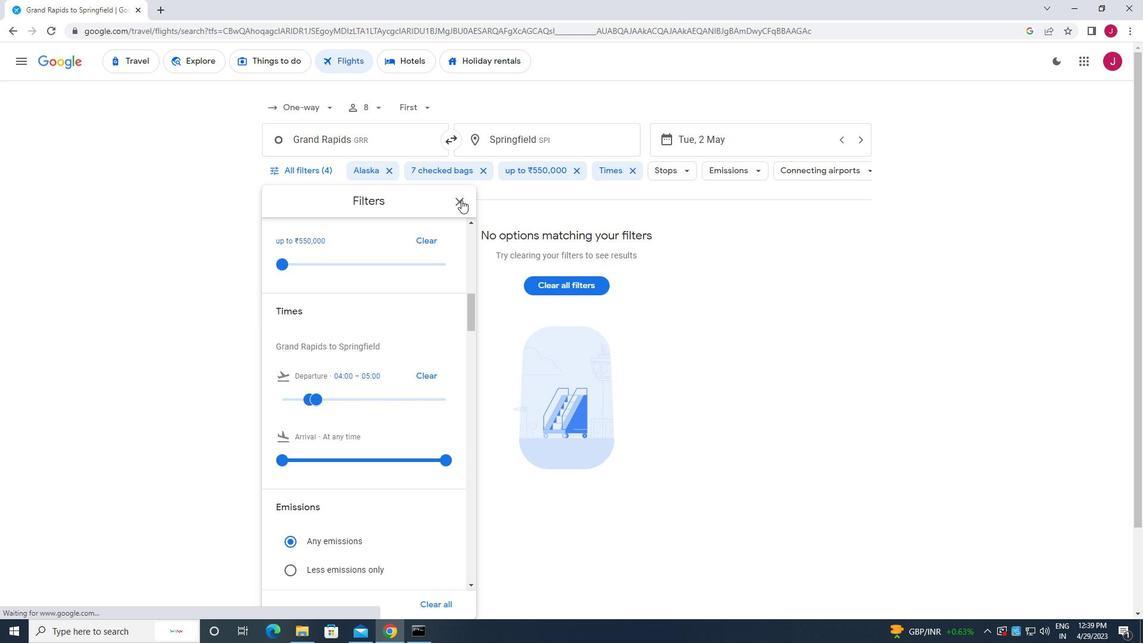 
Action: Mouse pressed left at (461, 198)
Screenshot: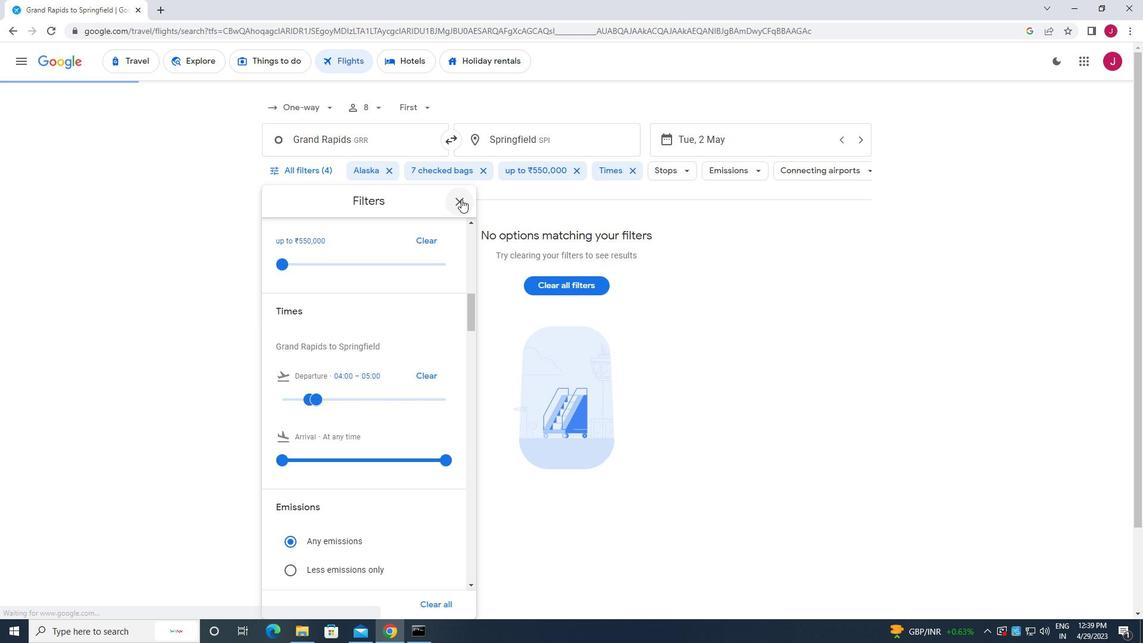 
